 Task: Buy 3 LED Accelerator Lights from Oral Care section under best seller category for shipping address: Kevin Parker, 1125 Sharon Lane, South Bend, Indiana 46625, Cell Number 5742125169. Pay from credit card ending with 7965, CVV 549
Action: Mouse moved to (404, 67)
Screenshot: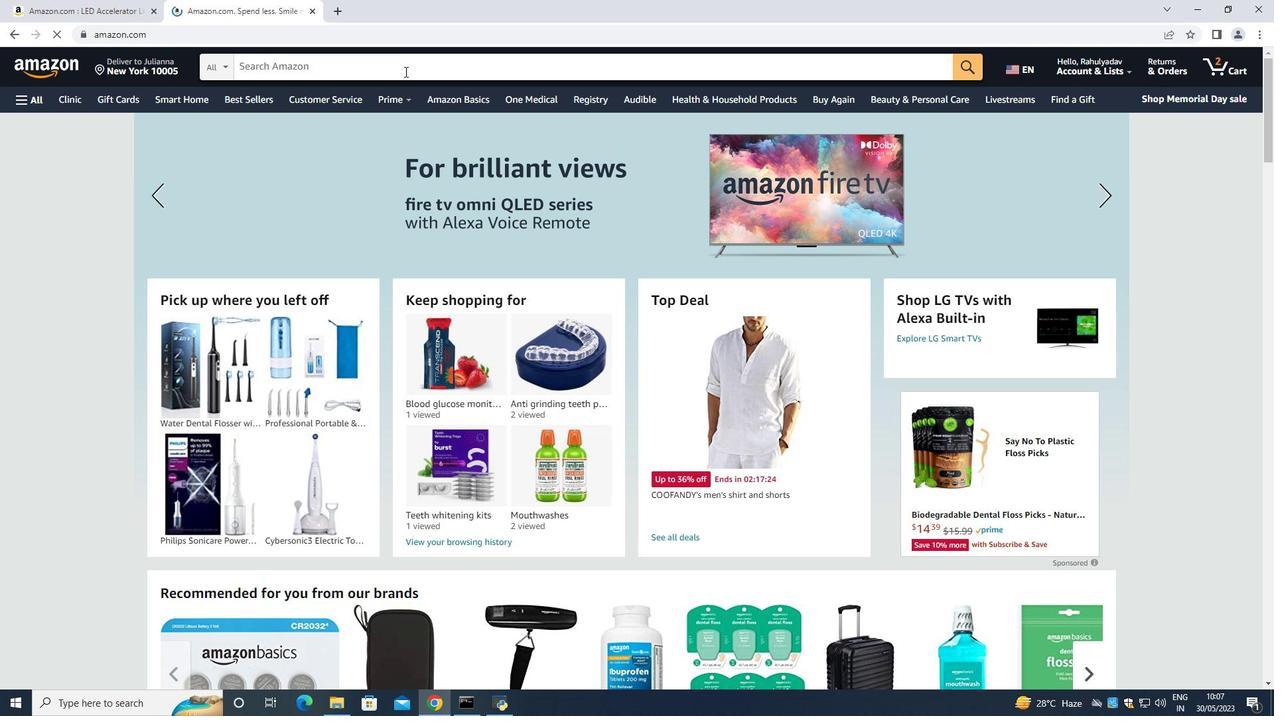 
Action: Mouse pressed left at (404, 67)
Screenshot: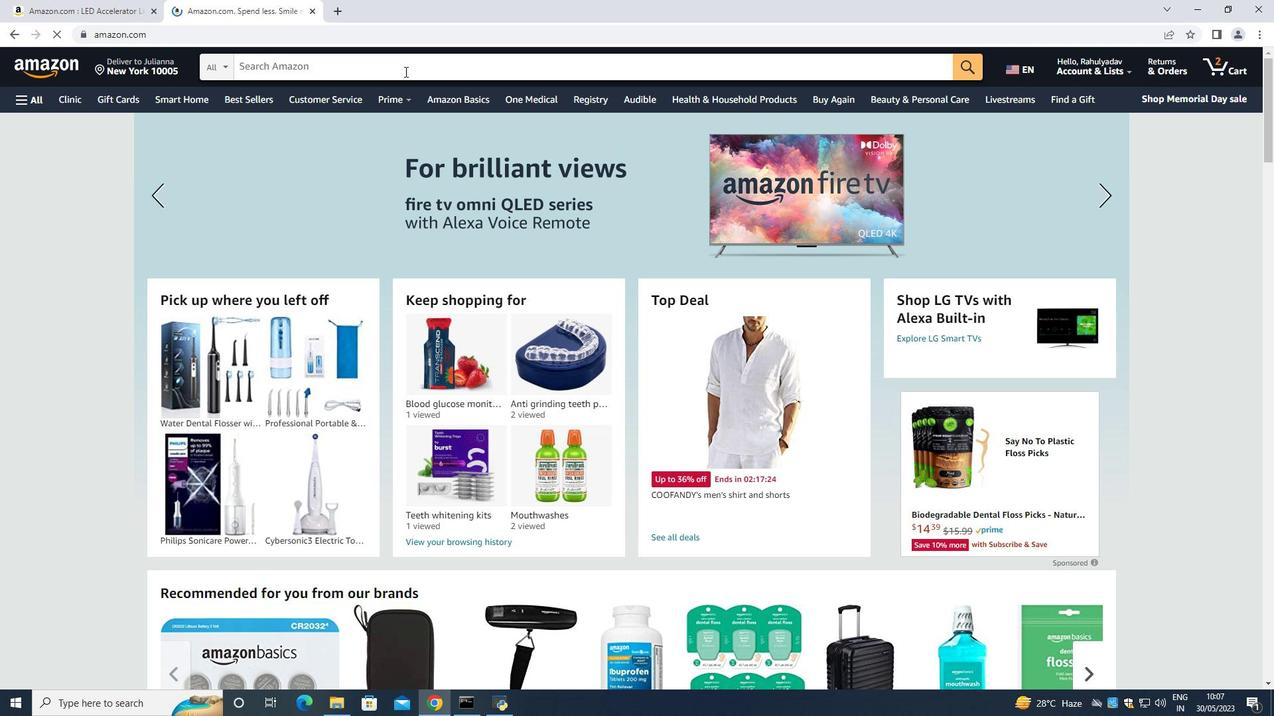 
Action: Mouse moved to (637, 4)
Screenshot: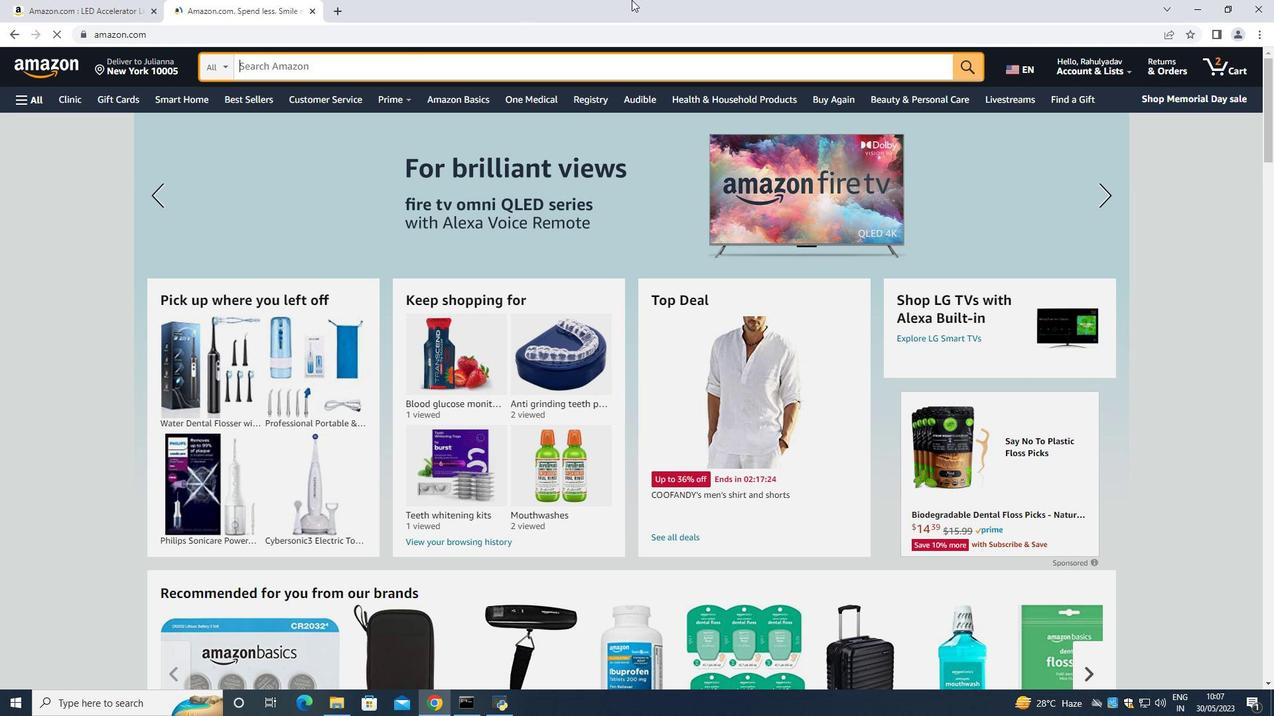 
Action: Key pressed <Key.caps_lock>LED<Key.caps_lock><Key.space><Key.shift><Key.shift><Key.shift><Key.shift><Key.shift><Key.shift><Key.shift>Accelerator<Key.space><Key.shift>Light<Key.space><Key.shift>In<Key.space><Key.shift>Oral<Key.space><Key.shift><Key.shift>Care<Key.space><Key.enter>
Screenshot: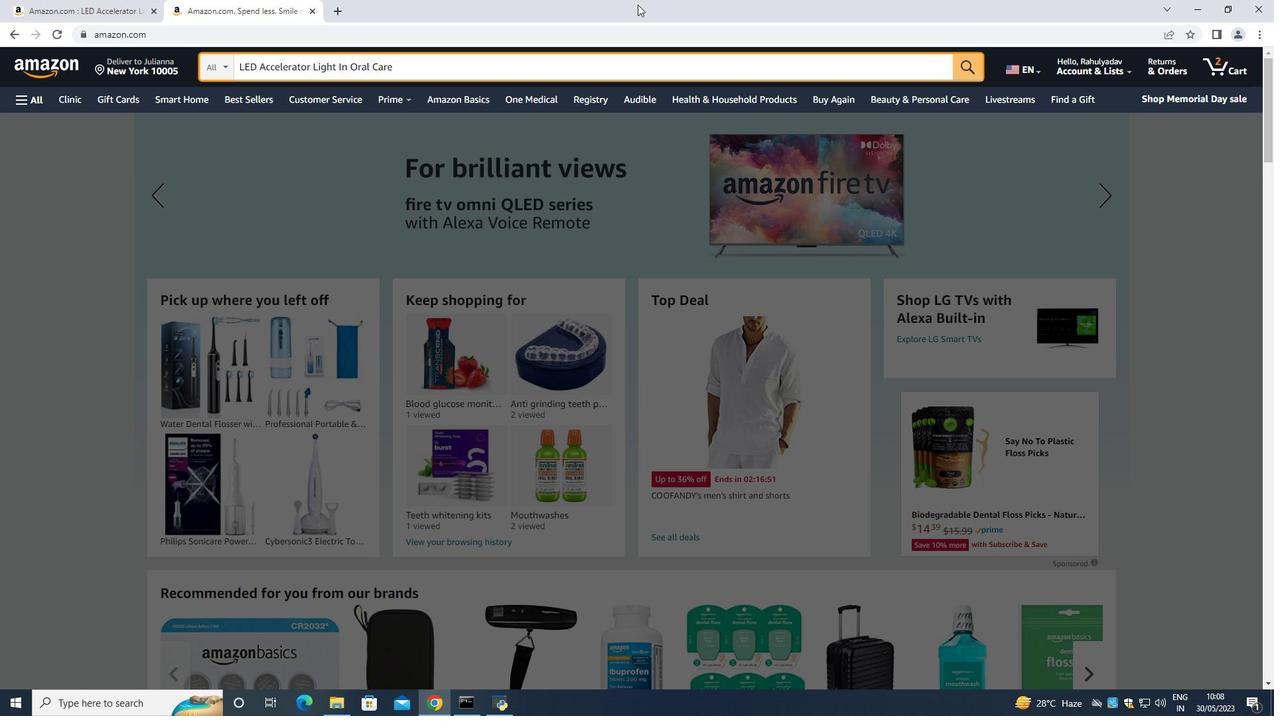 
Action: Mouse moved to (115, 283)
Screenshot: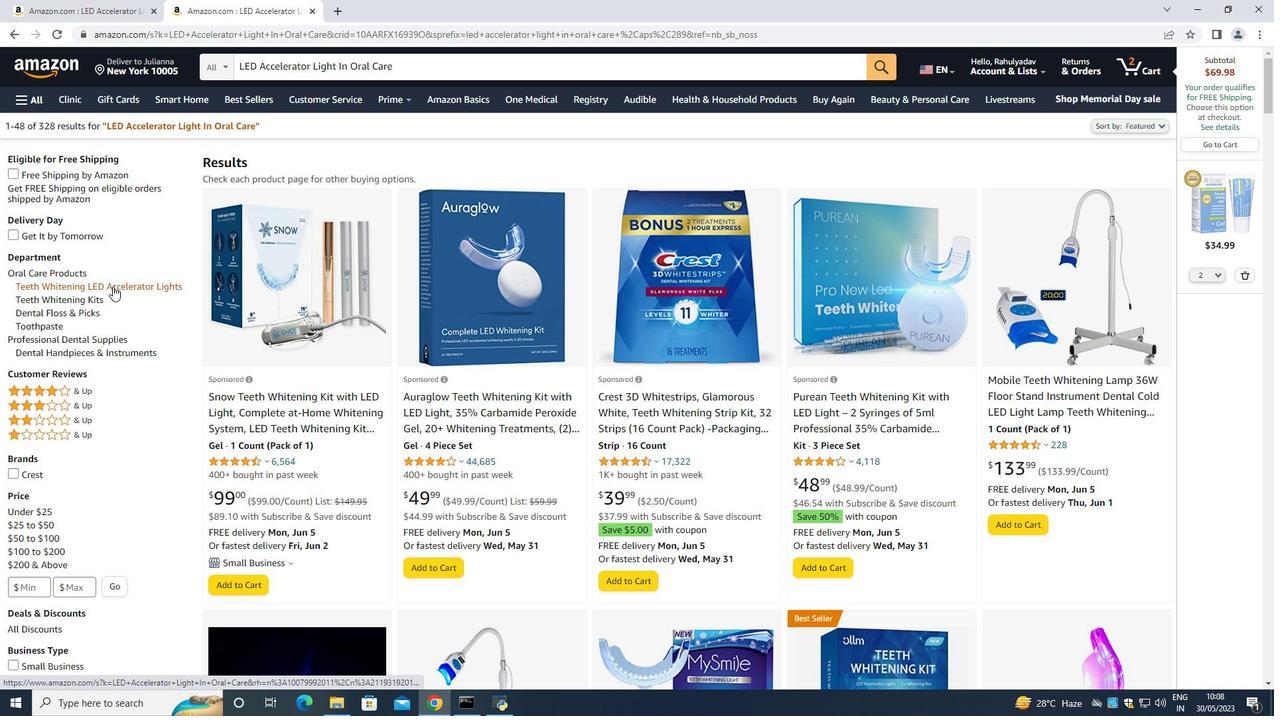 
Action: Mouse pressed left at (115, 283)
Screenshot: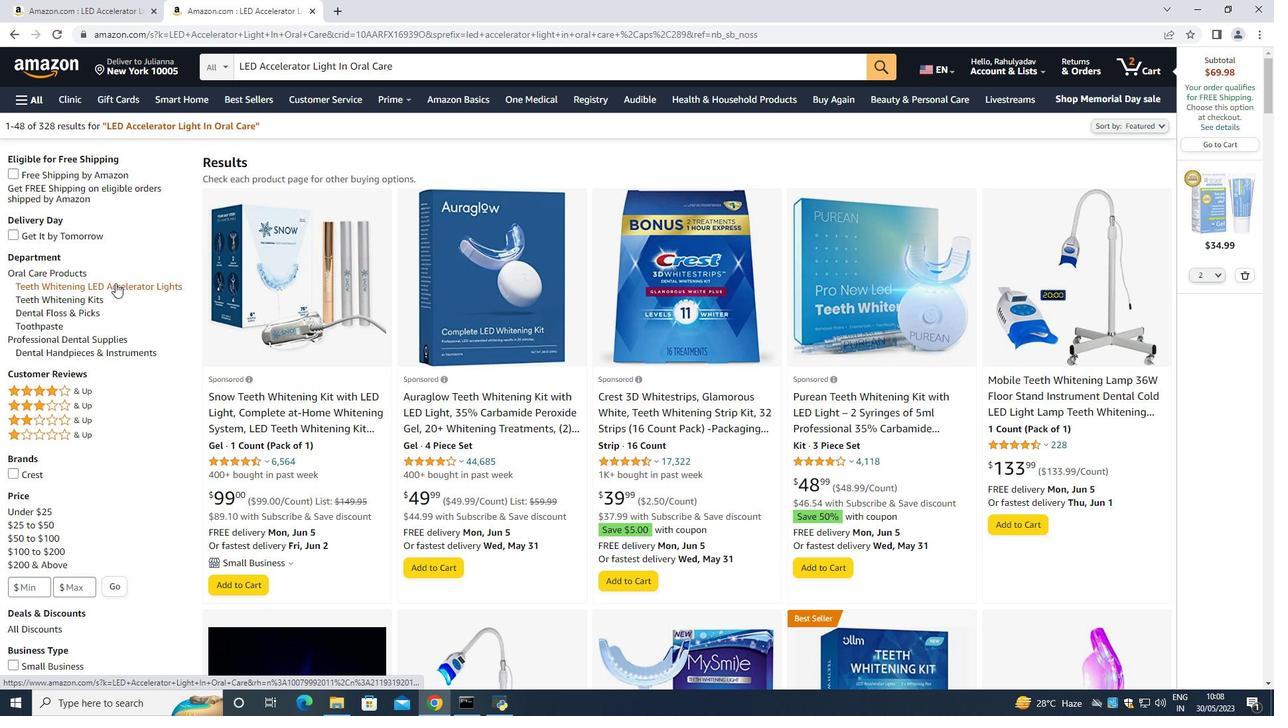 
Action: Mouse moved to (1053, 459)
Screenshot: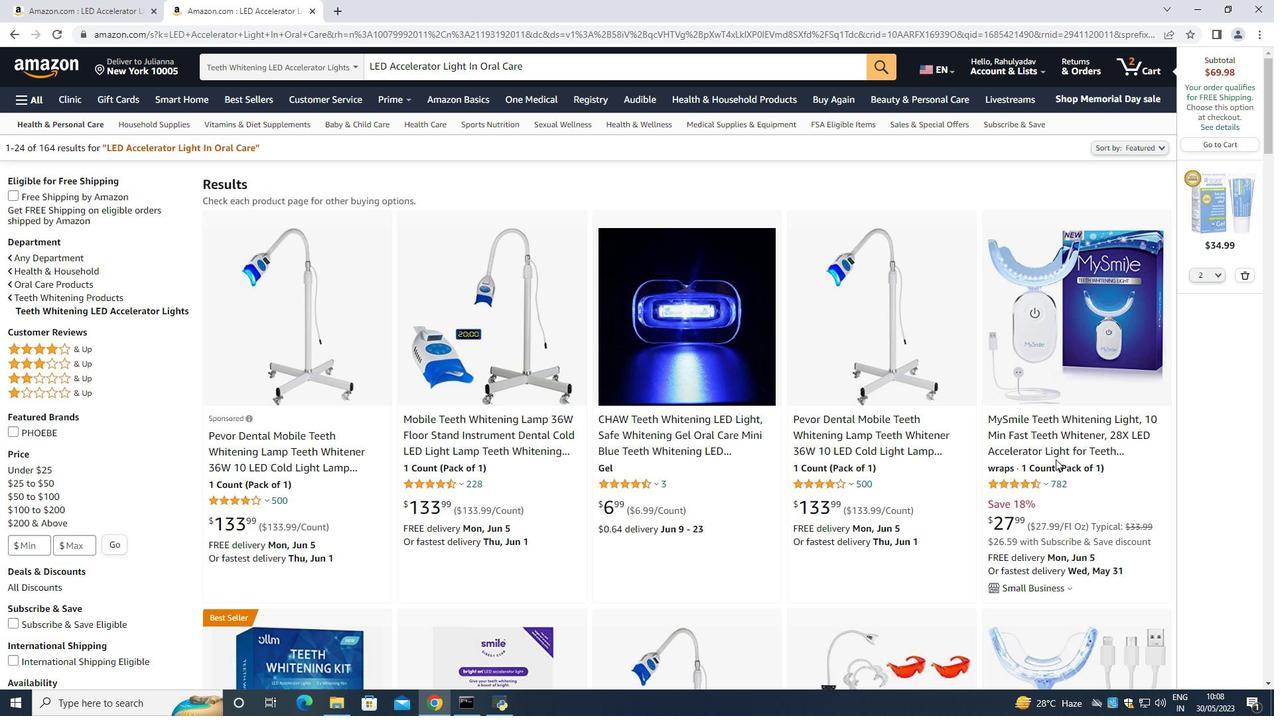 
Action: Mouse scrolled (1053, 459) with delta (0, 0)
Screenshot: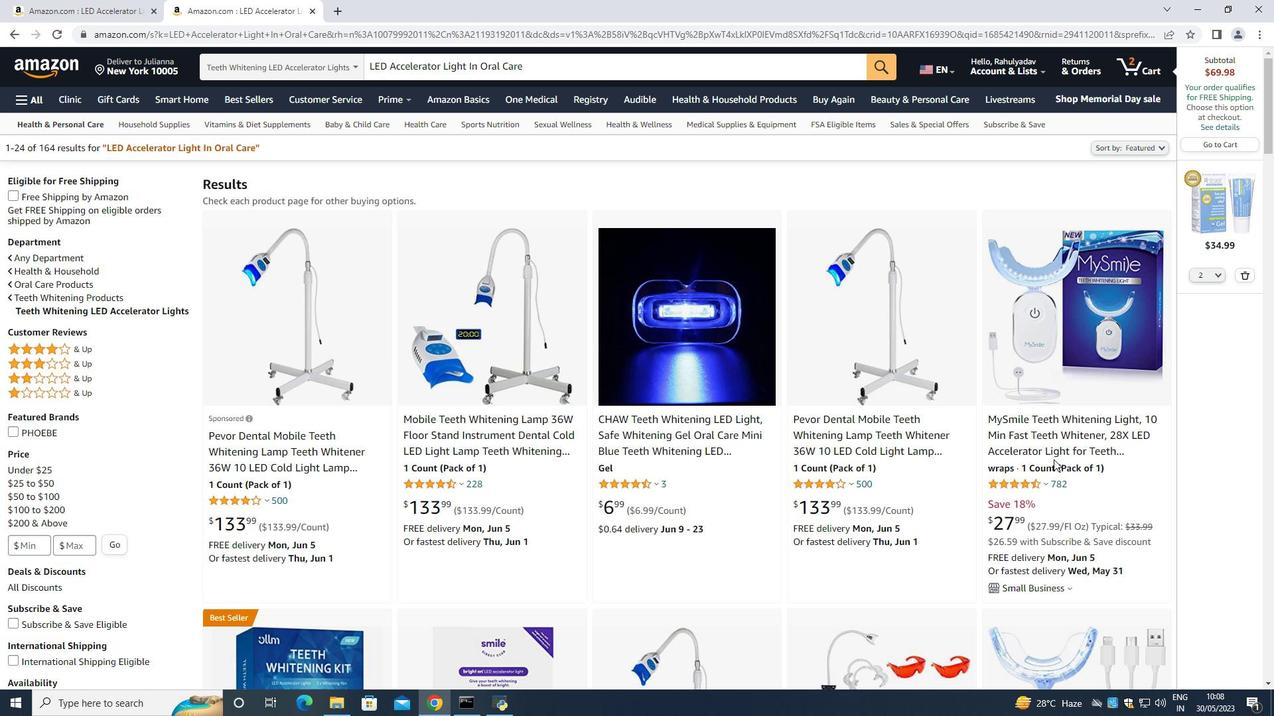 
Action: Mouse moved to (1052, 461)
Screenshot: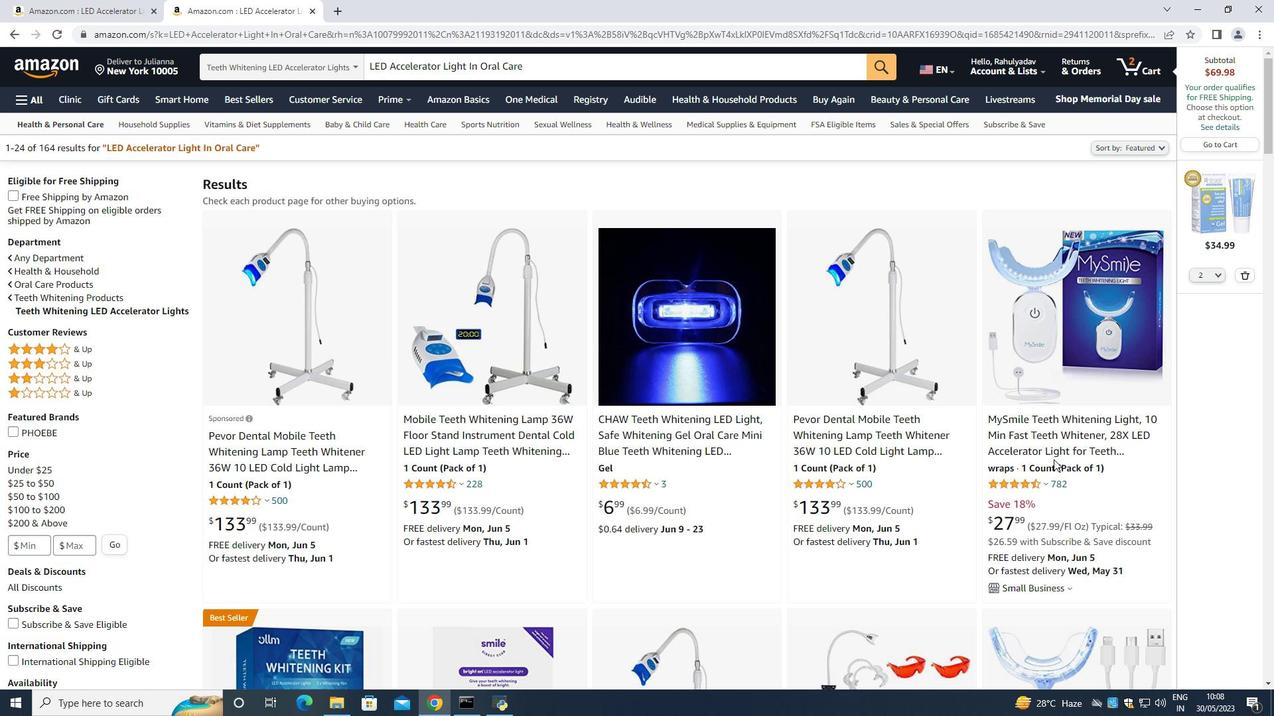 
Action: Mouse scrolled (1052, 459) with delta (0, 0)
Screenshot: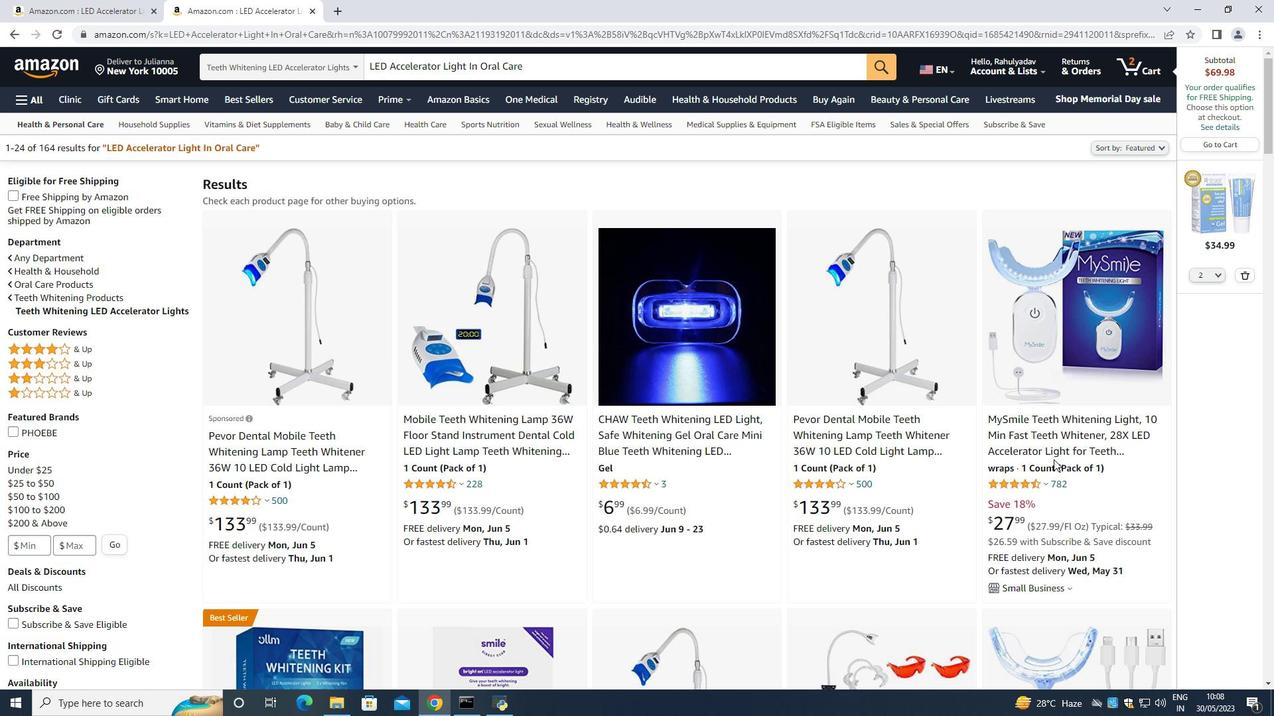 
Action: Mouse moved to (1051, 461)
Screenshot: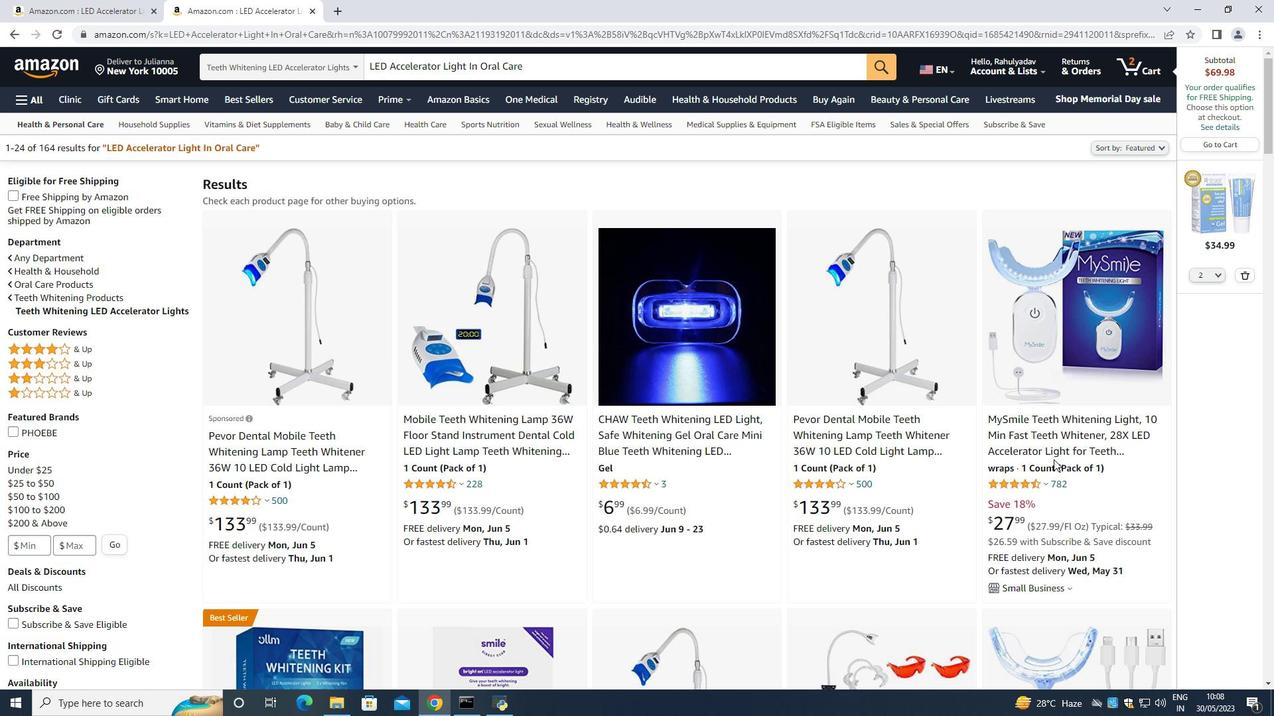 
Action: Mouse scrolled (1051, 461) with delta (0, 0)
Screenshot: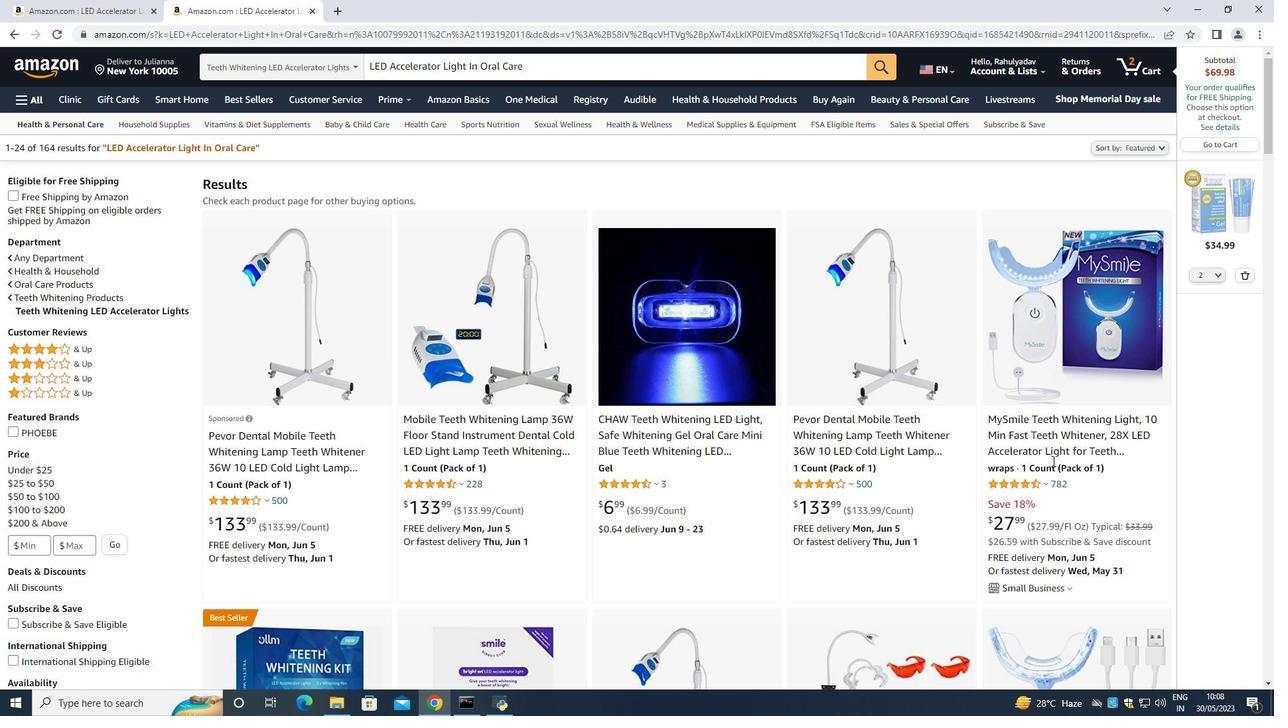 
Action: Mouse scrolled (1051, 461) with delta (0, 0)
Screenshot: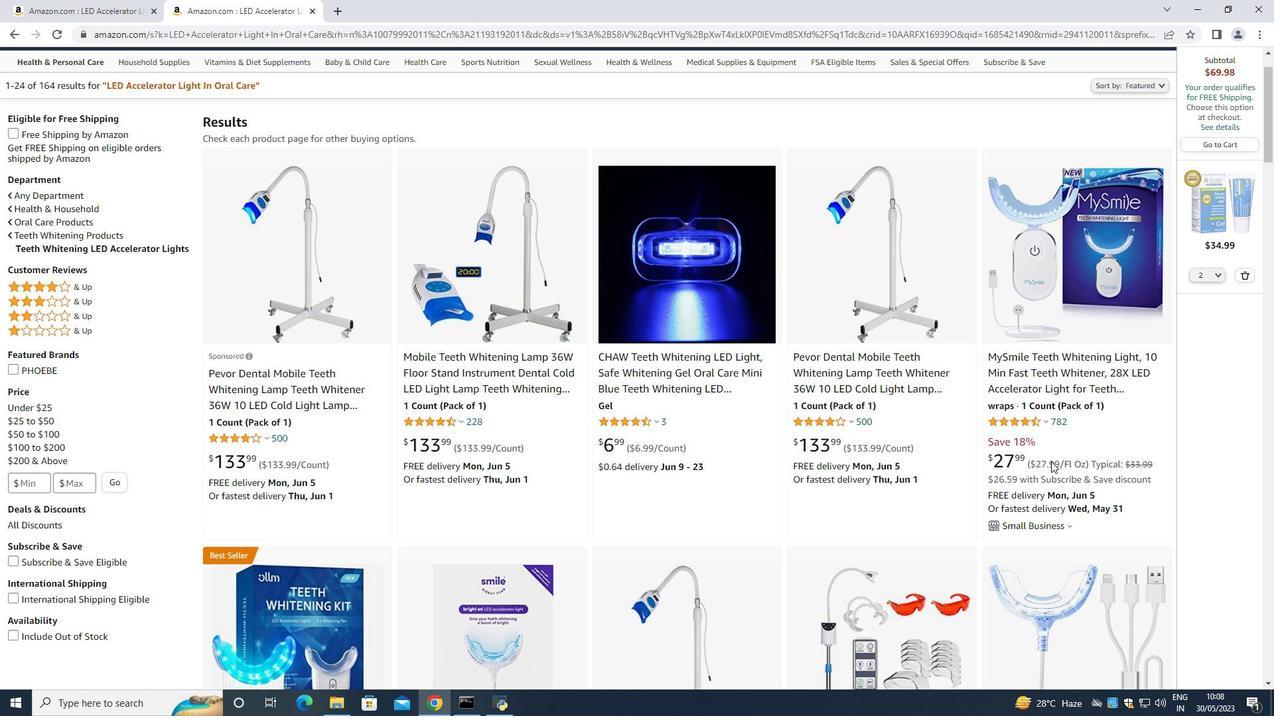 
Action: Mouse moved to (1049, 462)
Screenshot: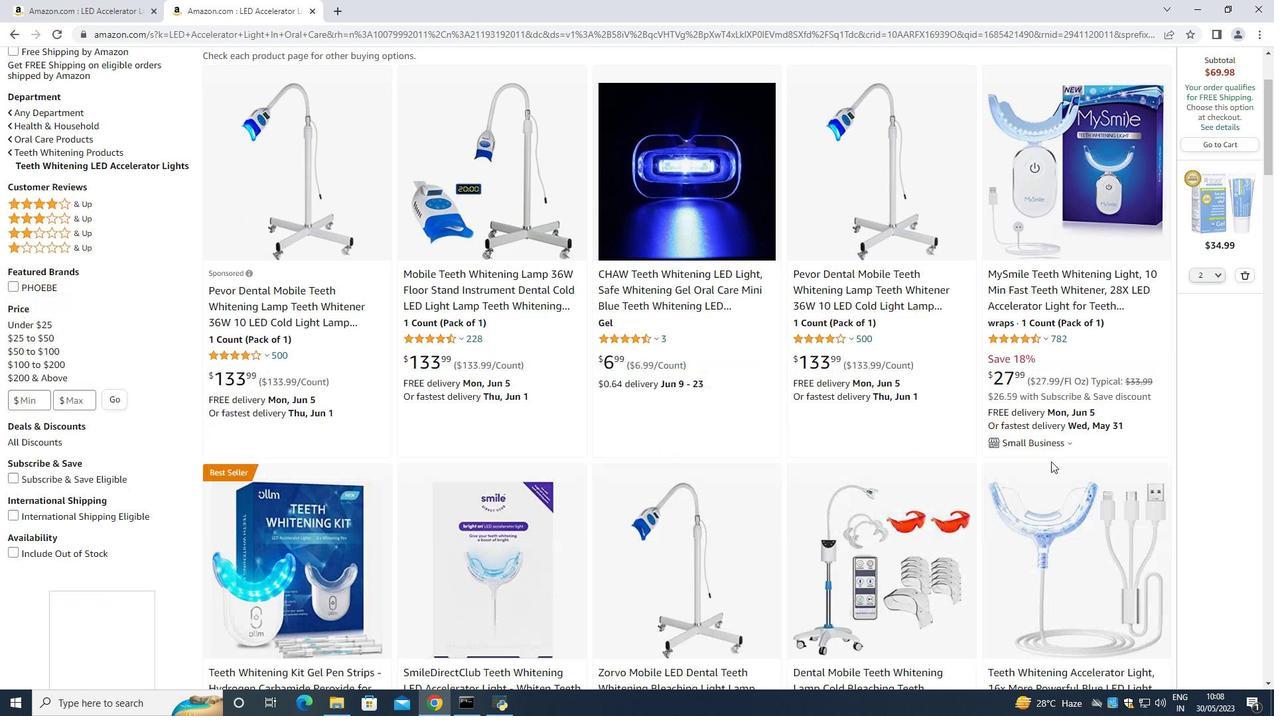 
Action: Mouse scrolled (1049, 461) with delta (0, 0)
Screenshot: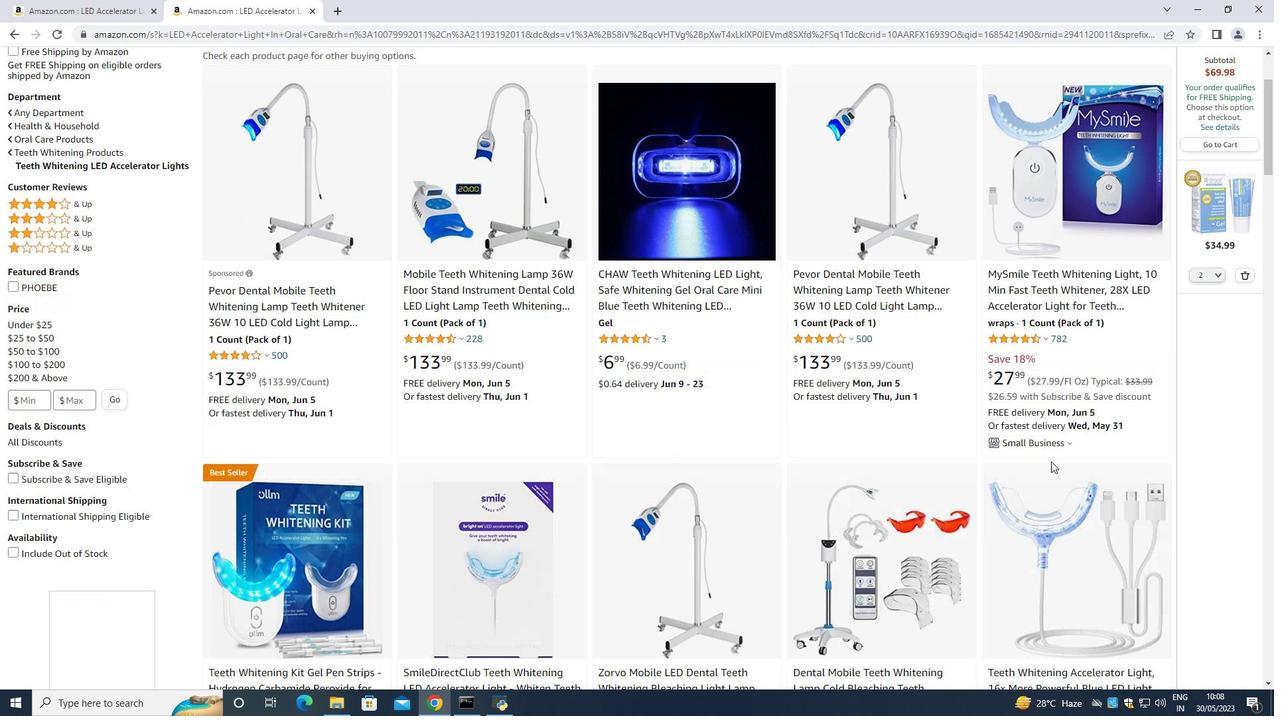
Action: Mouse moved to (739, 479)
Screenshot: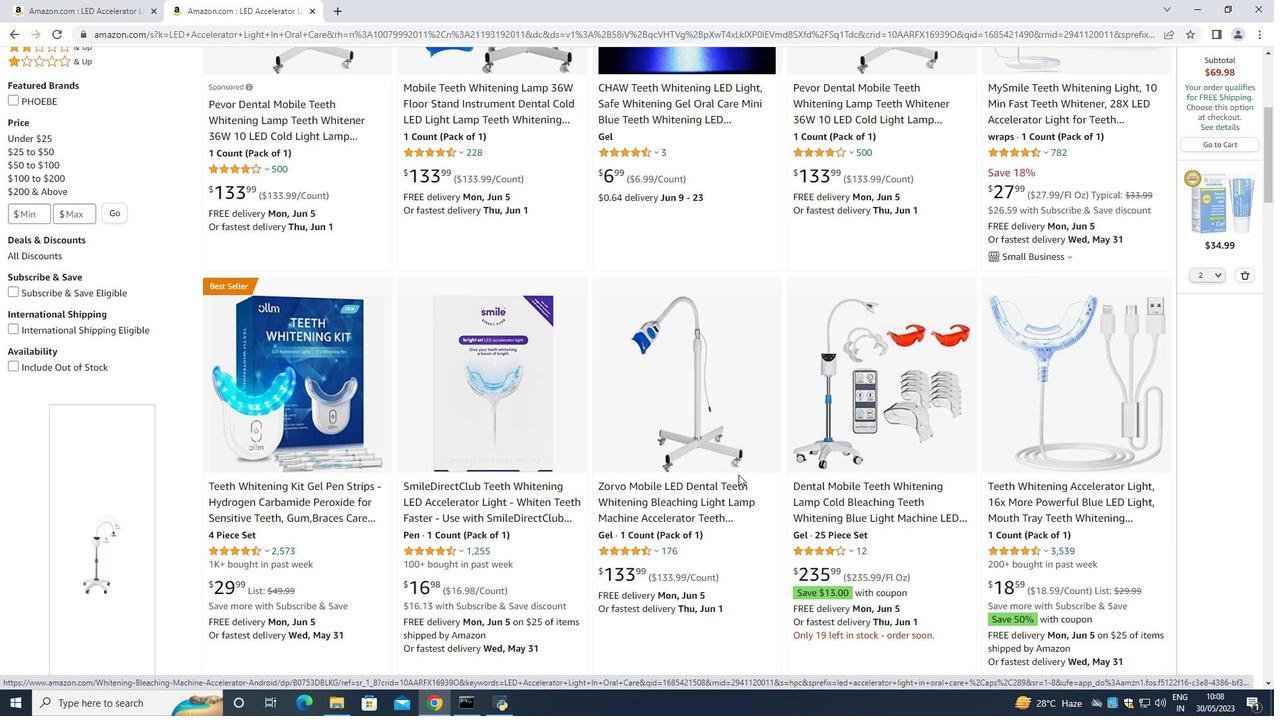 
Action: Mouse scrolled (739, 478) with delta (0, 0)
Screenshot: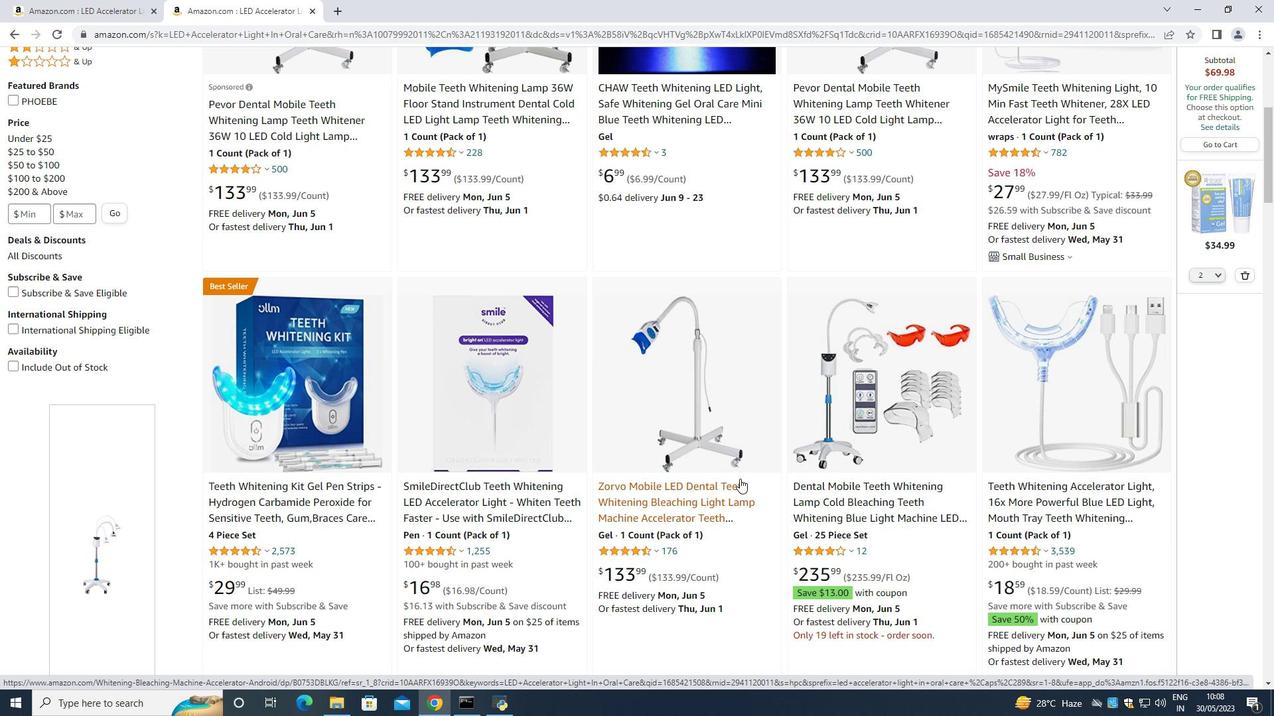 
Action: Mouse moved to (725, 489)
Screenshot: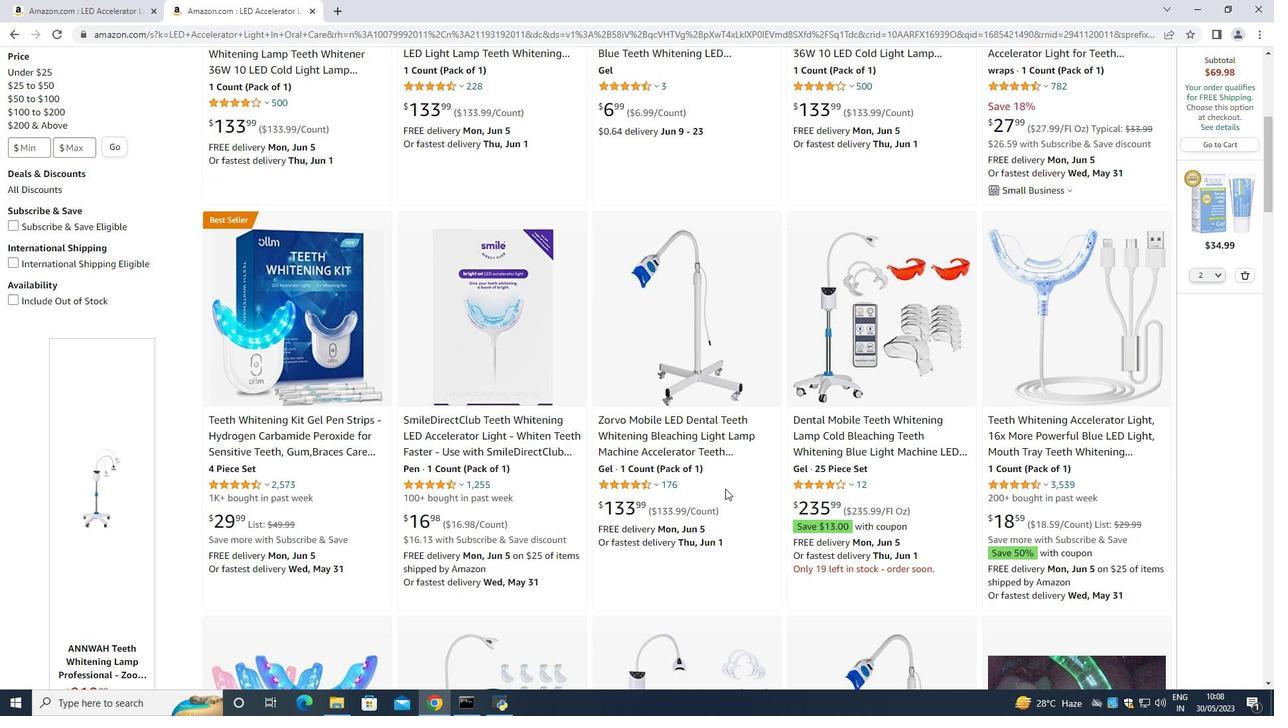 
Action: Mouse scrolled (725, 490) with delta (0, 0)
Screenshot: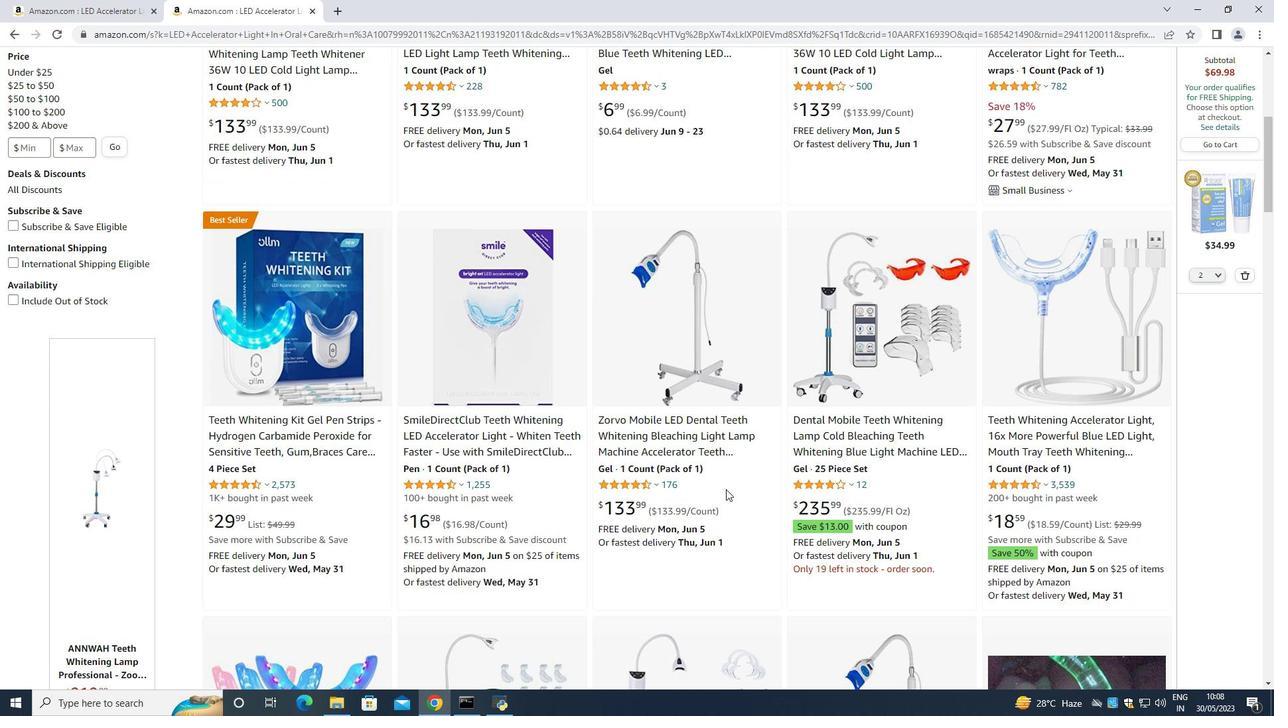 
Action: Mouse scrolled (725, 490) with delta (0, 0)
Screenshot: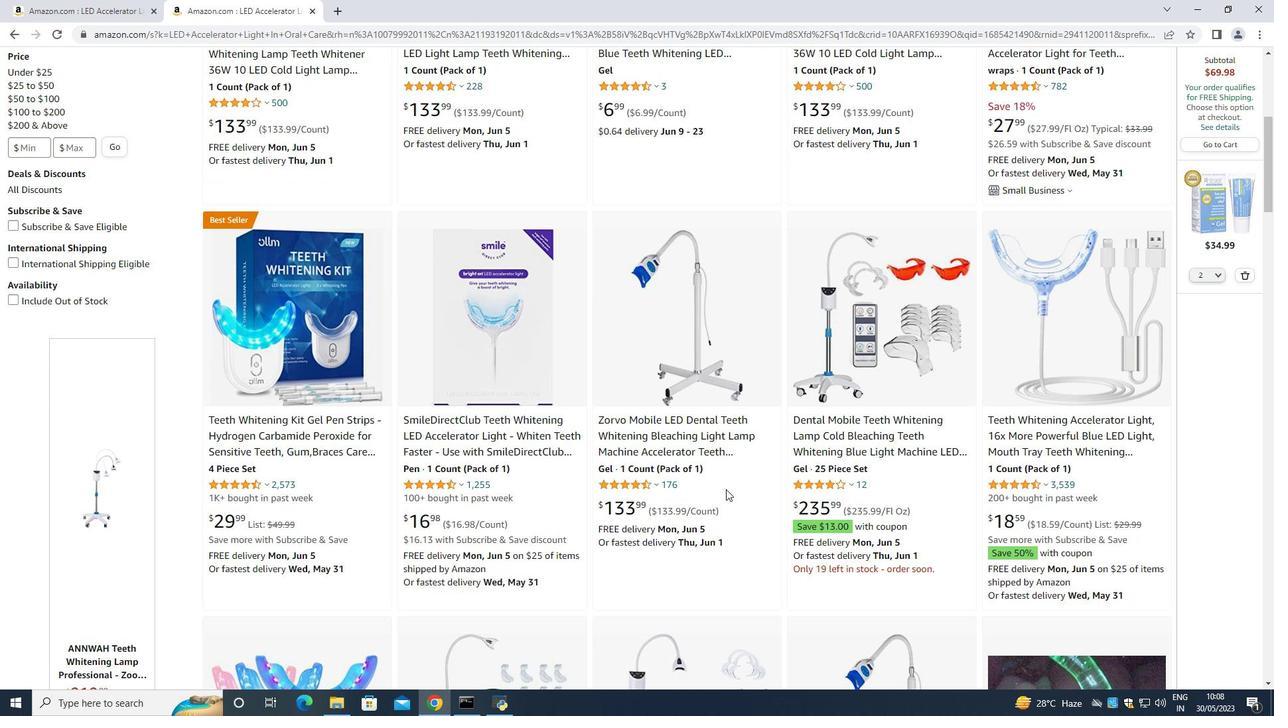 
Action: Mouse moved to (1059, 205)
Screenshot: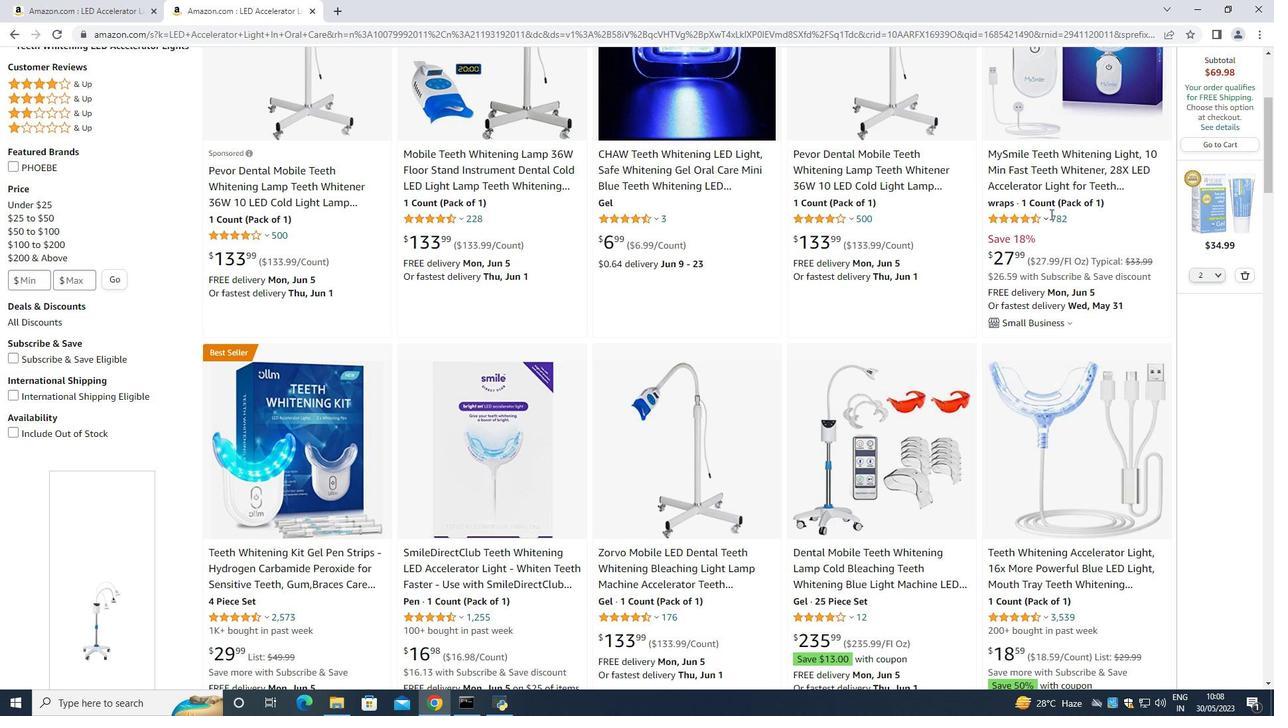 
Action: Mouse scrolled (1059, 206) with delta (0, 0)
Screenshot: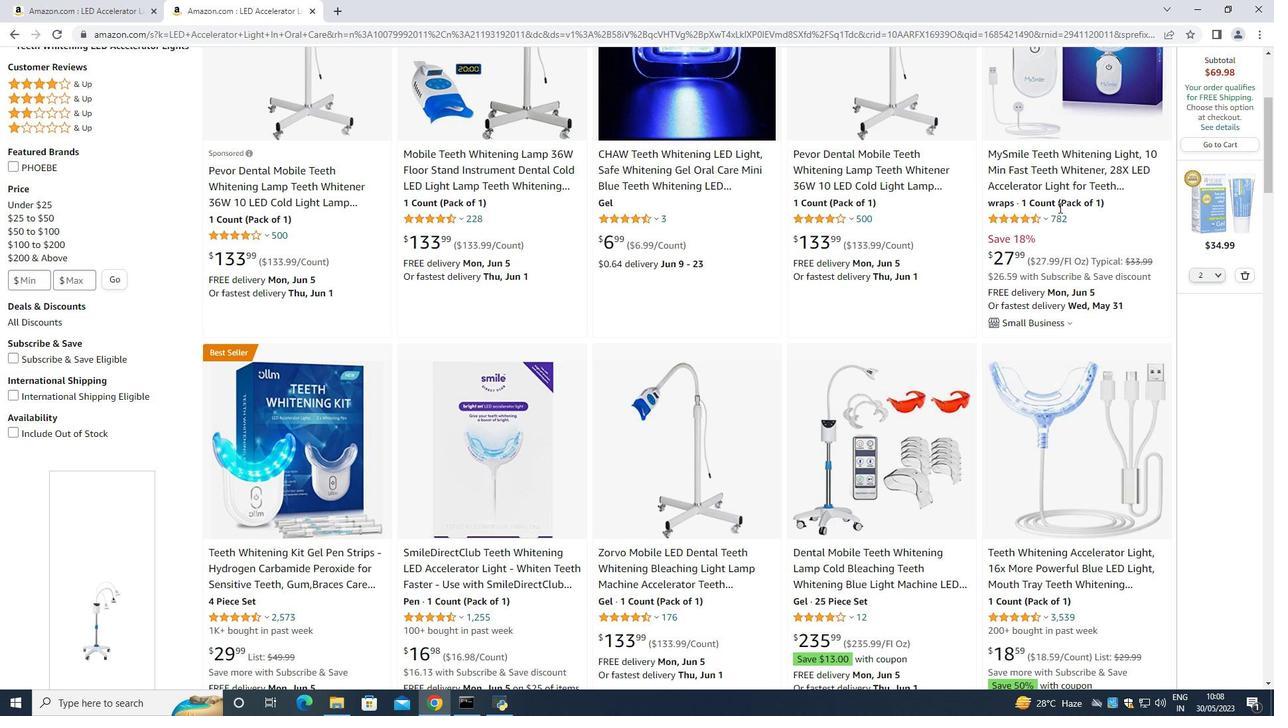 
Action: Mouse moved to (955, 299)
Screenshot: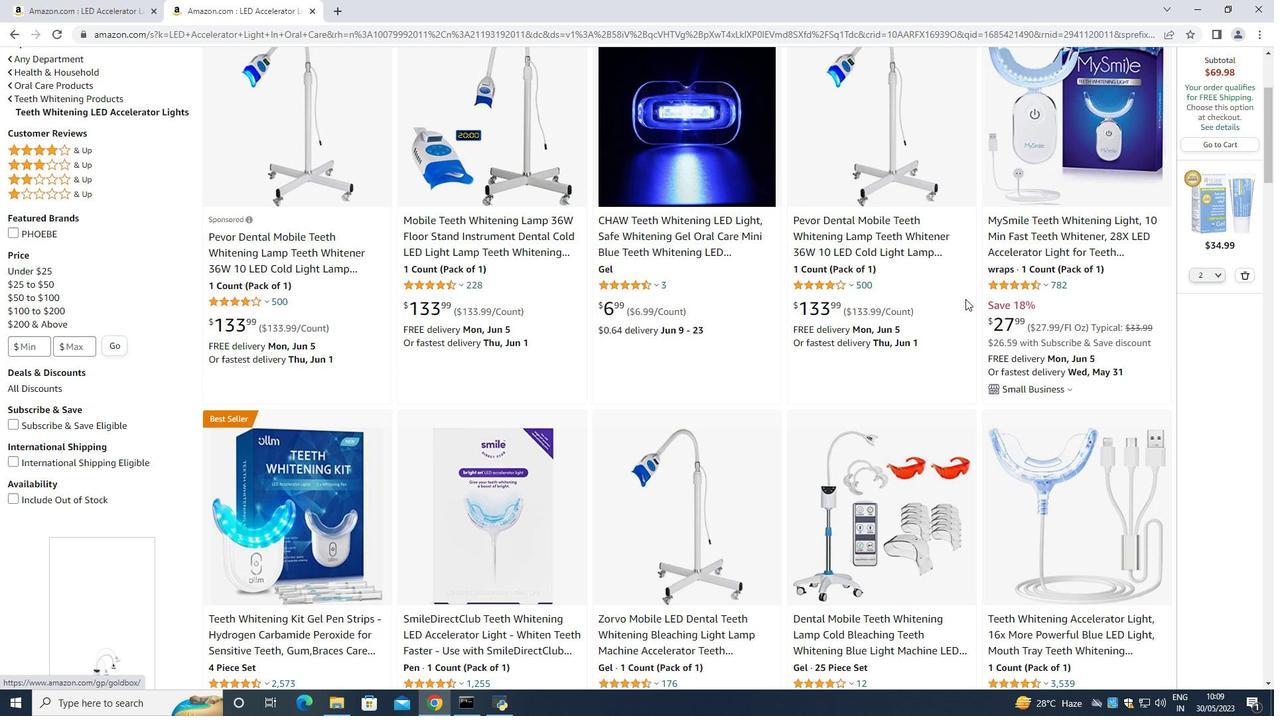 
Action: Mouse scrolled (955, 298) with delta (0, 0)
Screenshot: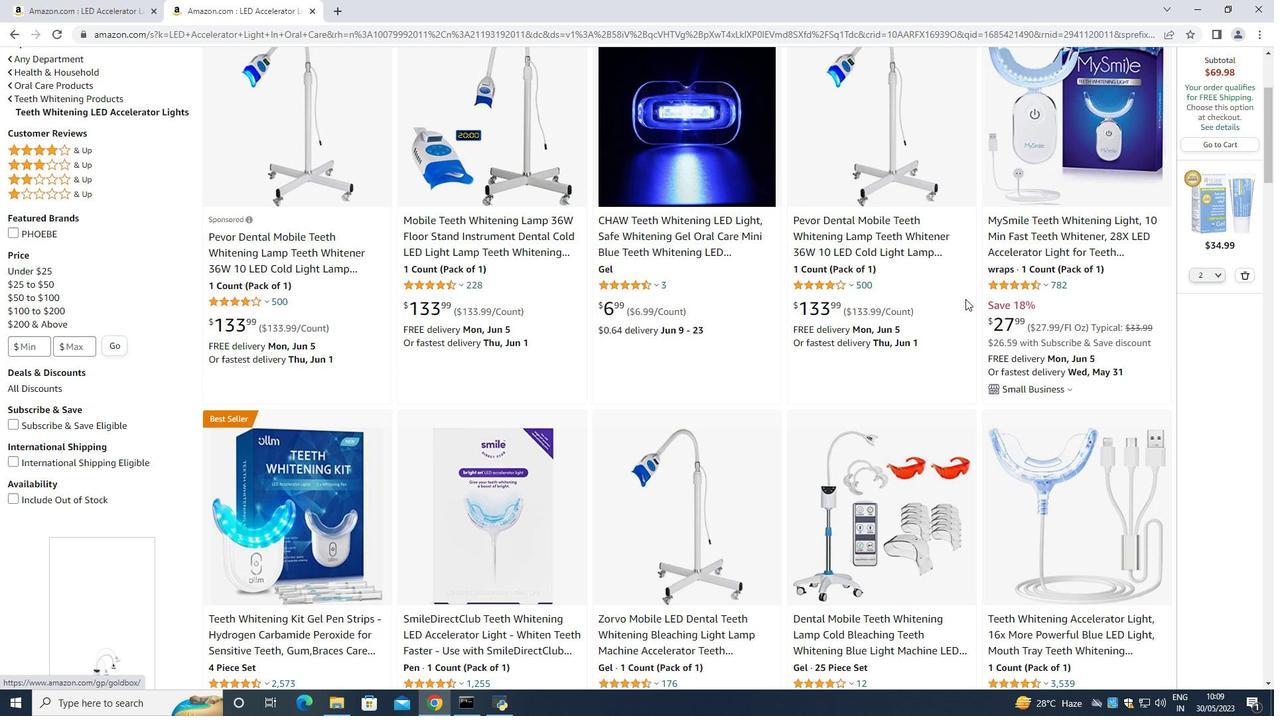 
Action: Mouse moved to (954, 299)
Screenshot: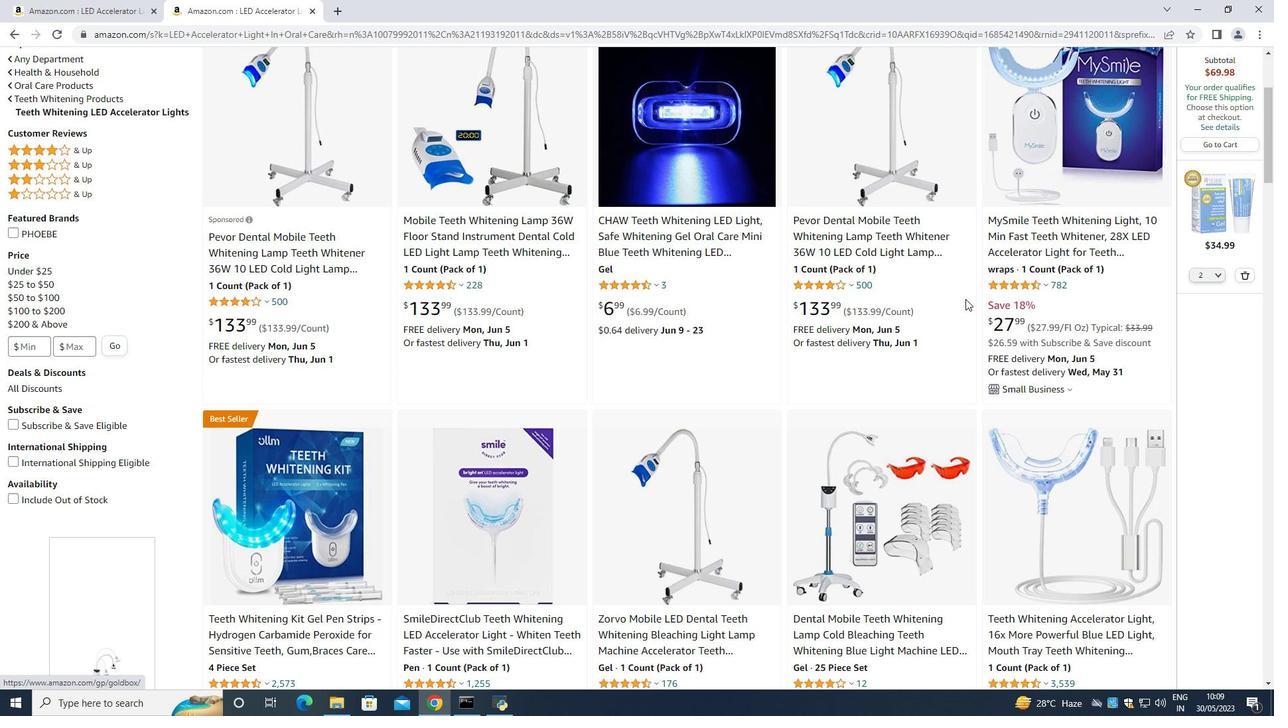
Action: Mouse scrolled (954, 298) with delta (0, 0)
Screenshot: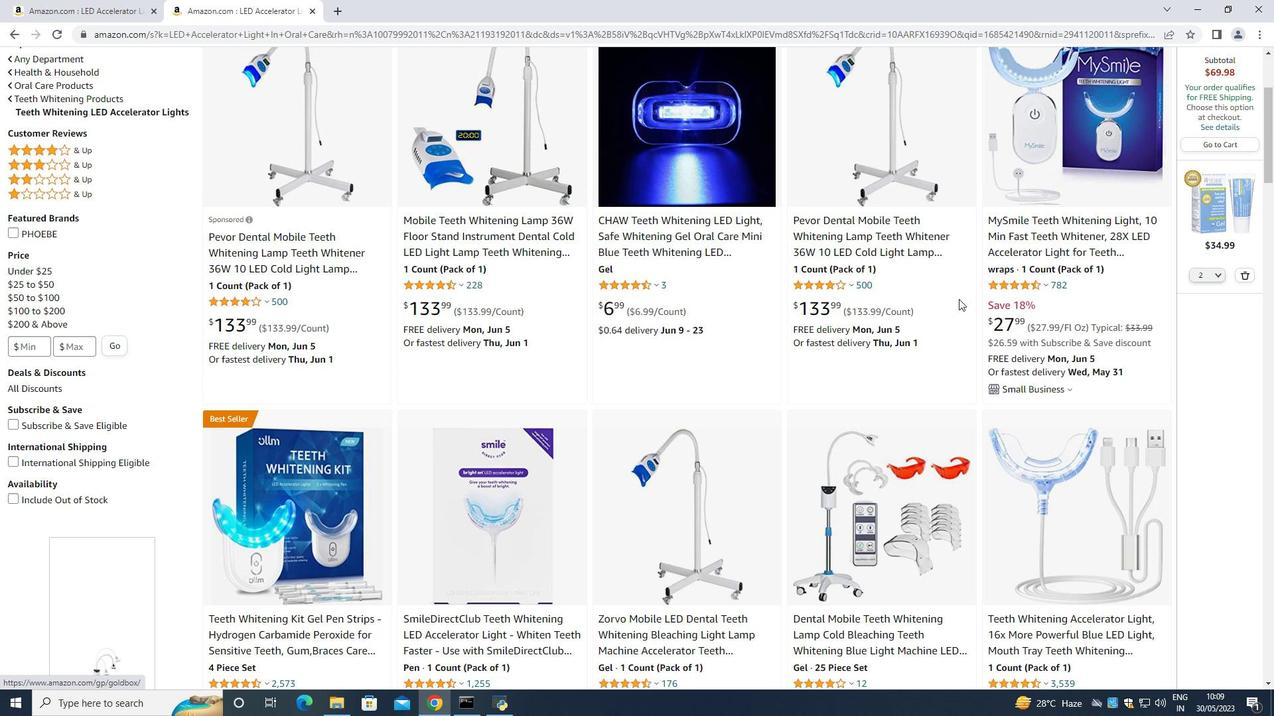 
Action: Mouse moved to (954, 299)
Screenshot: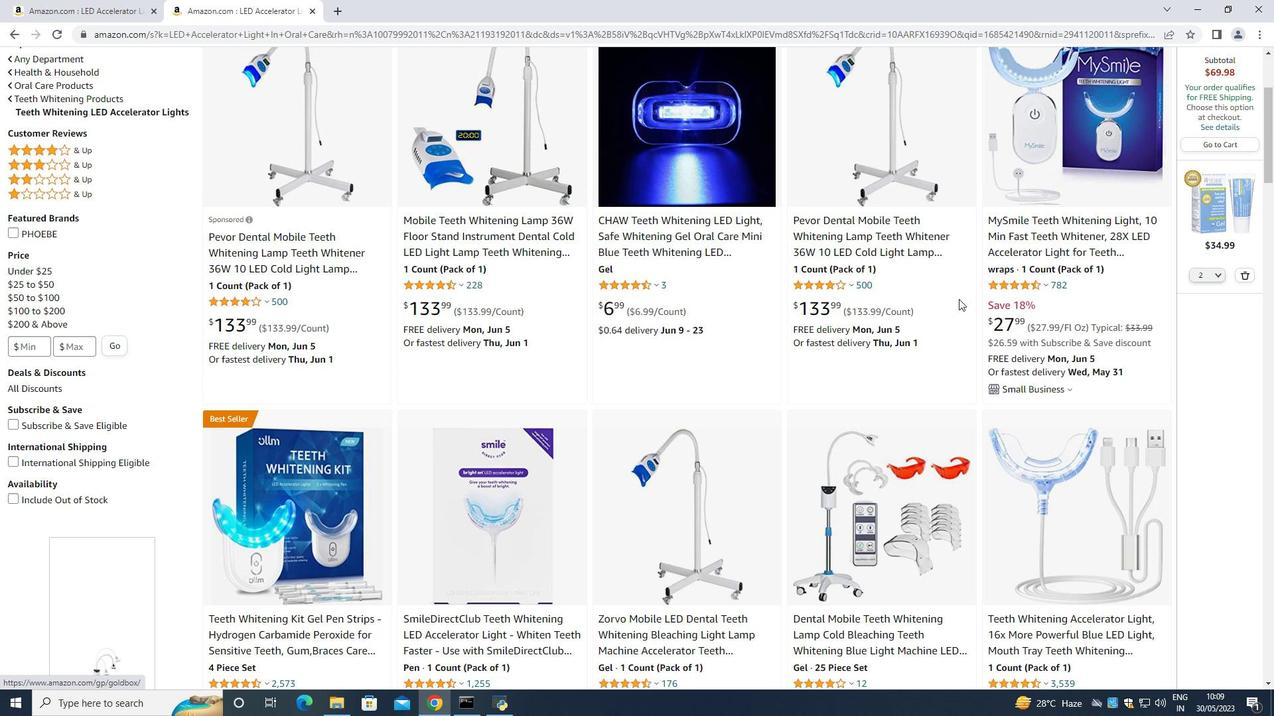 
Action: Mouse scrolled (954, 299) with delta (0, 0)
Screenshot: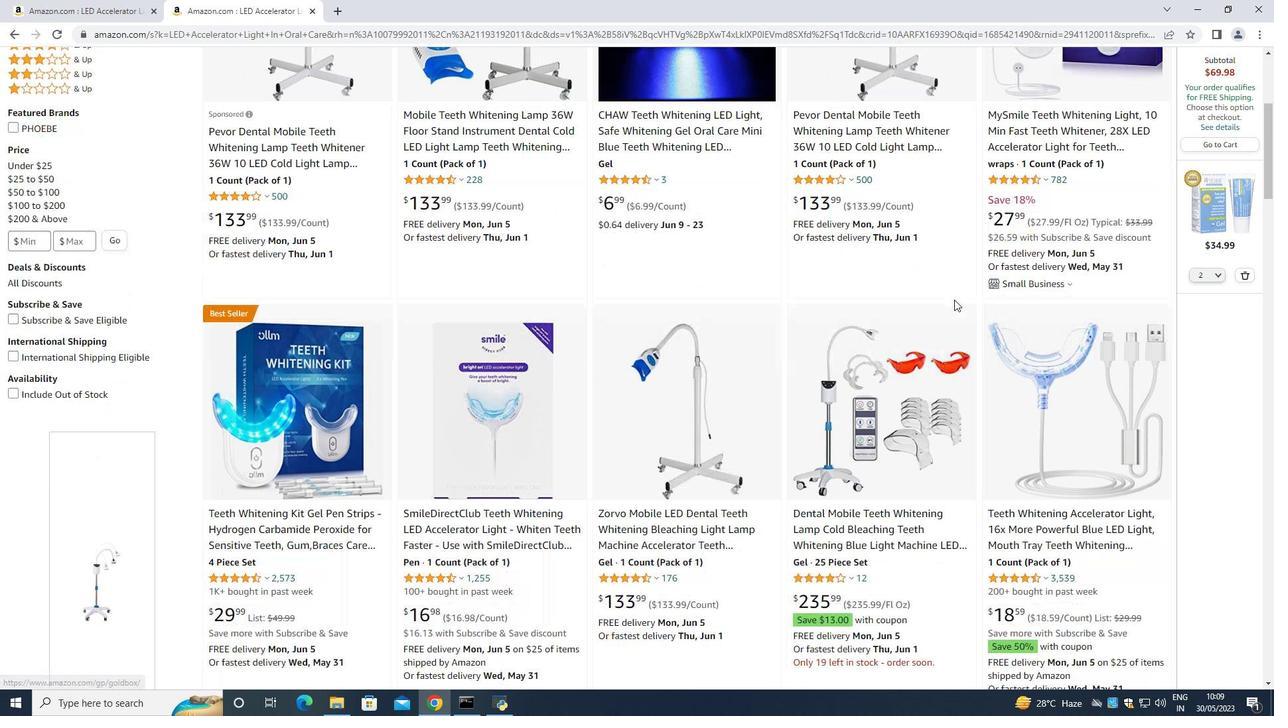 
Action: Mouse moved to (953, 299)
Screenshot: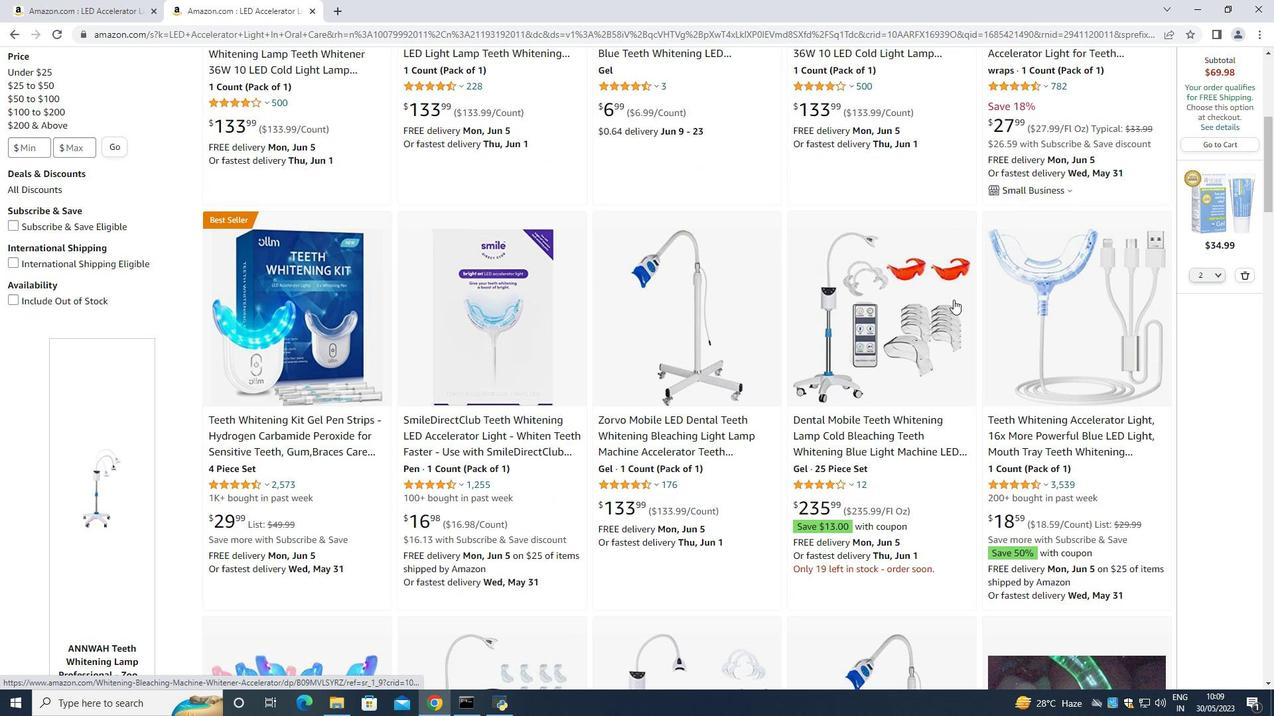 
Action: Mouse scrolled (953, 299) with delta (0, 0)
Screenshot: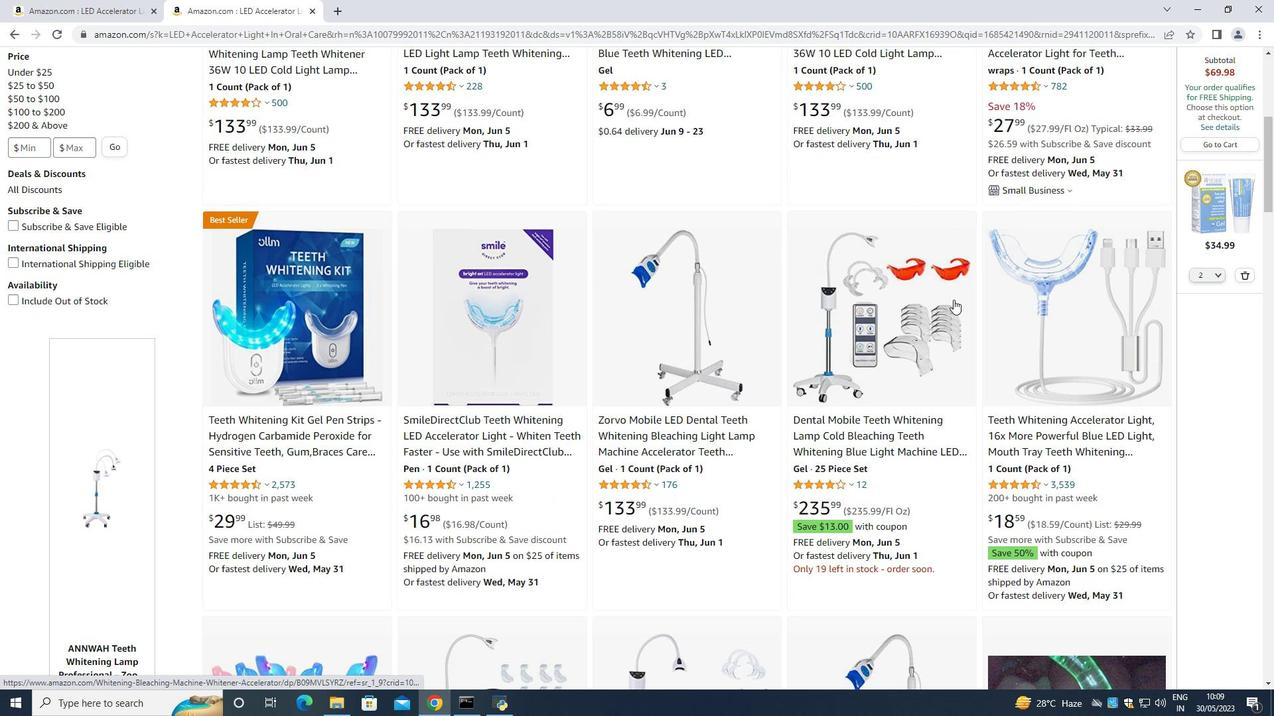 
Action: Mouse scrolled (953, 299) with delta (0, 0)
Screenshot: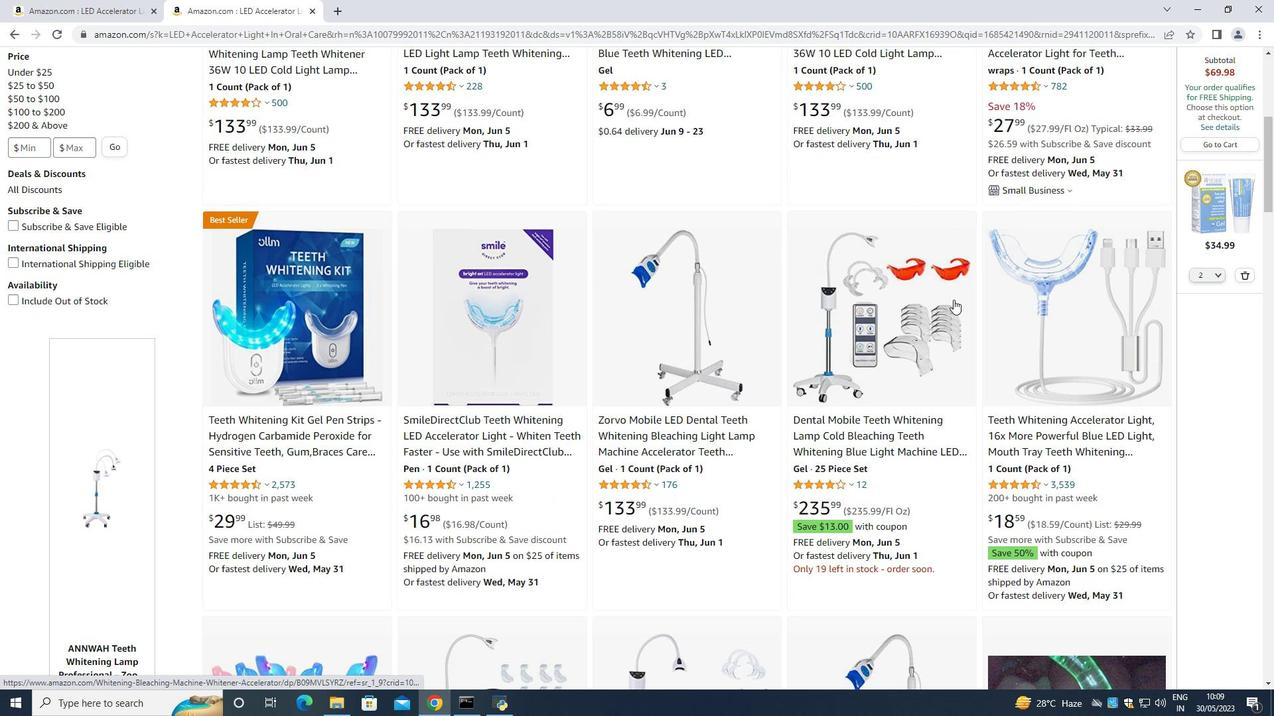 
Action: Mouse scrolled (953, 299) with delta (0, 0)
Screenshot: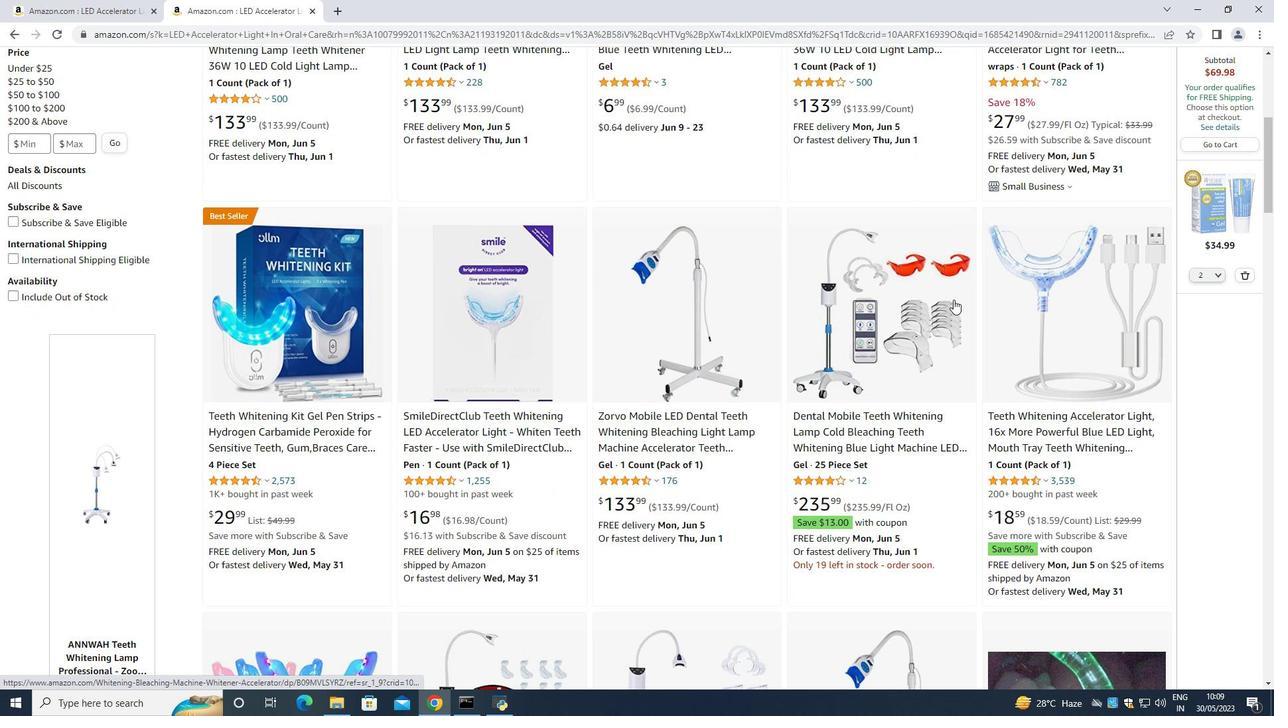 
Action: Mouse scrolled (953, 299) with delta (0, 0)
Screenshot: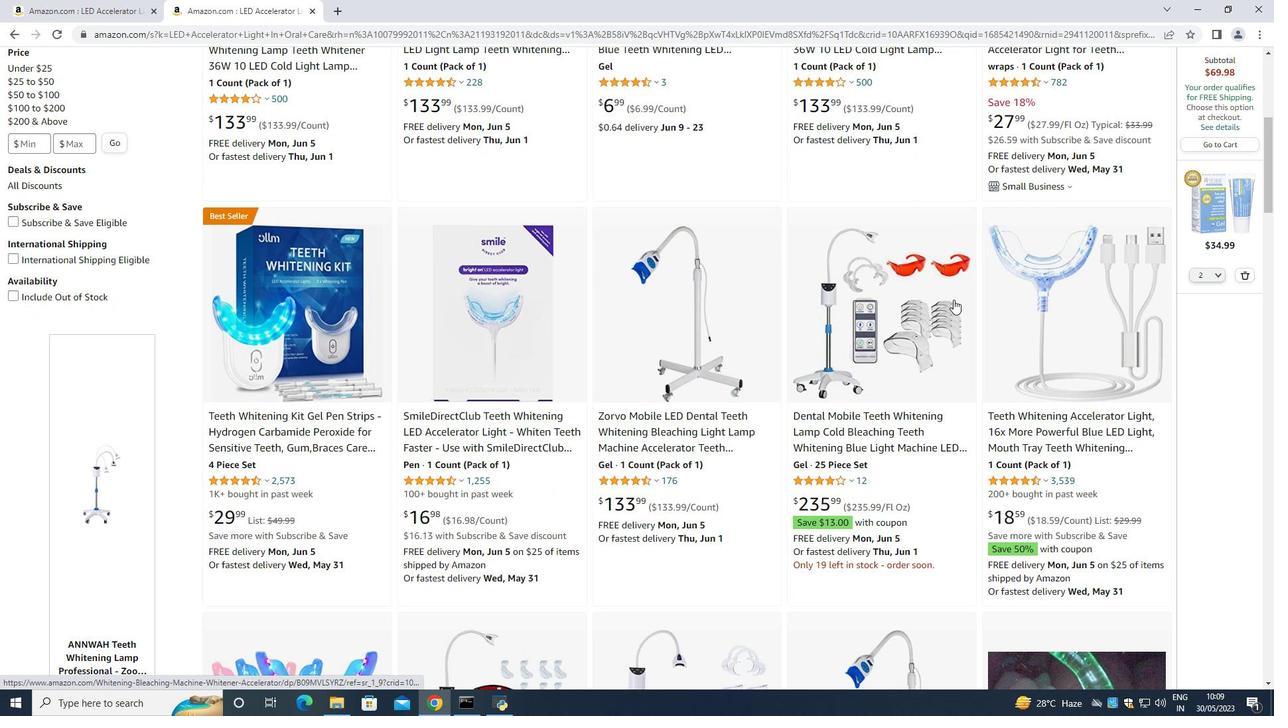 
Action: Mouse moved to (351, 581)
Screenshot: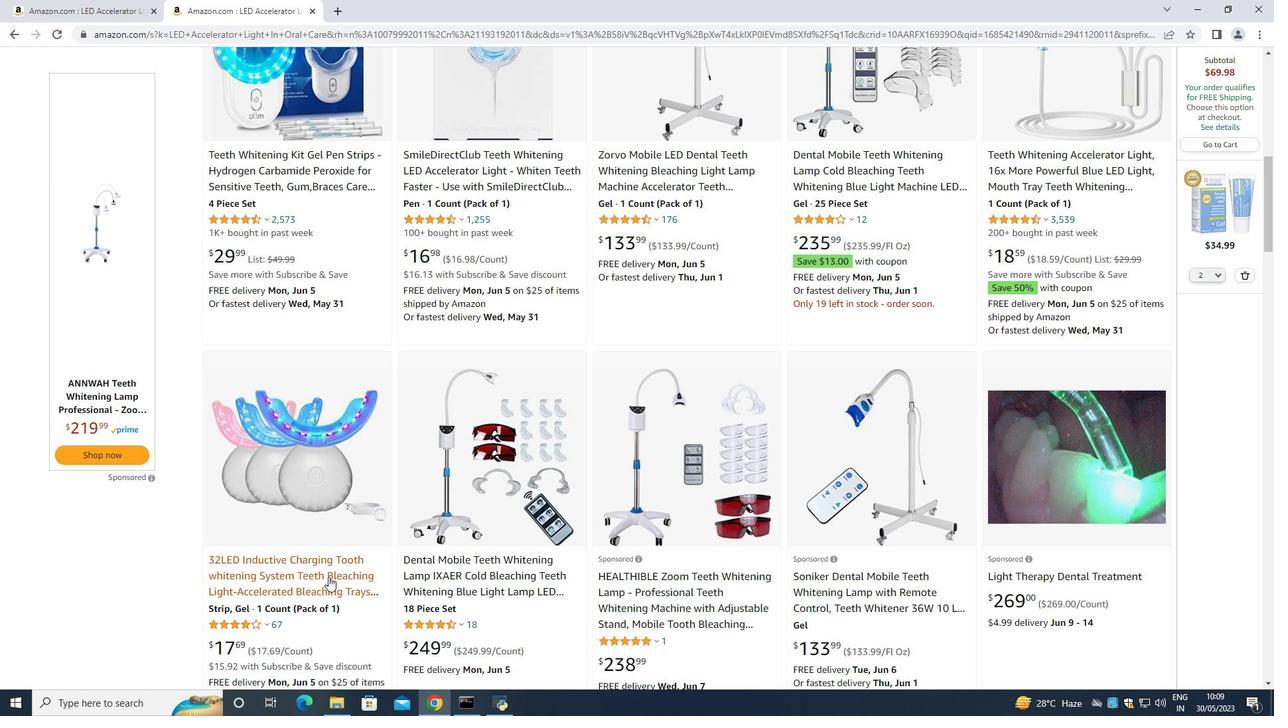 
Action: Mouse scrolled (351, 581) with delta (0, 0)
Screenshot: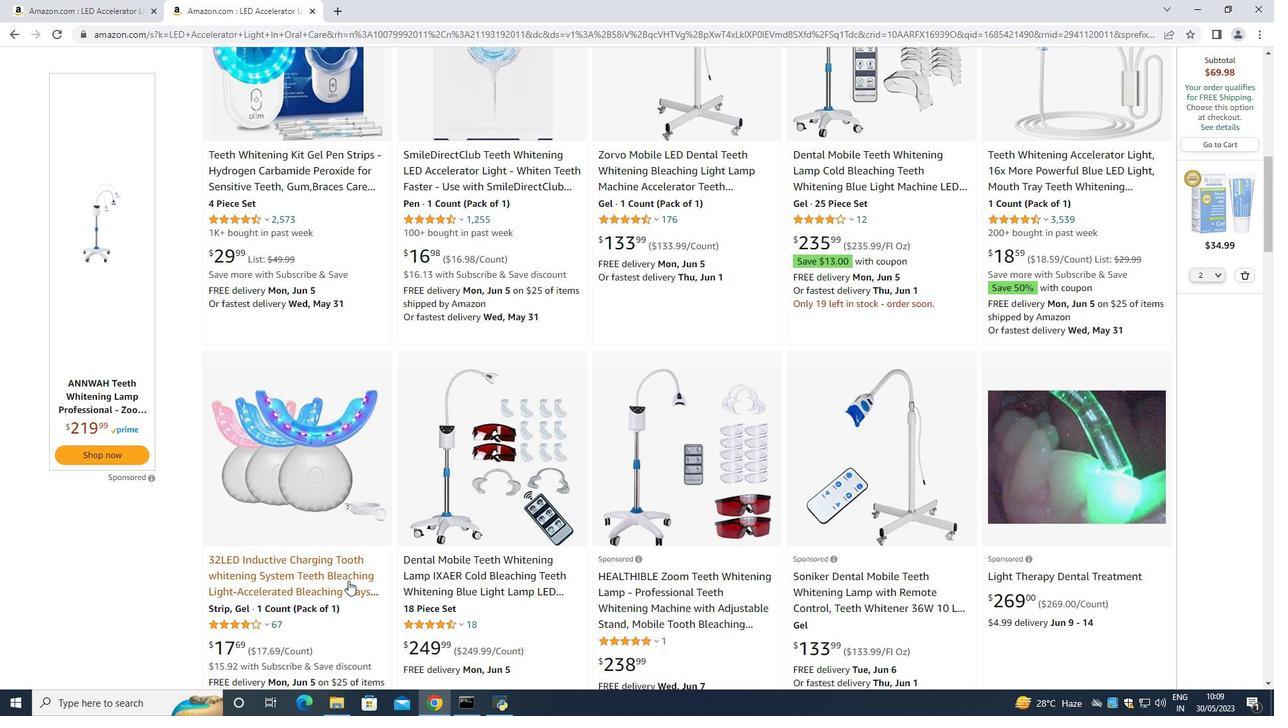 
Action: Mouse moved to (397, 480)
Screenshot: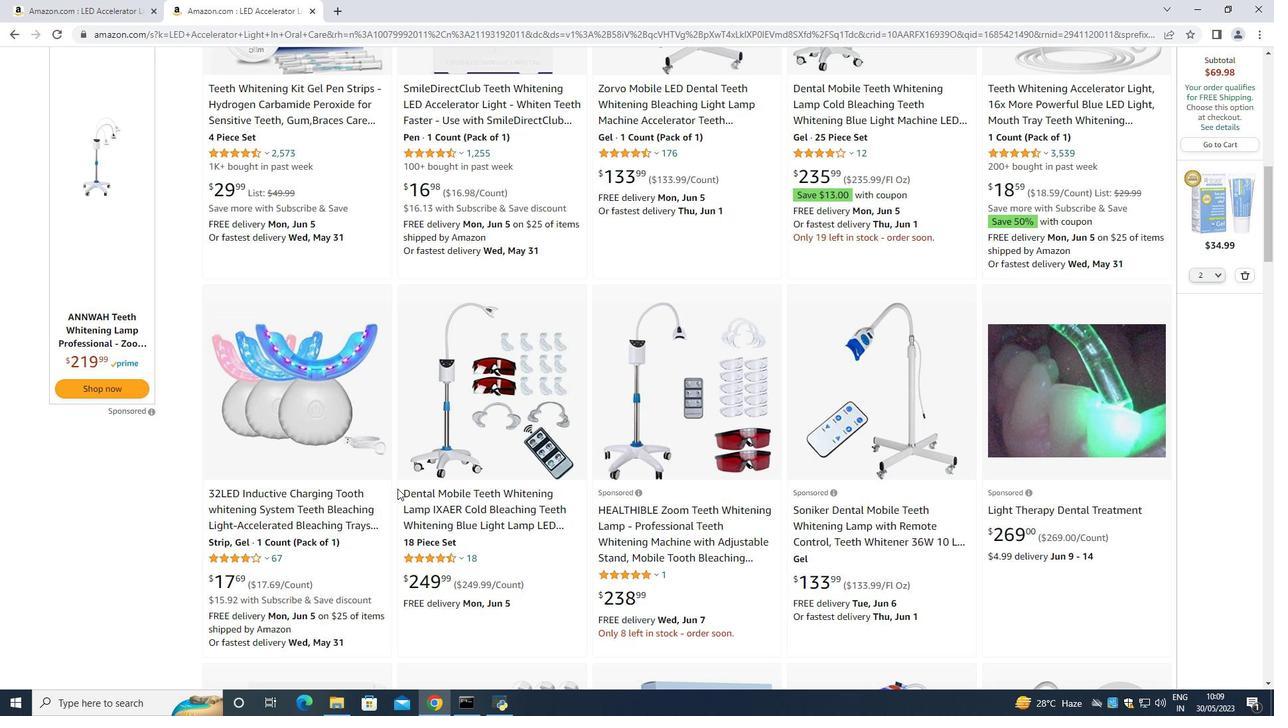 
Action: Mouse scrolled (397, 479) with delta (0, 0)
Screenshot: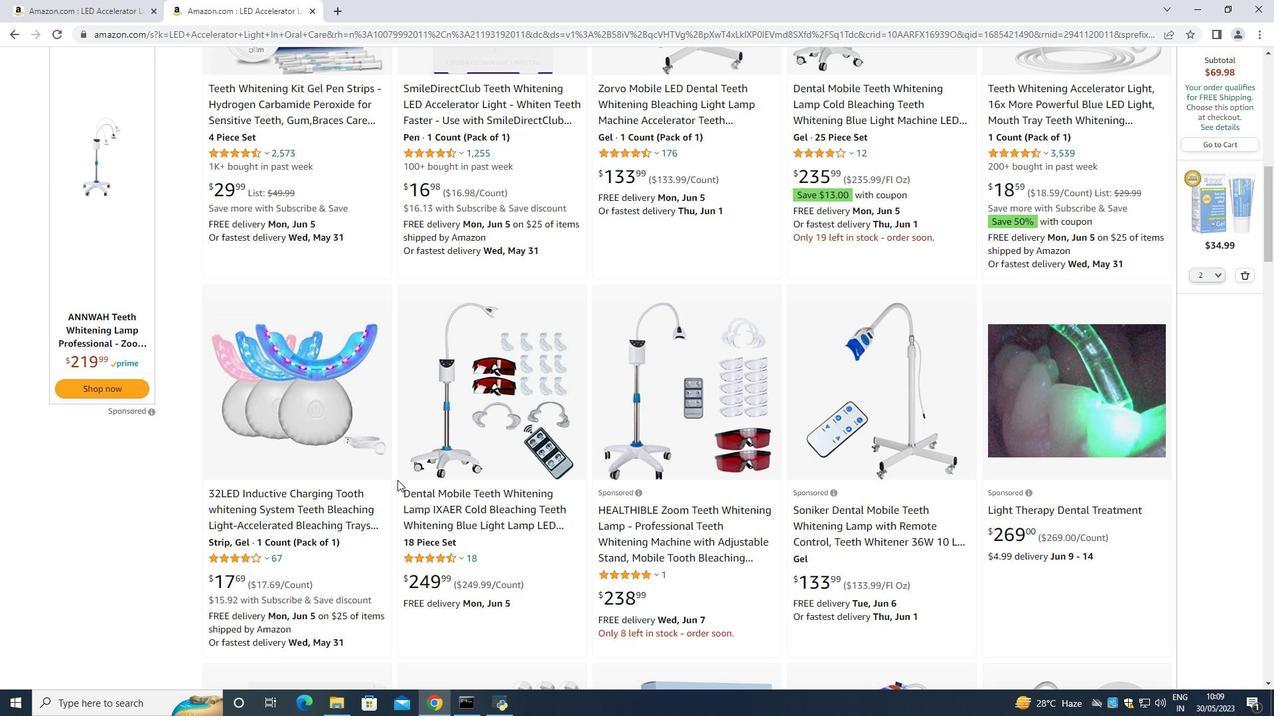 
Action: Mouse moved to (851, 488)
Screenshot: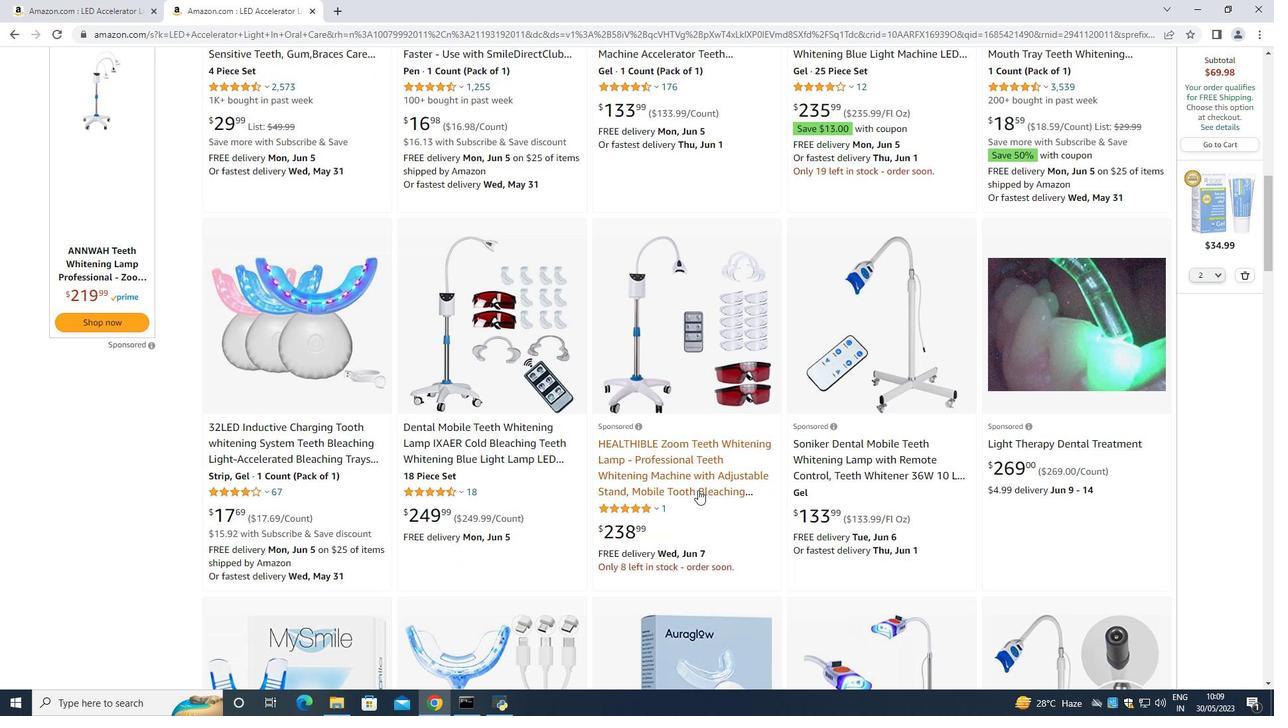 
Action: Mouse scrolled (851, 487) with delta (0, 0)
Screenshot: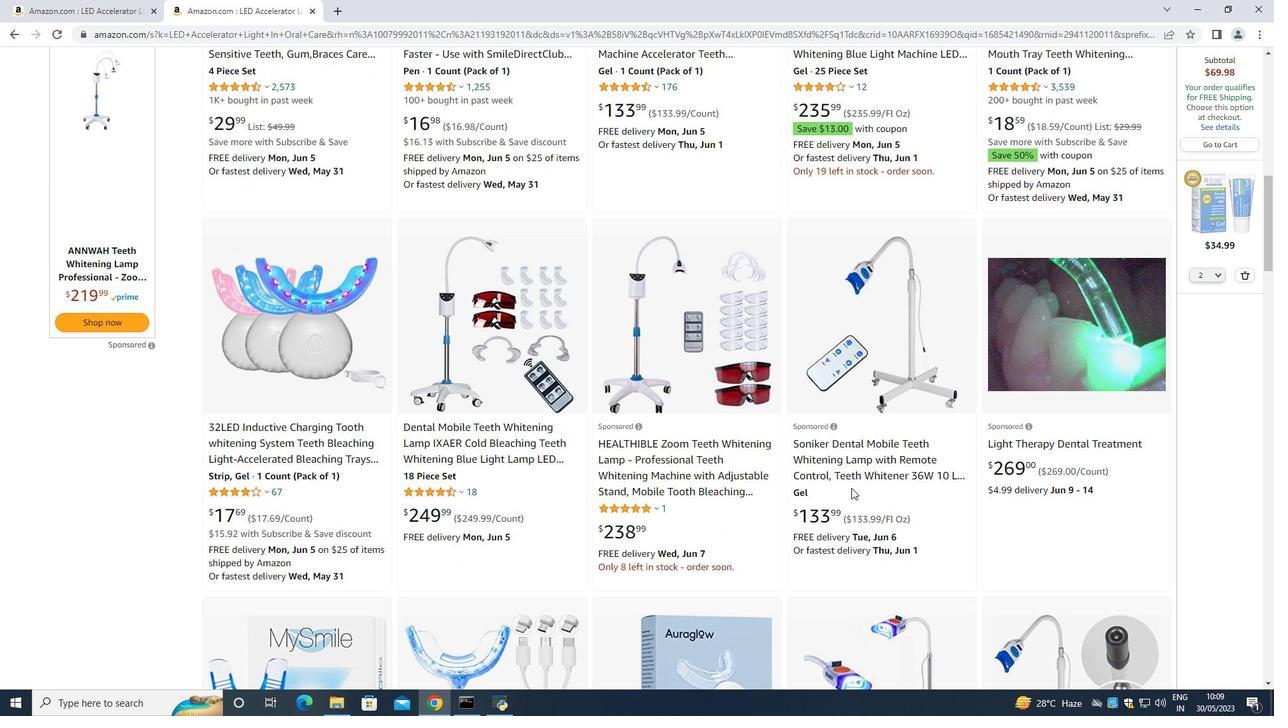 
Action: Mouse moved to (846, 493)
Screenshot: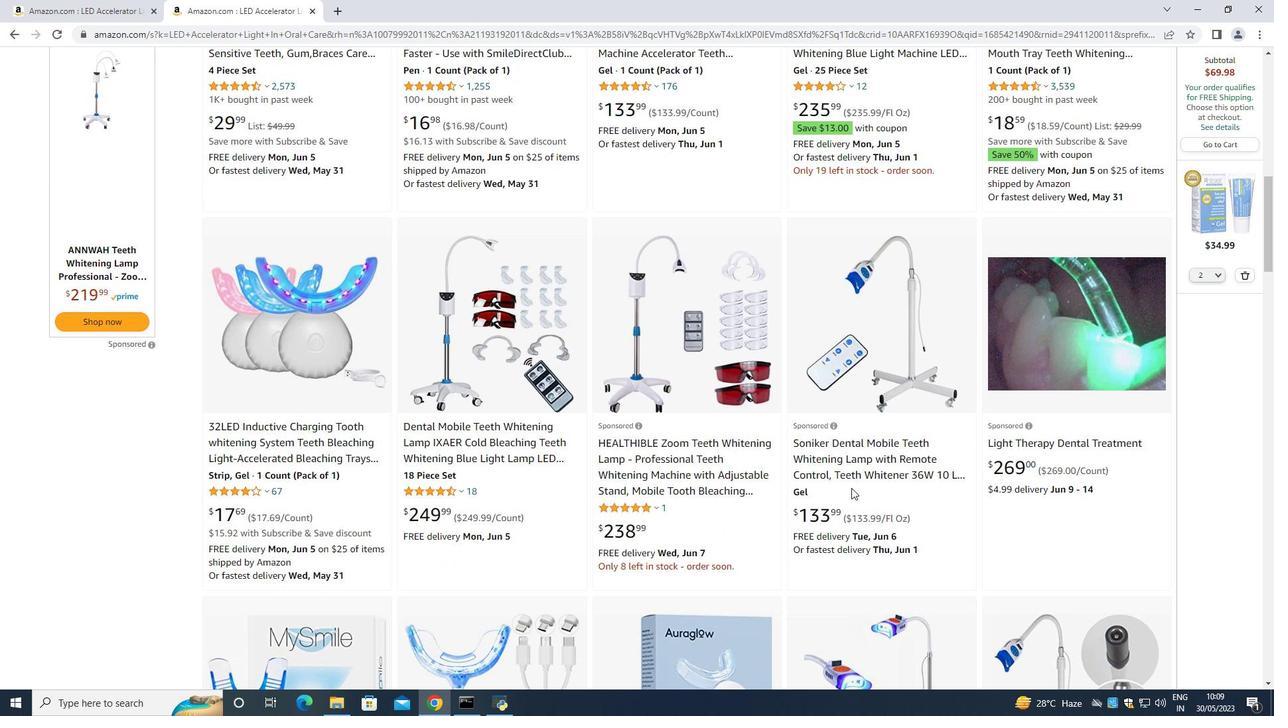 
Action: Mouse scrolled (846, 493) with delta (0, 0)
Screenshot: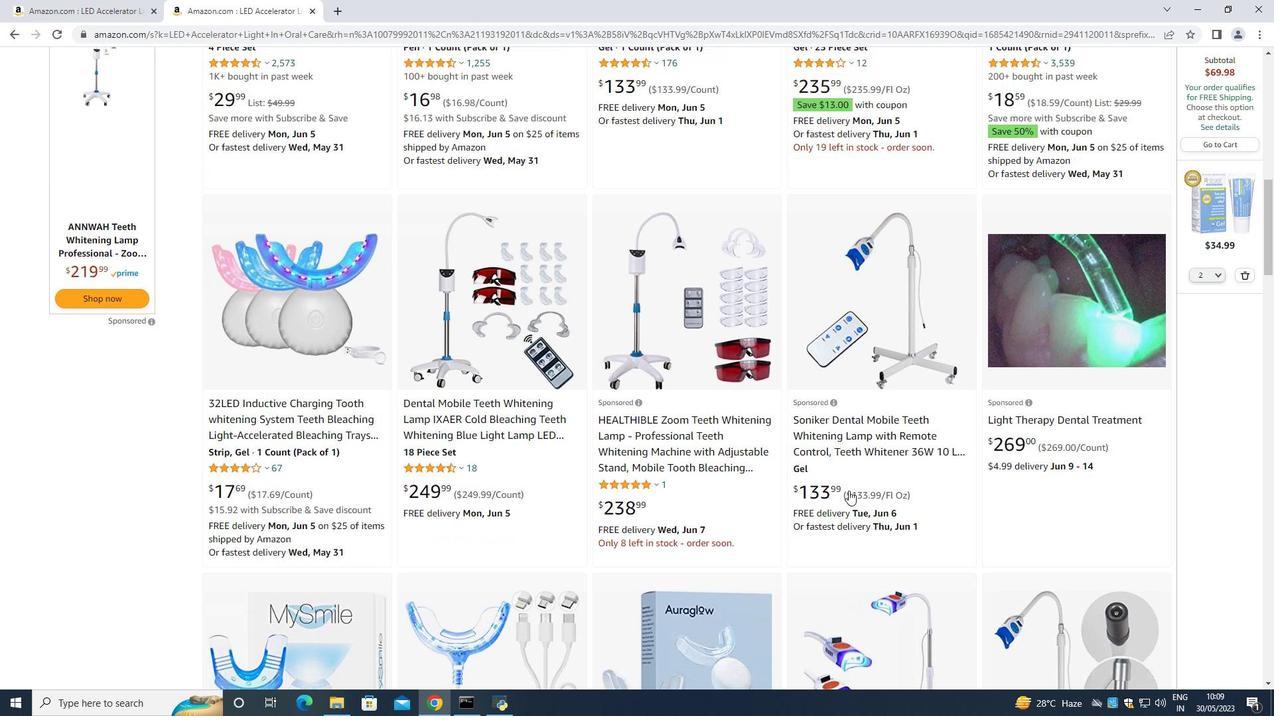 
Action: Mouse moved to (664, 586)
Screenshot: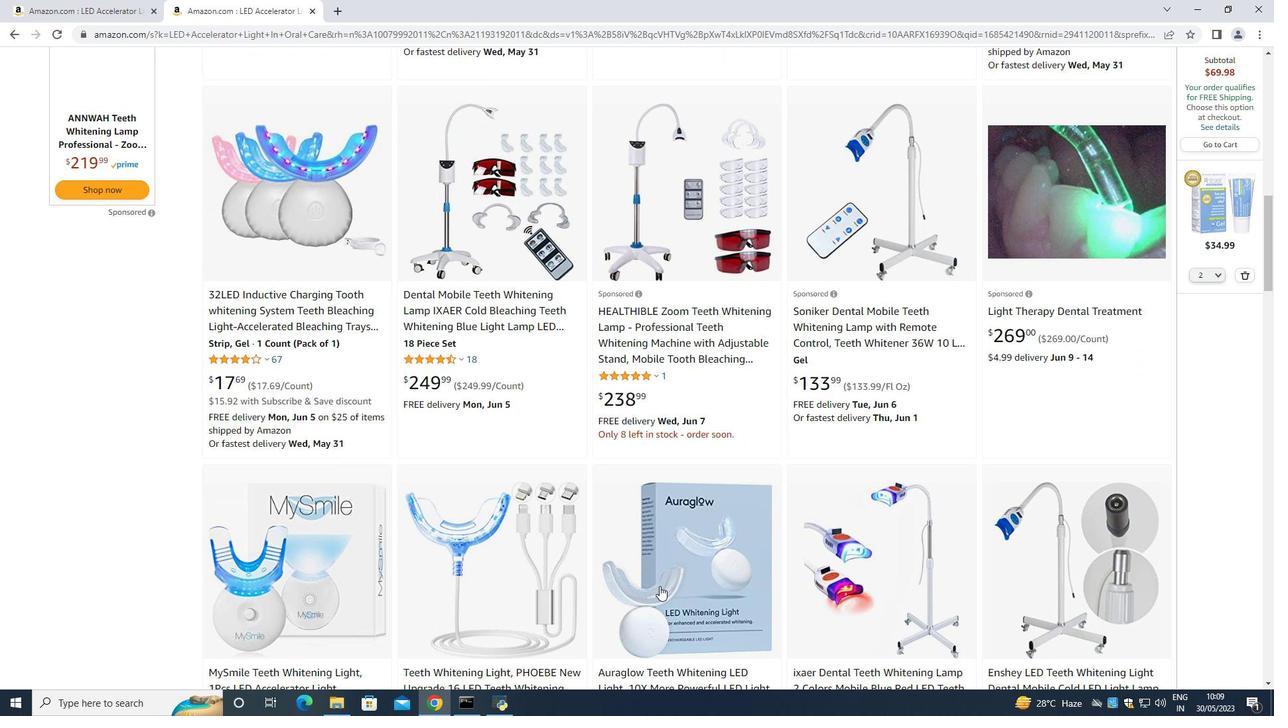 
Action: Mouse scrolled (664, 585) with delta (0, 0)
Screenshot: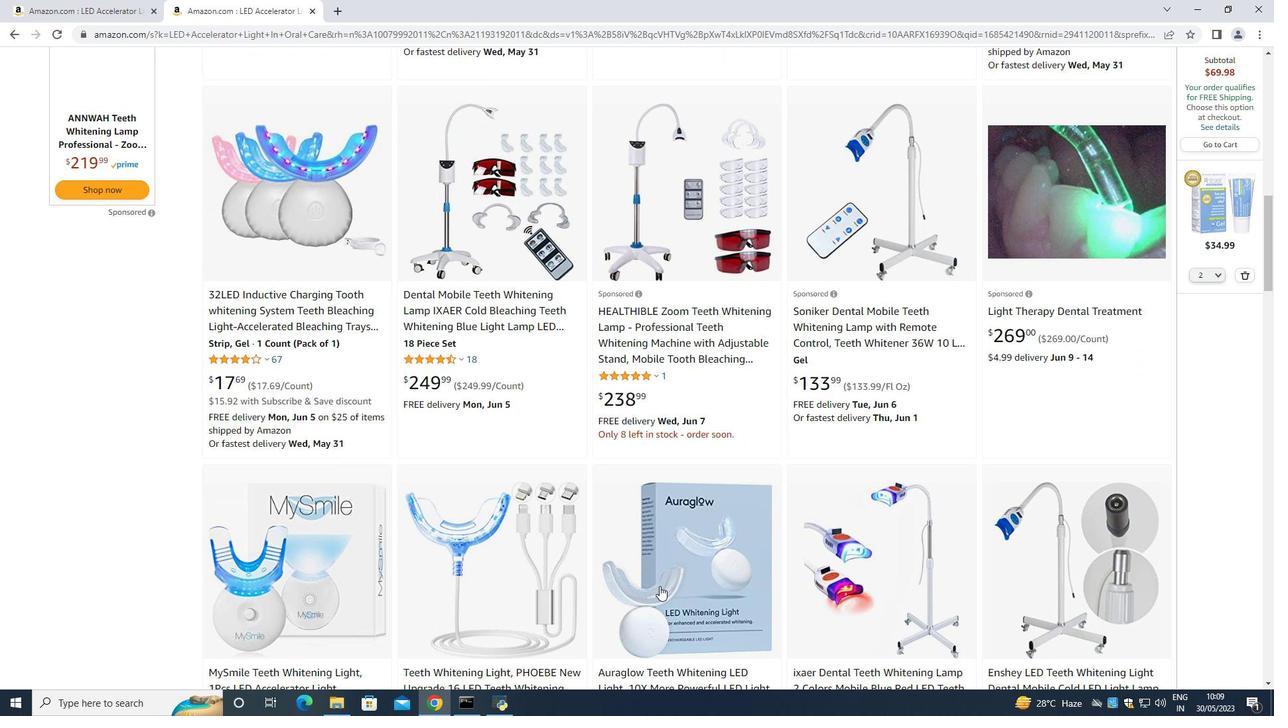 
Action: Mouse moved to (668, 586)
Screenshot: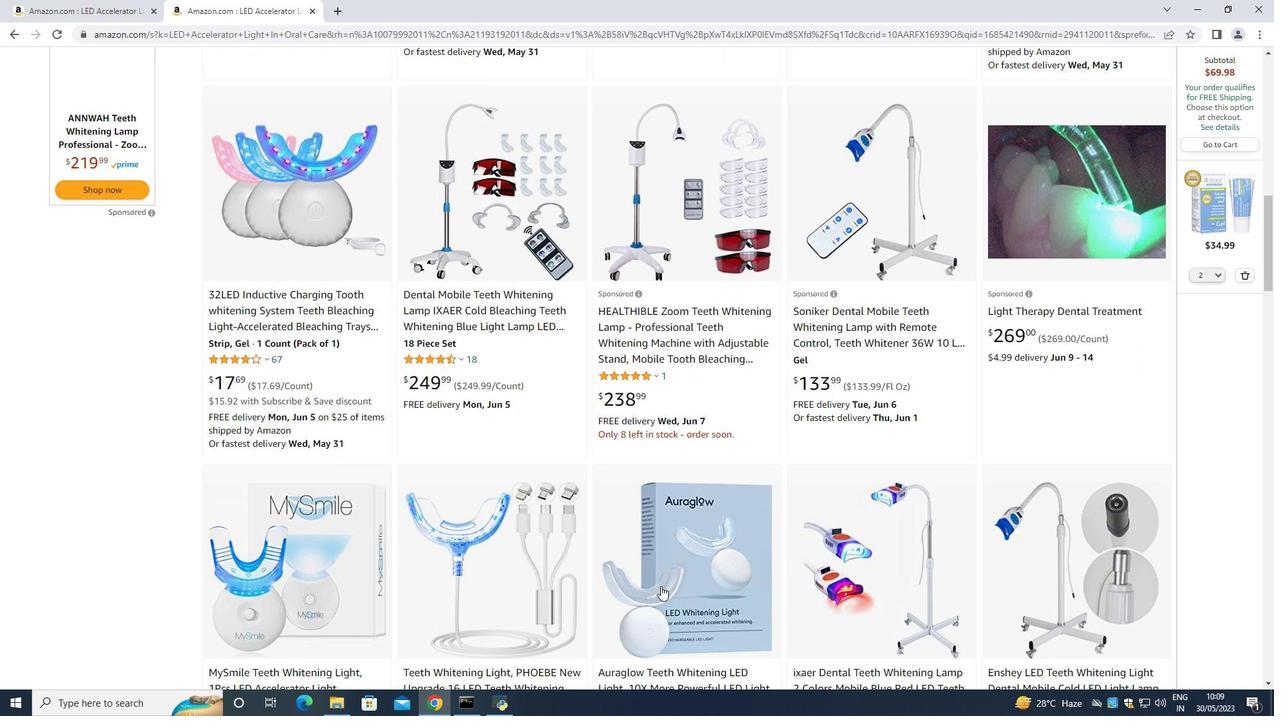 
Action: Mouse scrolled (668, 585) with delta (0, 0)
Screenshot: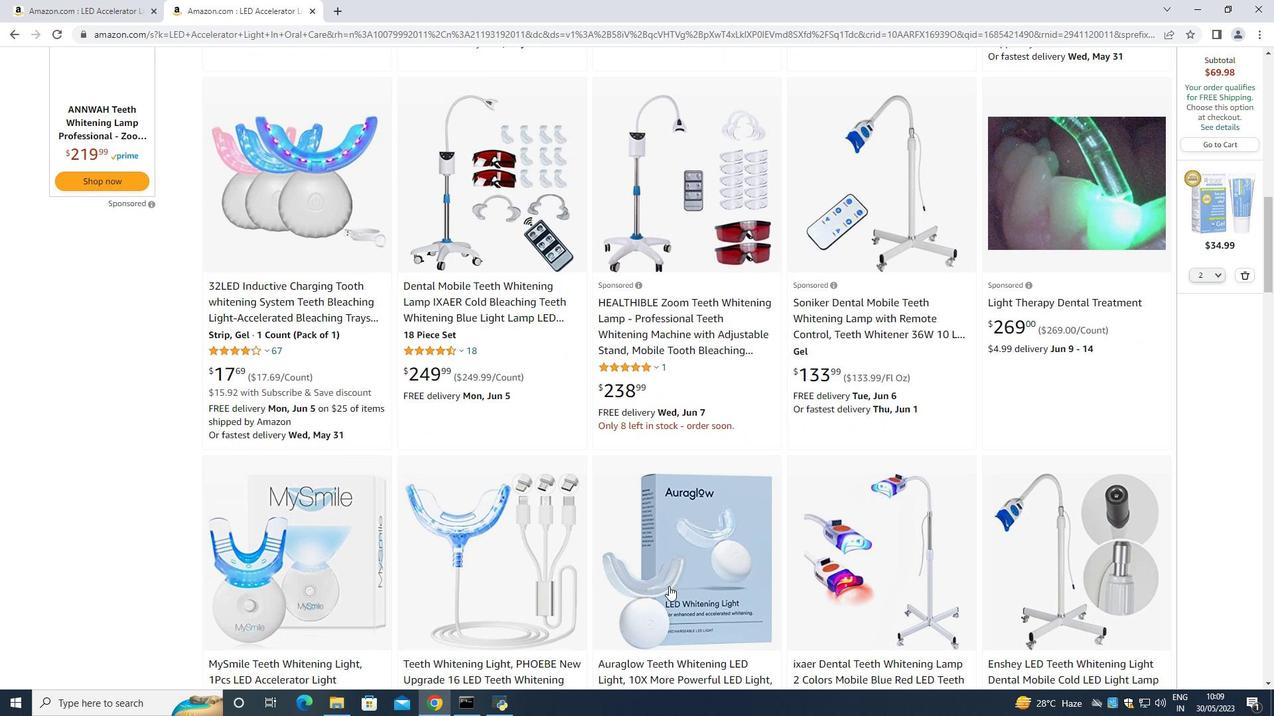 
Action: Mouse moved to (321, 554)
Screenshot: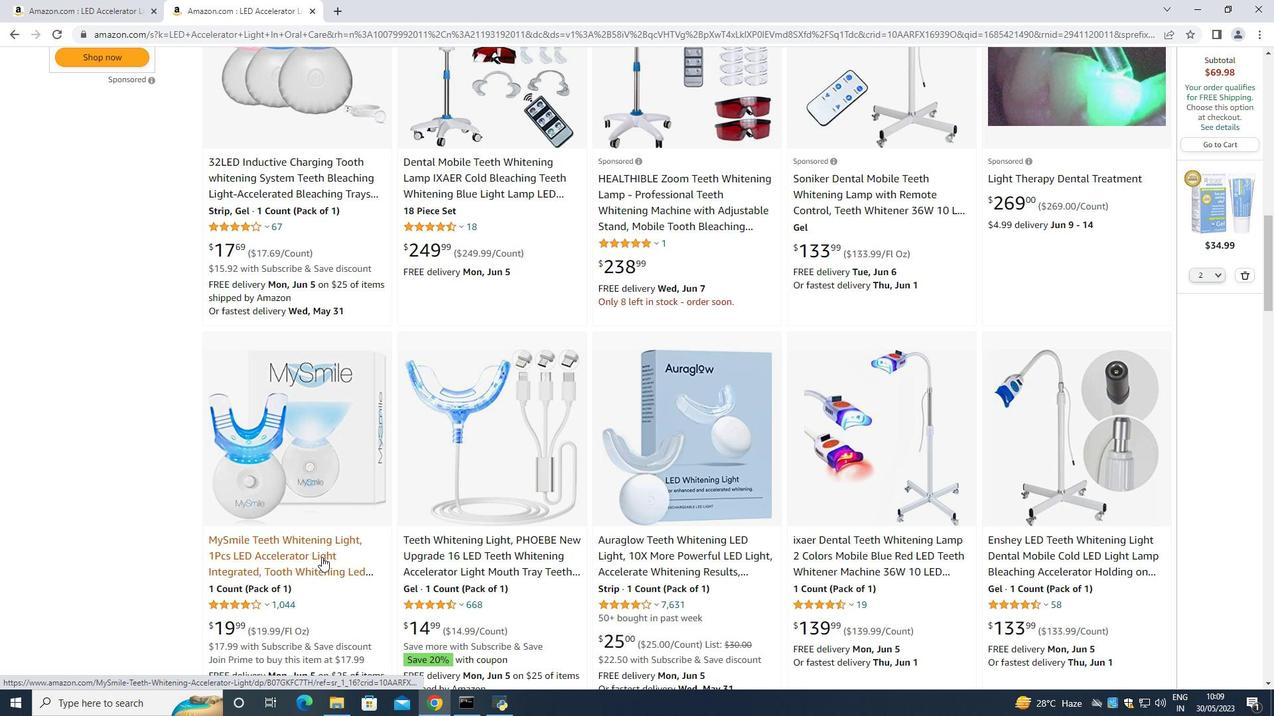 
Action: Mouse pressed left at (321, 554)
Screenshot: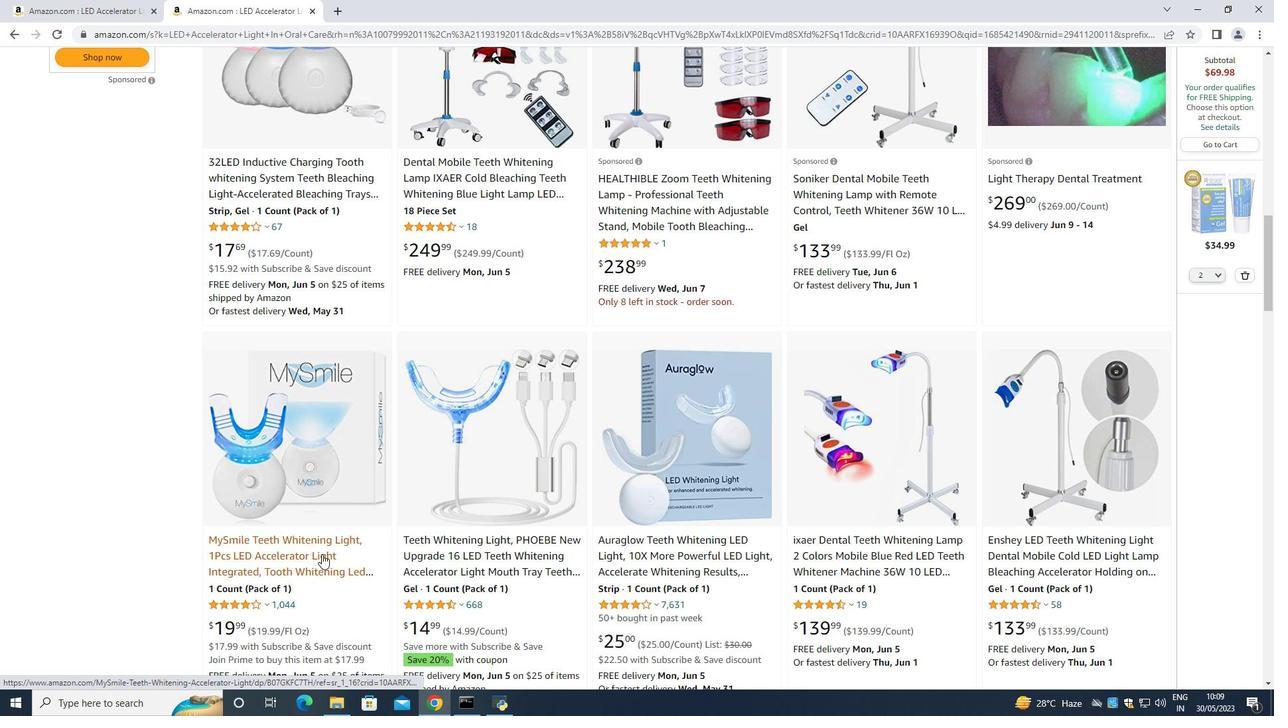 
Action: Mouse moved to (775, 333)
Screenshot: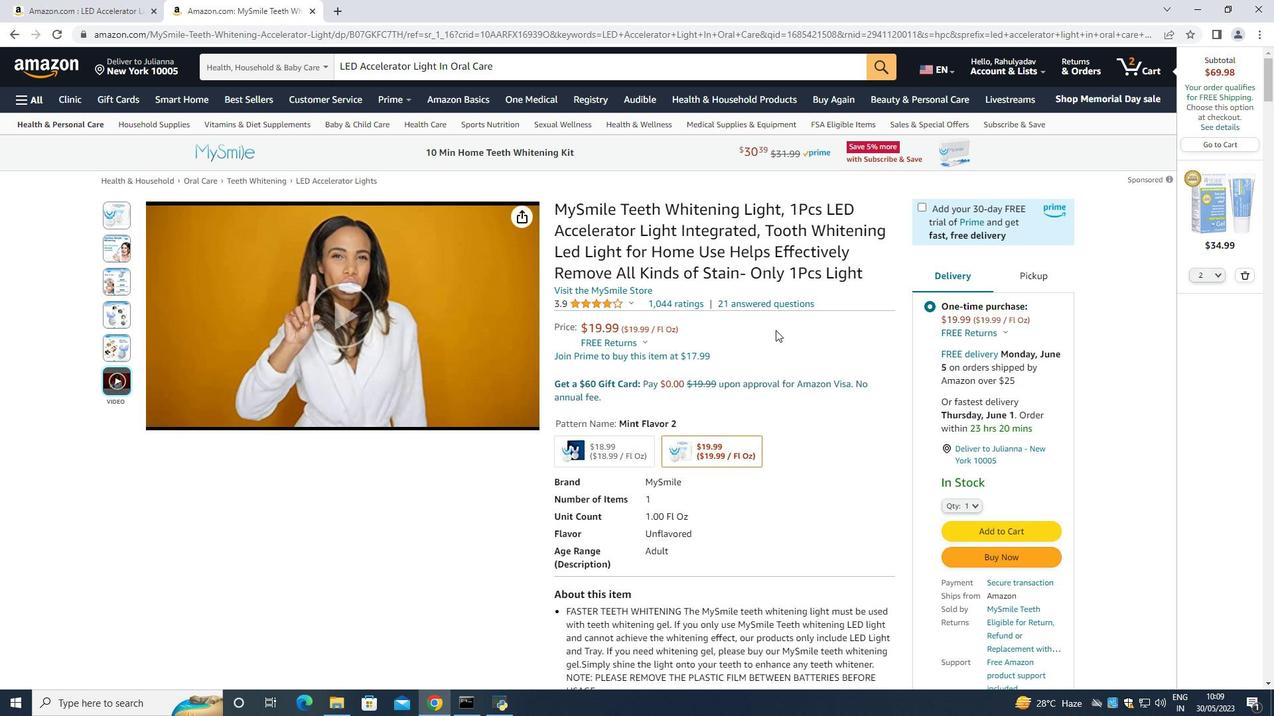 
Action: Mouse pressed middle at (775, 333)
Screenshot: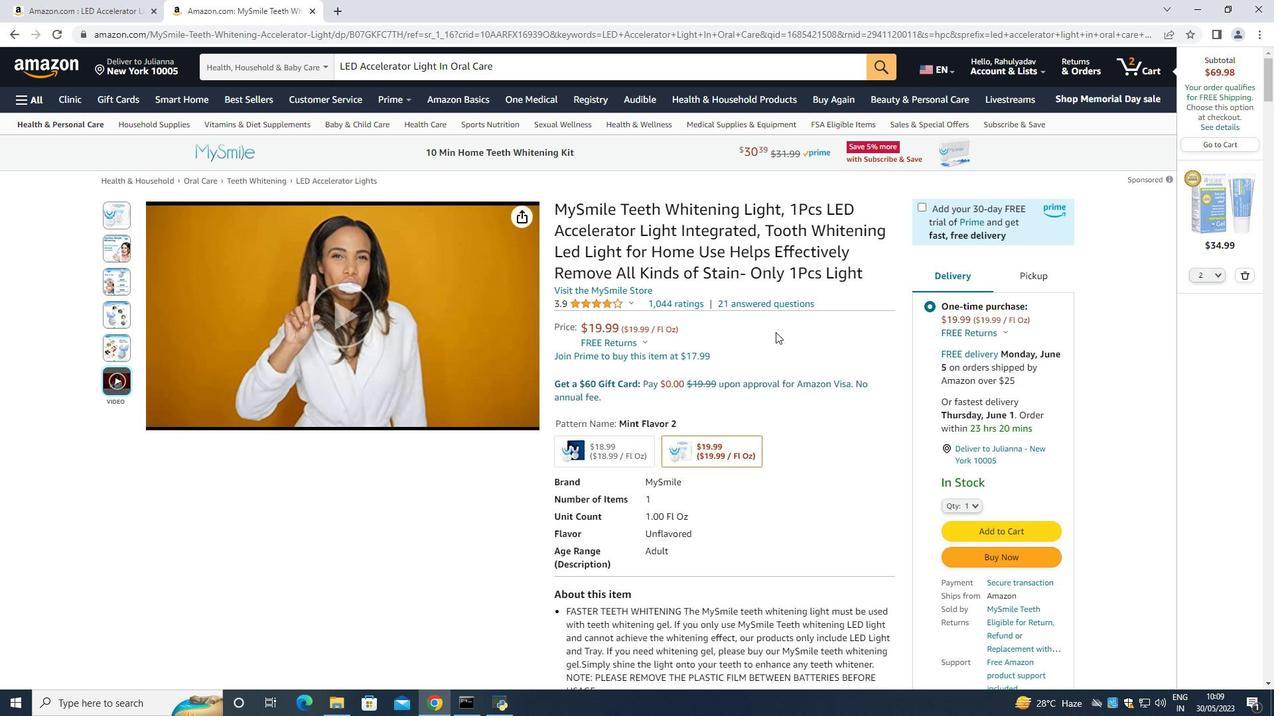 
Action: Mouse moved to (782, 347)
Screenshot: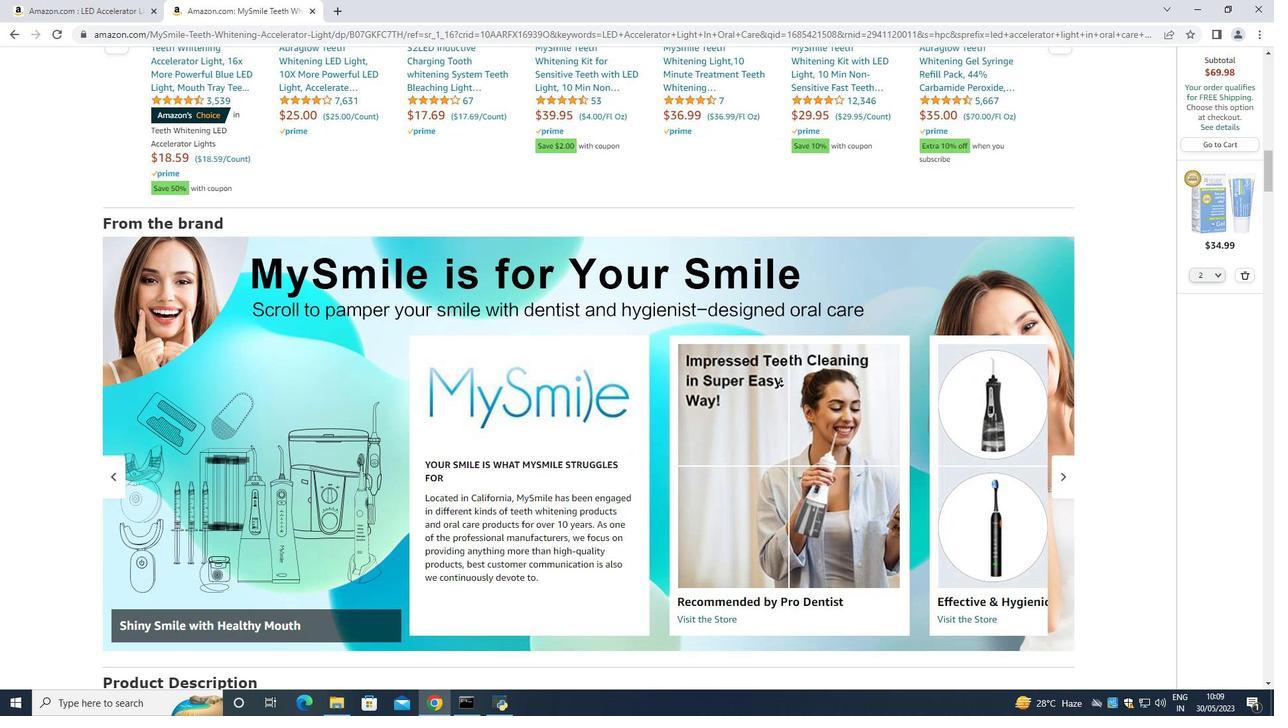 
Action: Mouse pressed left at (782, 347)
Screenshot: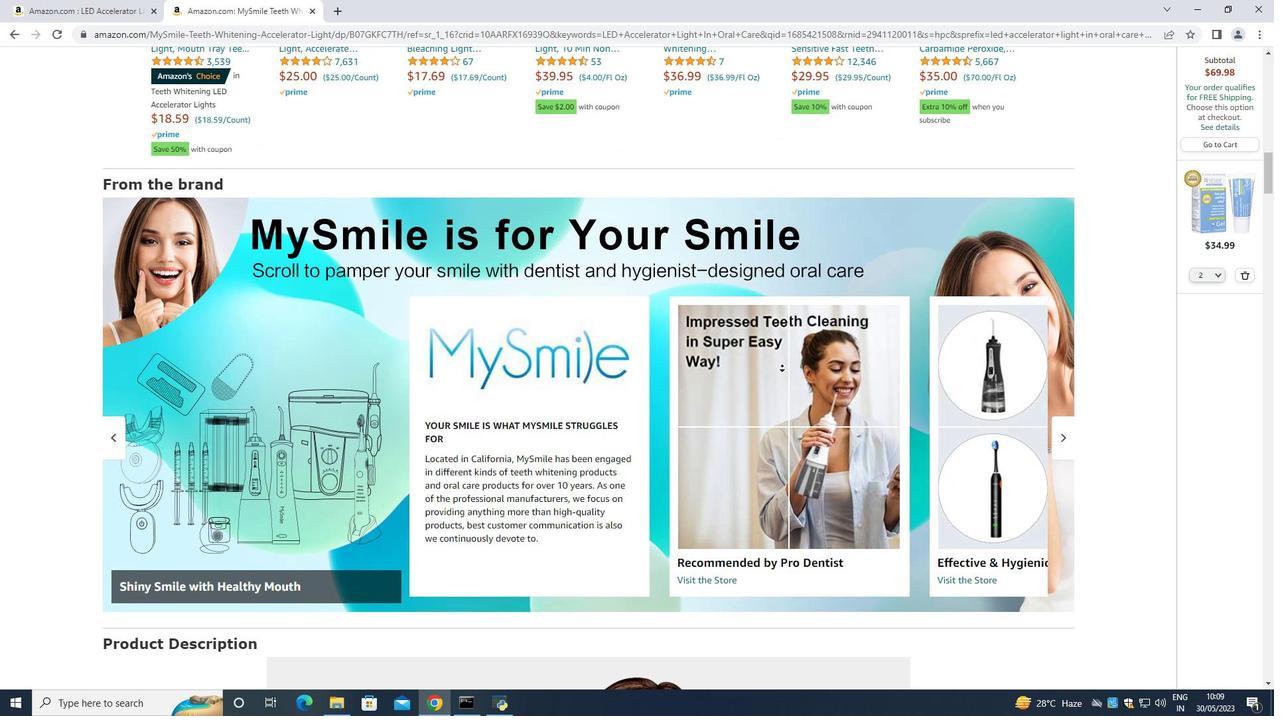 
Action: Mouse moved to (618, 314)
Screenshot: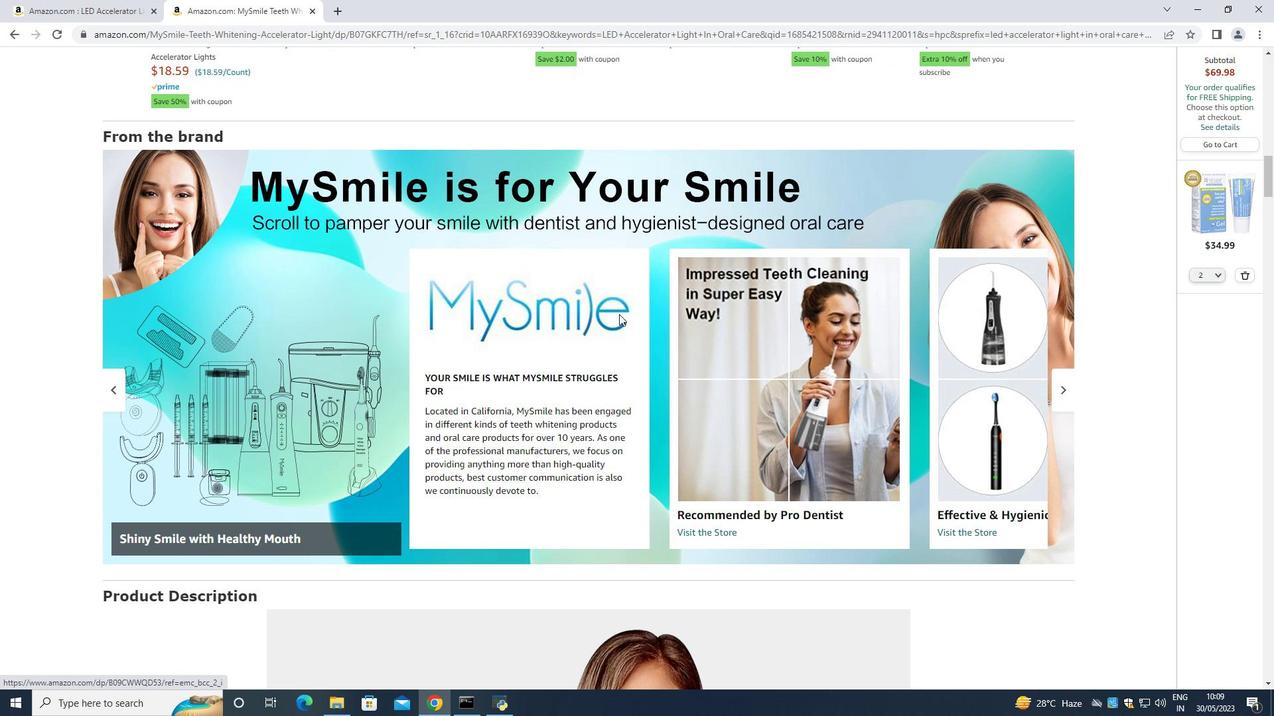 
Action: Mouse scrolled (618, 313) with delta (0, 0)
Screenshot: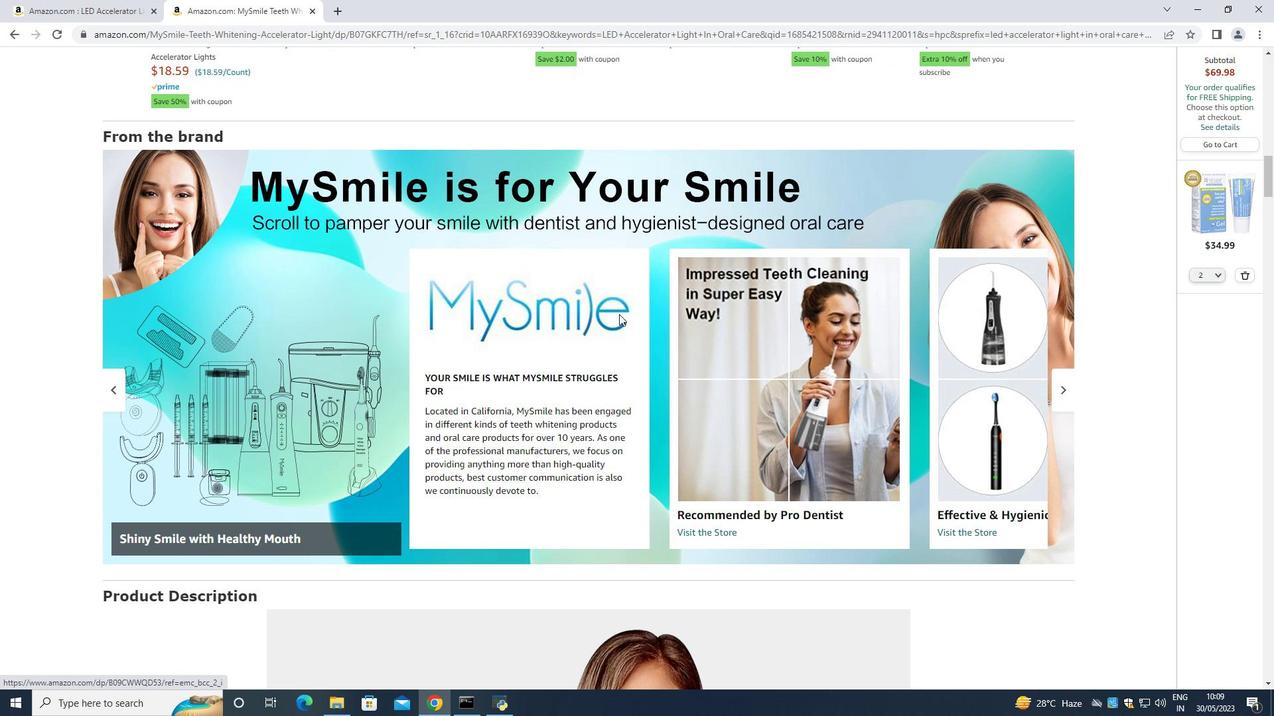 
Action: Mouse scrolled (618, 313) with delta (0, 0)
Screenshot: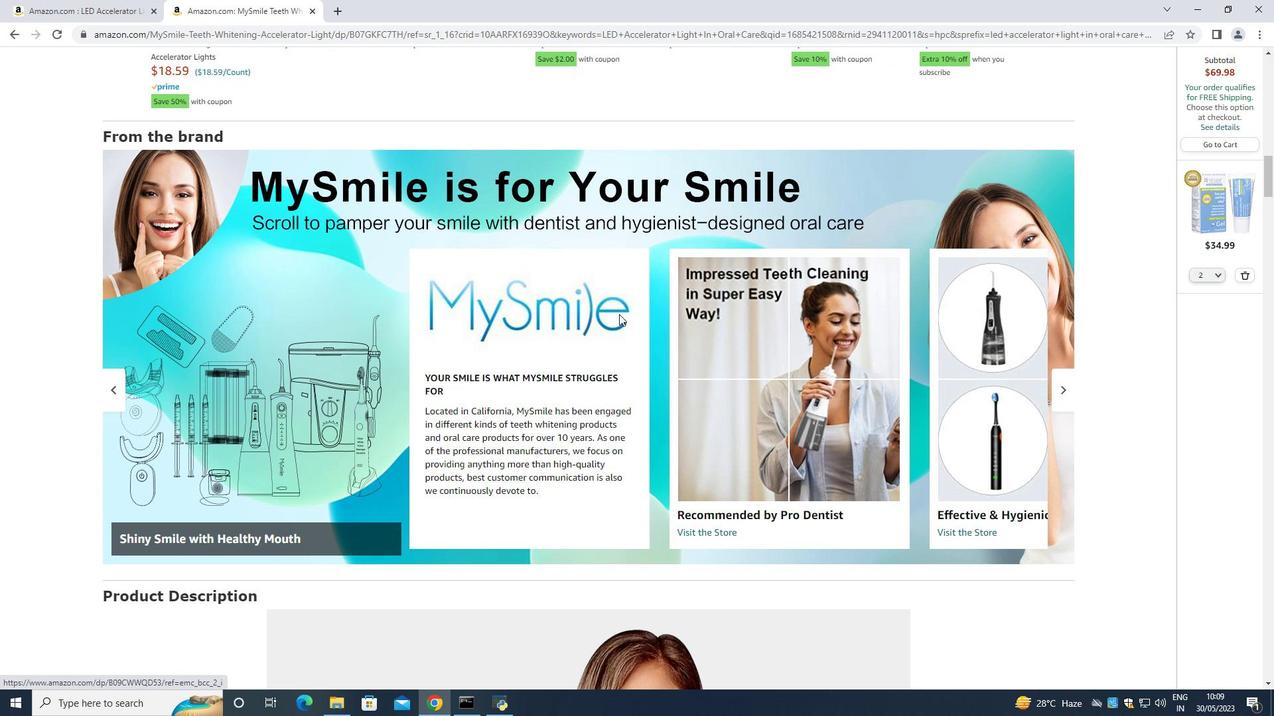 
Action: Mouse scrolled (618, 313) with delta (0, 0)
Screenshot: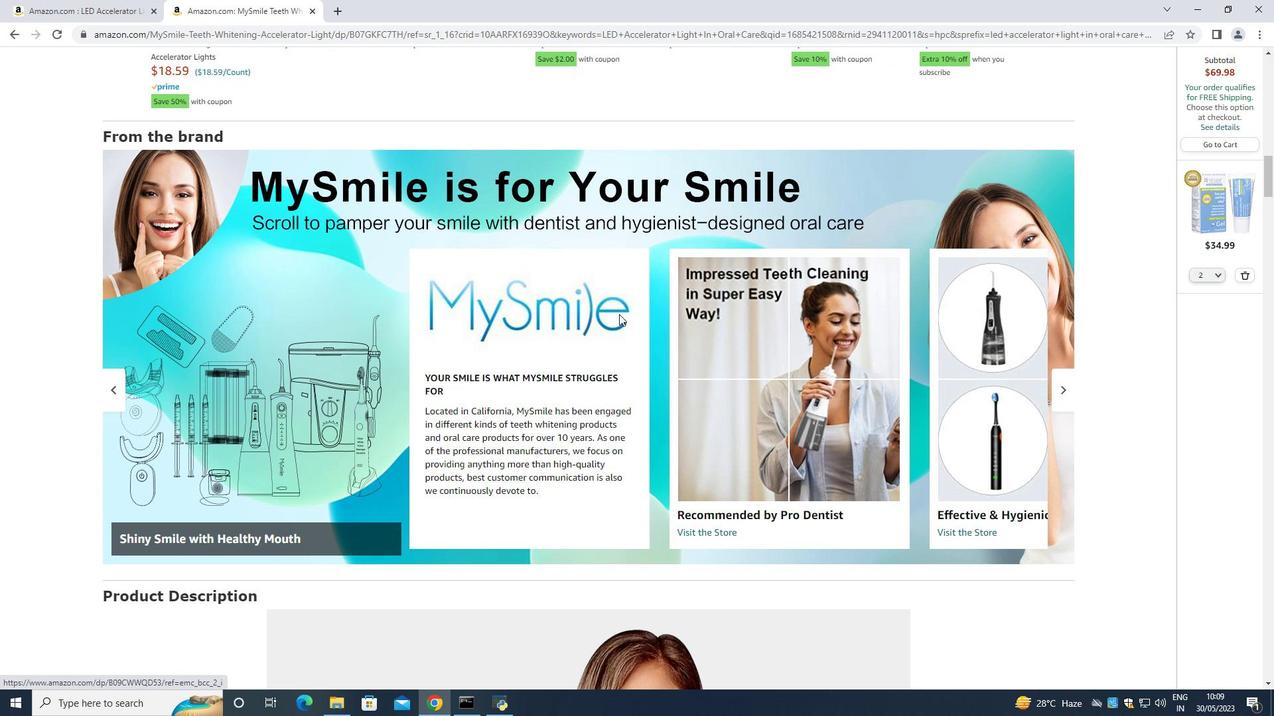 
Action: Mouse moved to (617, 314)
Screenshot: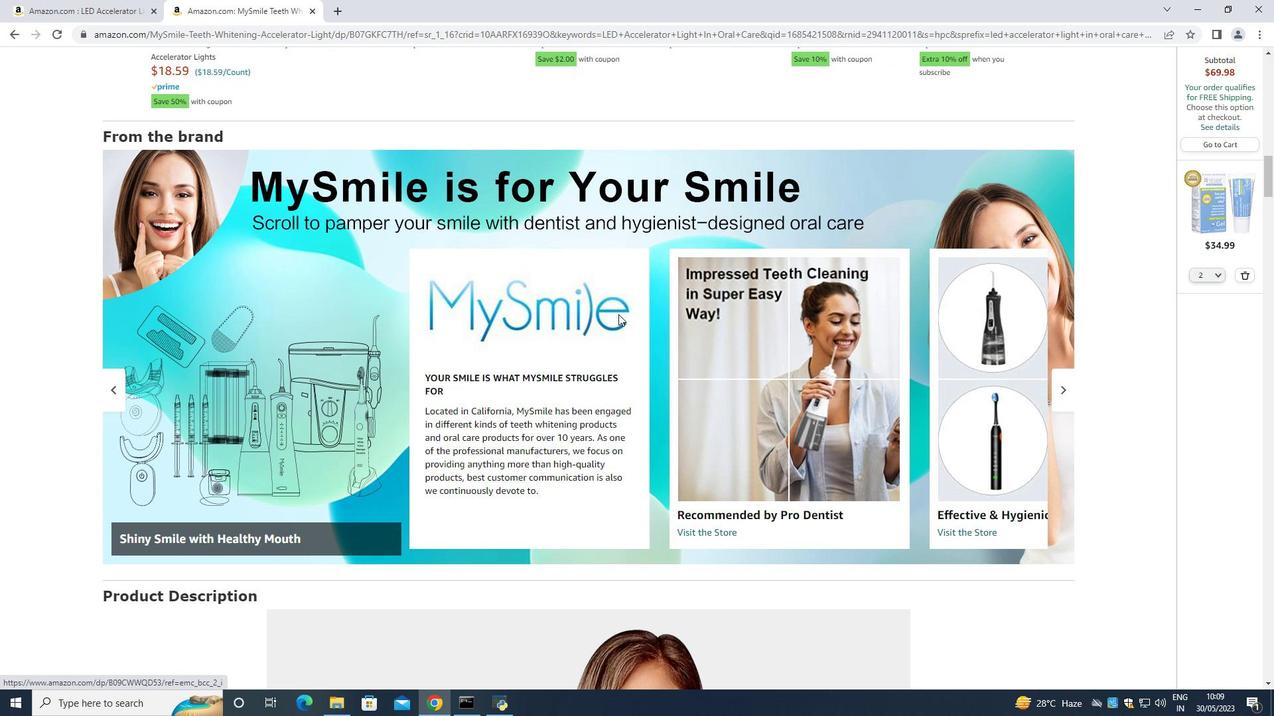 
Action: Mouse scrolled (617, 313) with delta (0, 0)
Screenshot: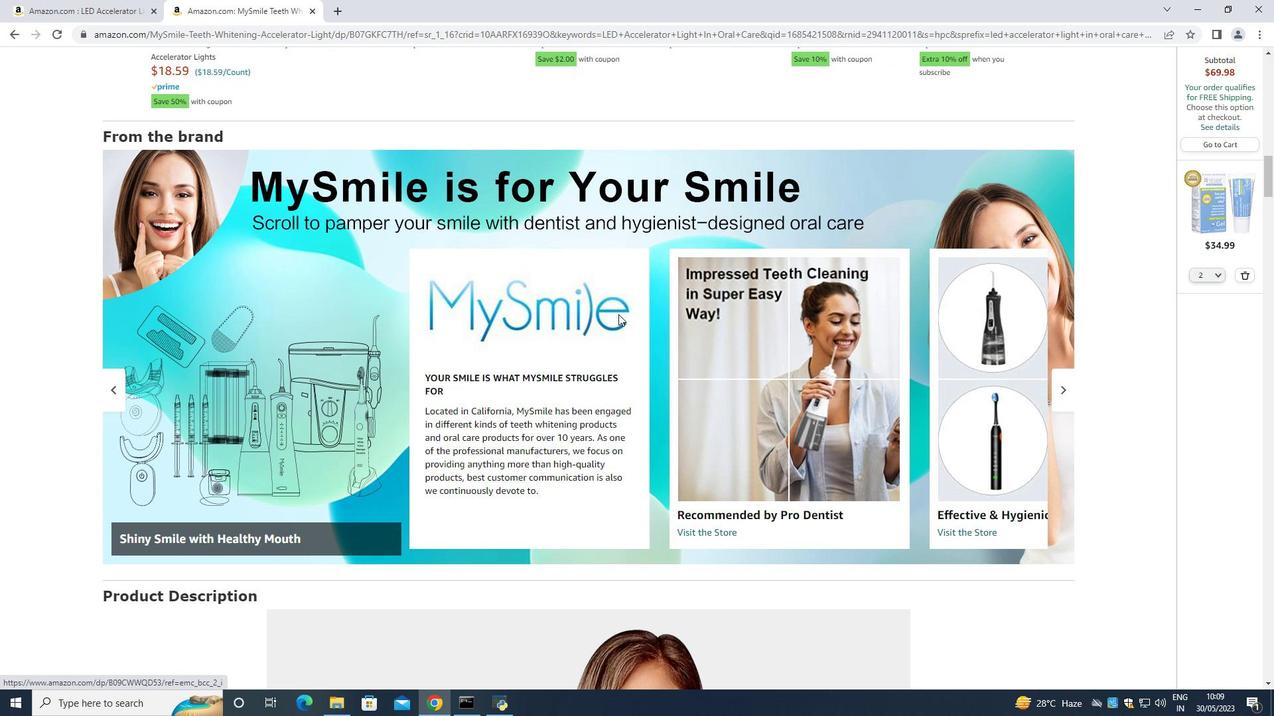 
Action: Mouse moved to (617, 314)
Screenshot: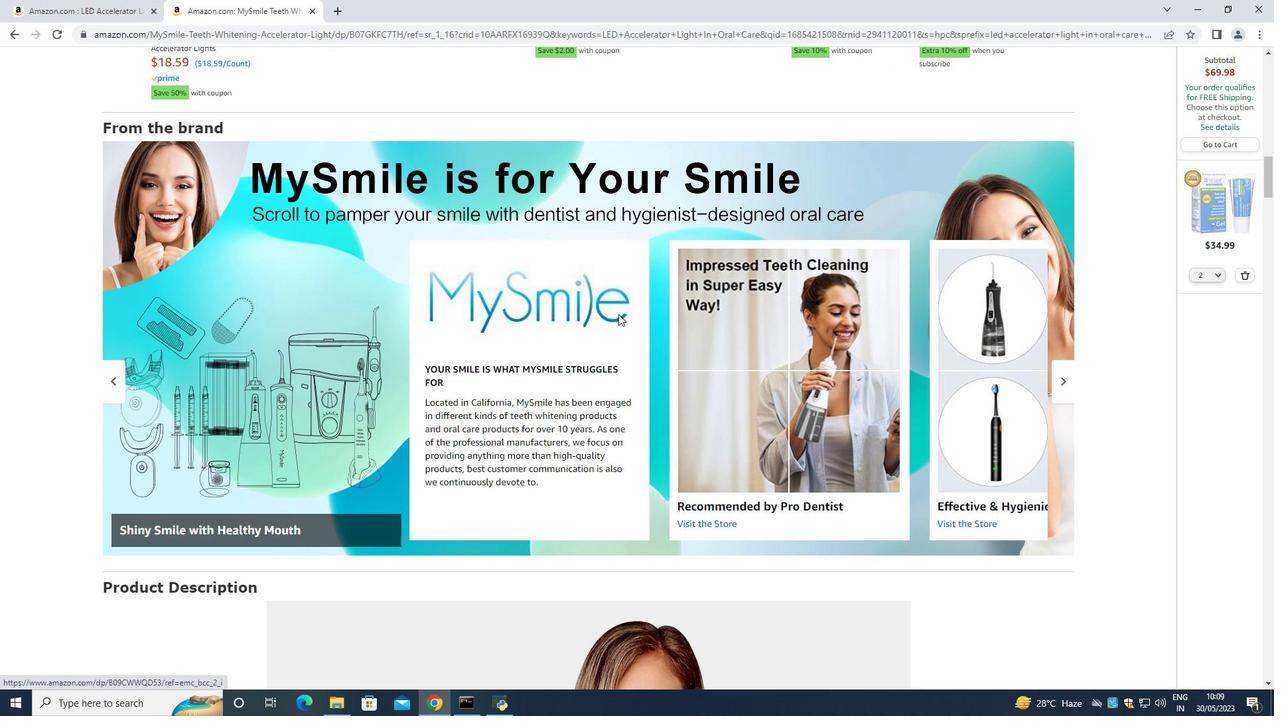 
Action: Mouse scrolled (617, 313) with delta (0, 0)
Screenshot: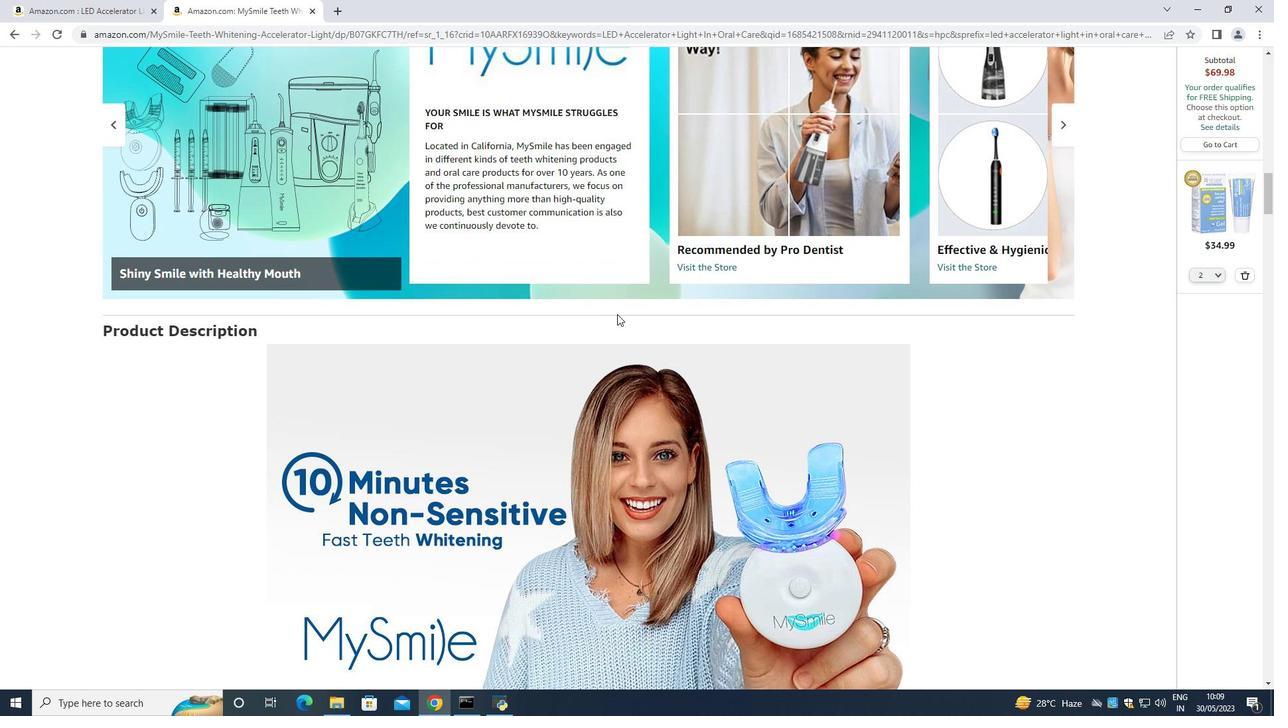 
Action: Mouse scrolled (617, 313) with delta (0, 0)
Screenshot: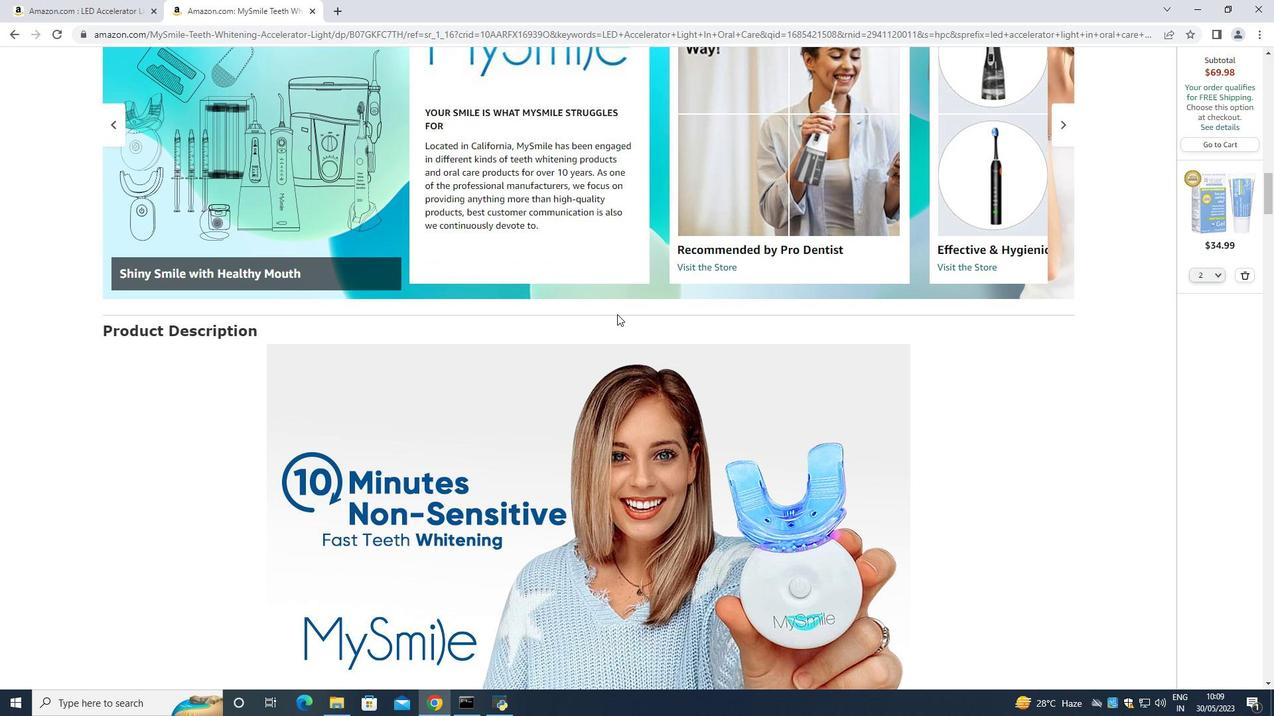 
Action: Mouse moved to (570, 434)
Screenshot: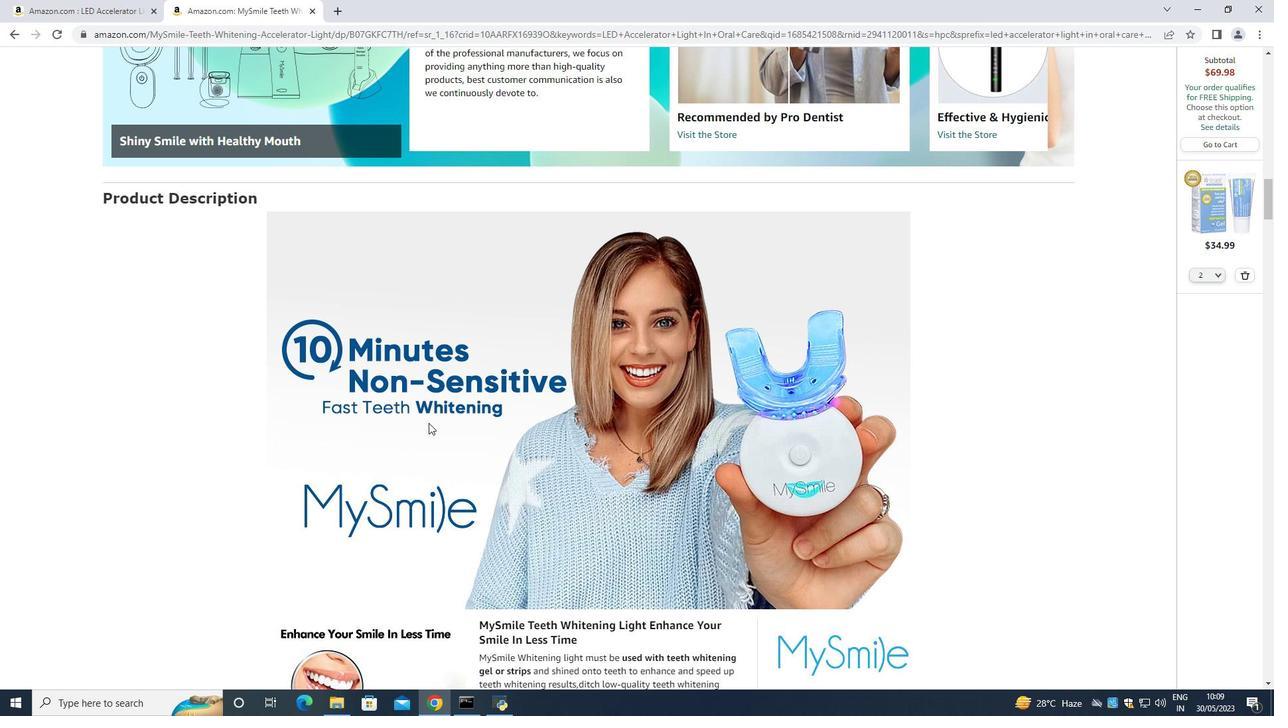 
Action: Mouse scrolled (570, 433) with delta (0, 0)
Screenshot: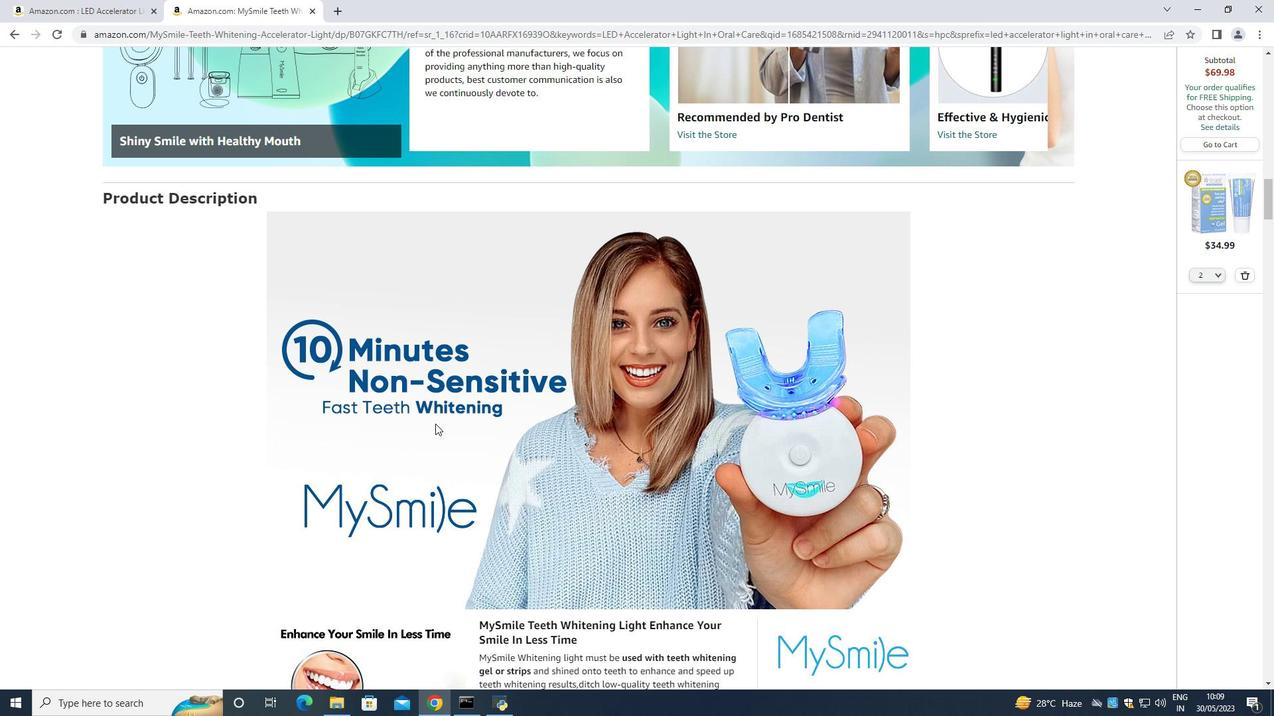 
Action: Mouse scrolled (570, 433) with delta (0, 0)
Screenshot: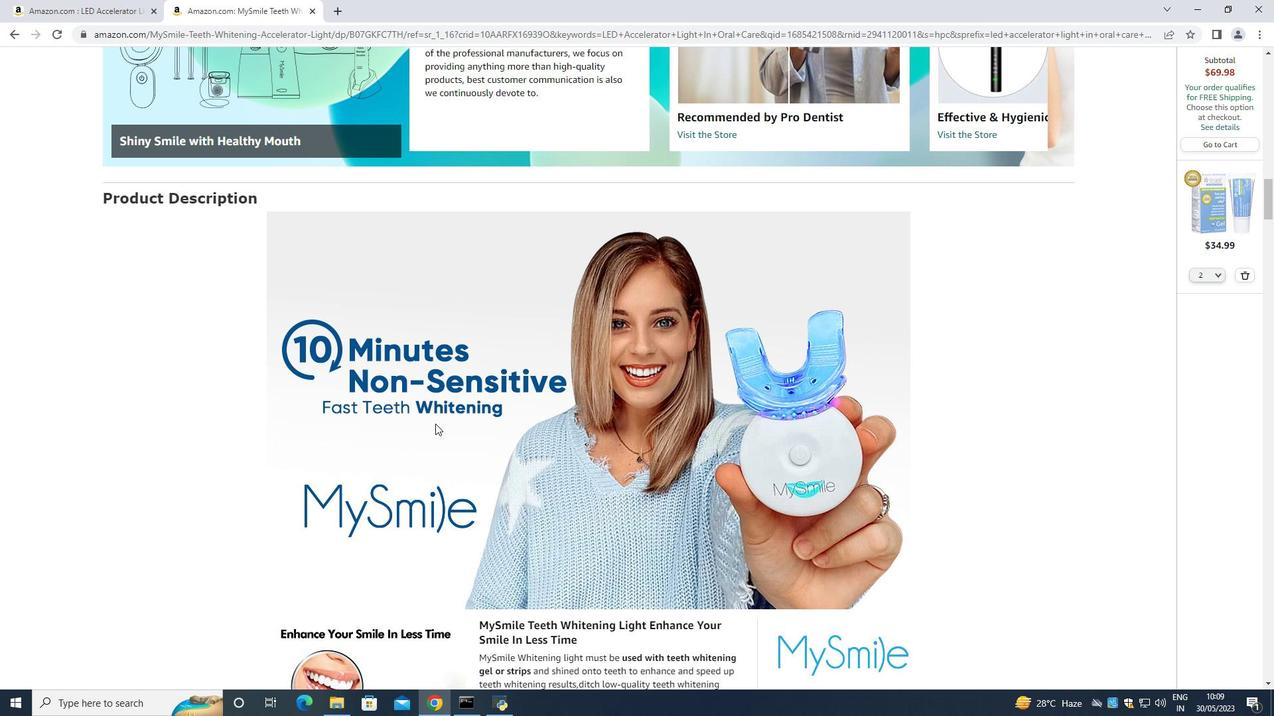 
Action: Mouse scrolled (570, 433) with delta (0, 0)
Screenshot: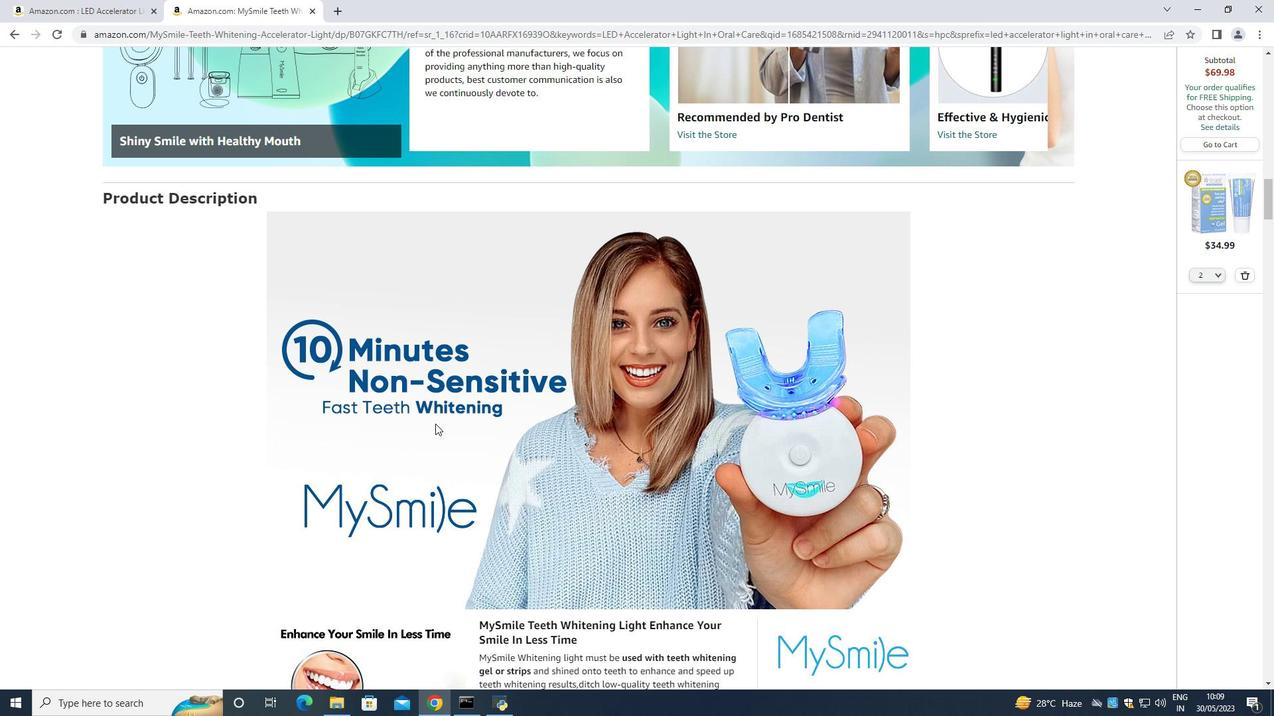 
Action: Mouse scrolled (570, 433) with delta (0, 0)
Screenshot: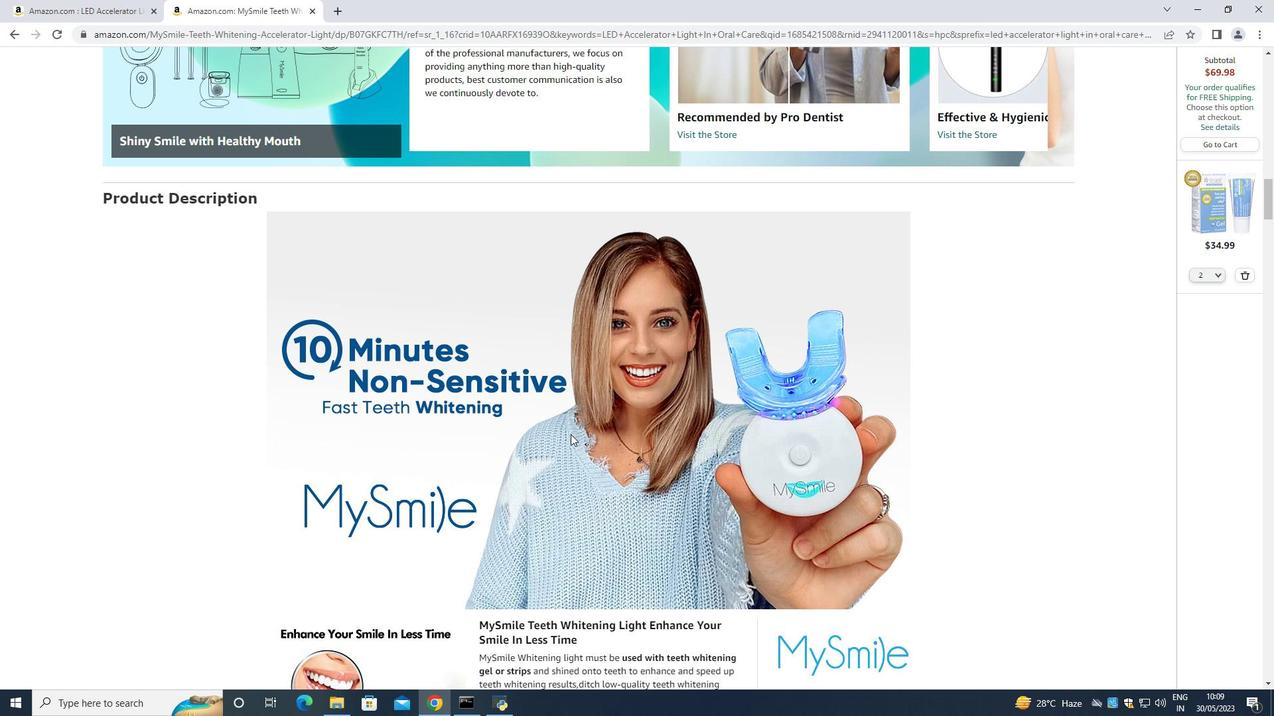 
Action: Mouse moved to (570, 434)
Screenshot: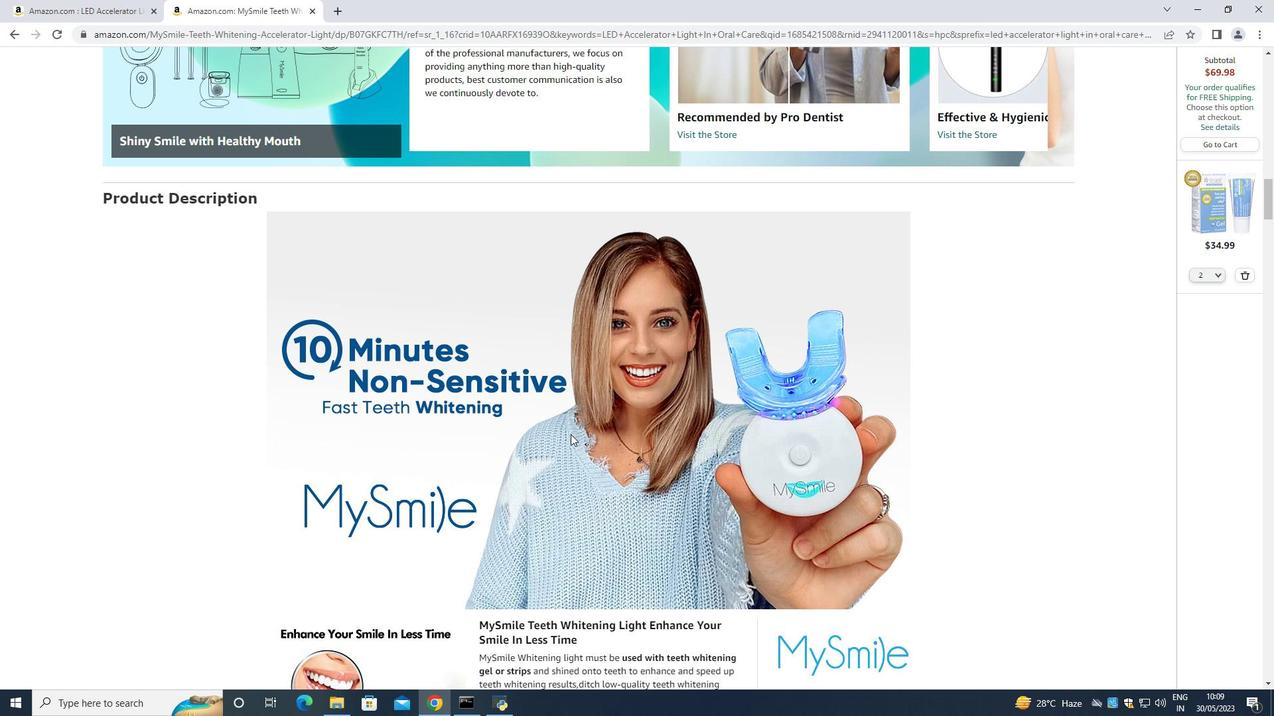 
Action: Mouse scrolled (570, 433) with delta (0, 0)
Screenshot: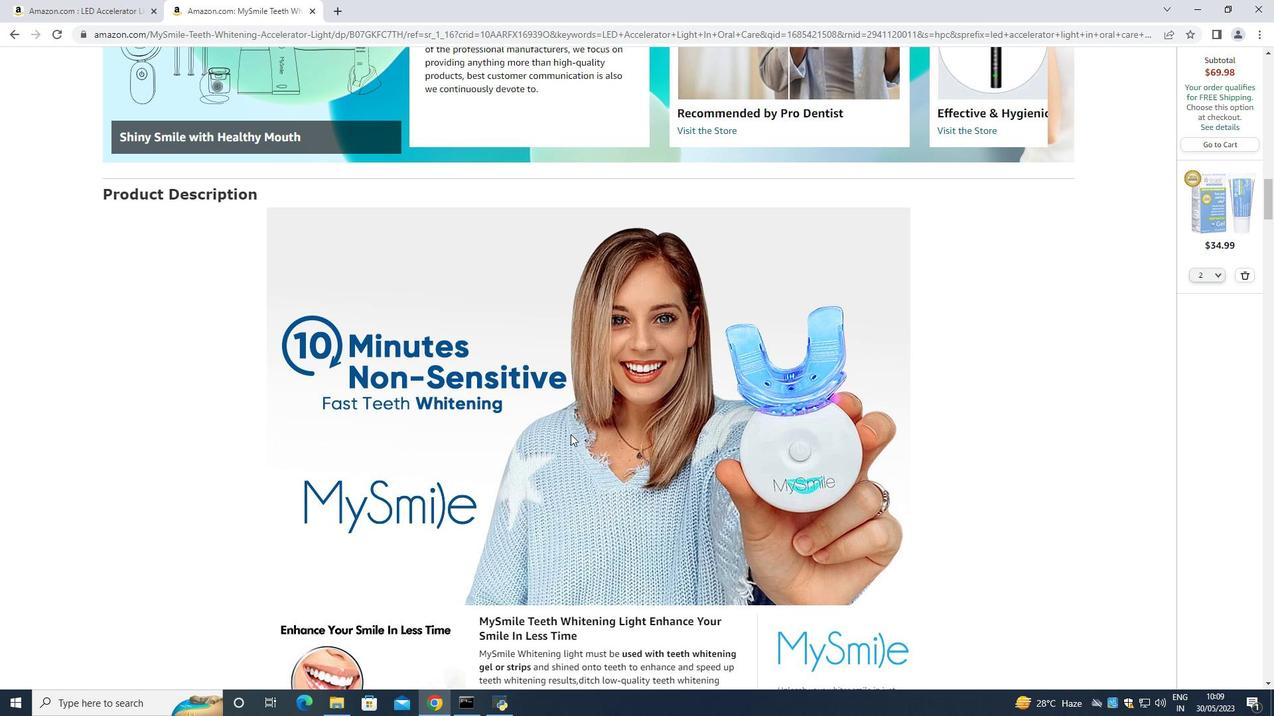 
Action: Mouse scrolled (570, 433) with delta (0, 0)
Screenshot: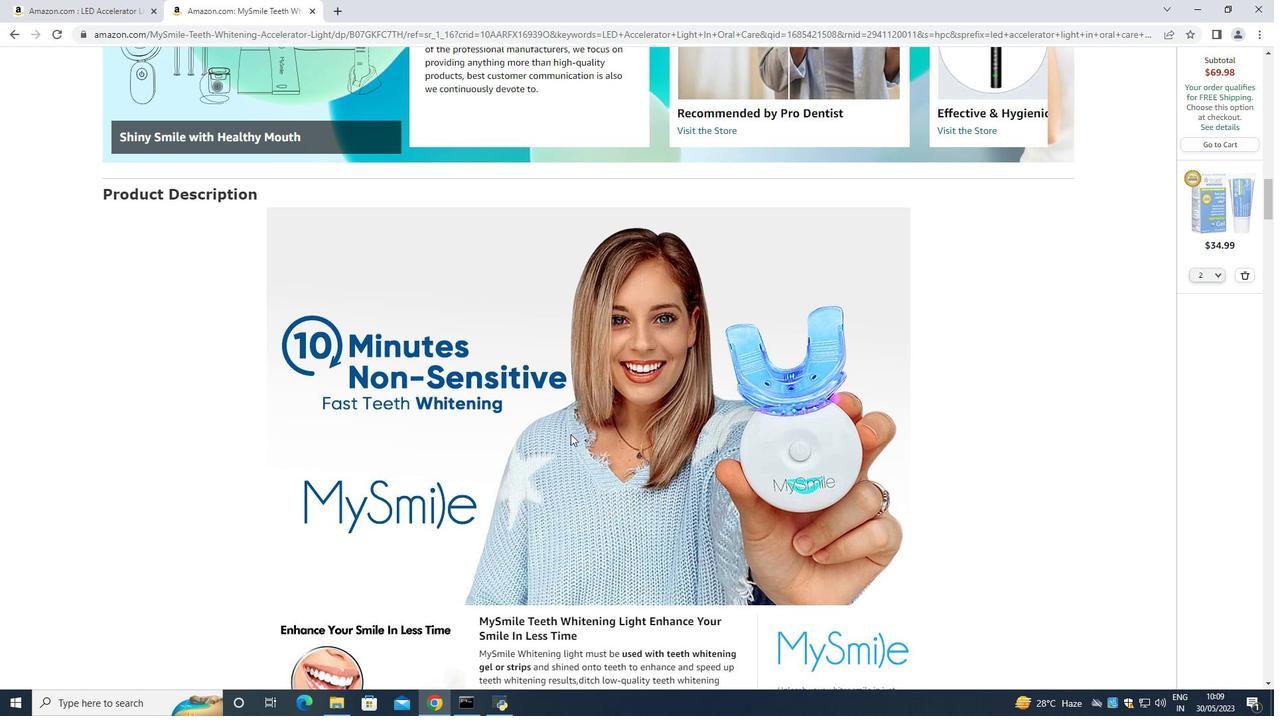 
Action: Mouse moved to (571, 428)
Screenshot: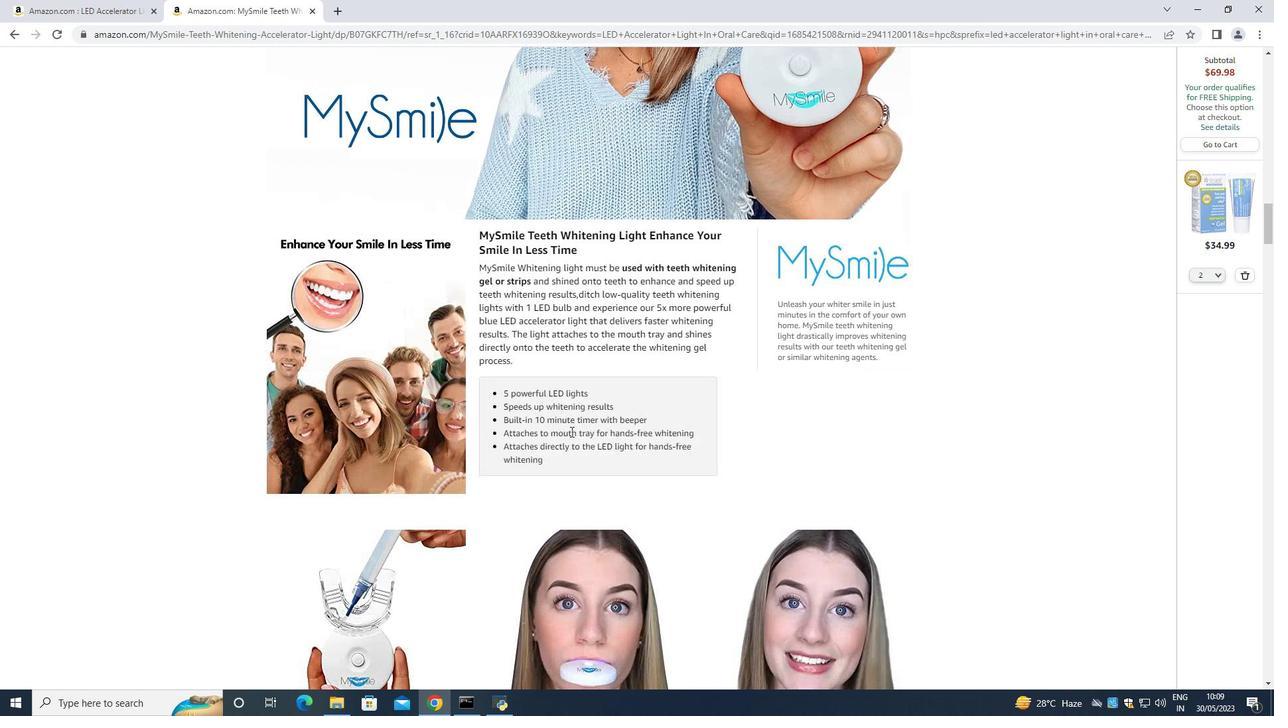 
Action: Mouse pressed middle at (571, 428)
Screenshot: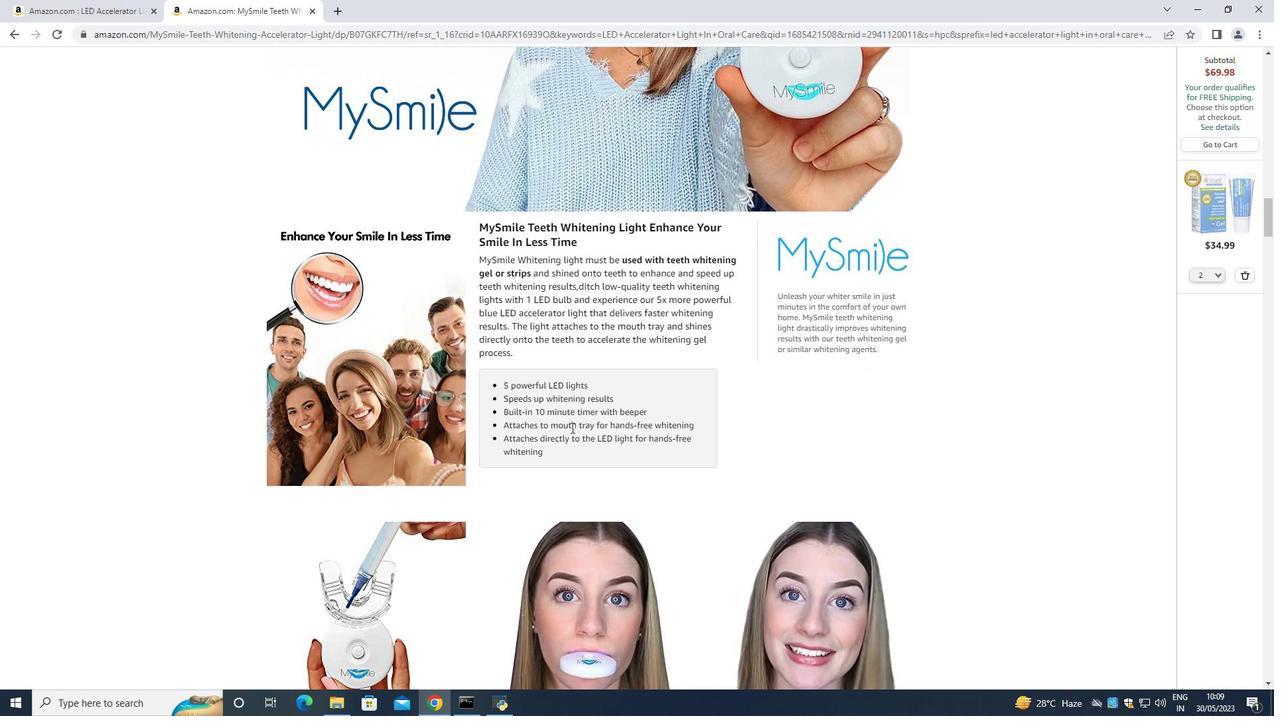 
Action: Mouse moved to (801, 347)
Screenshot: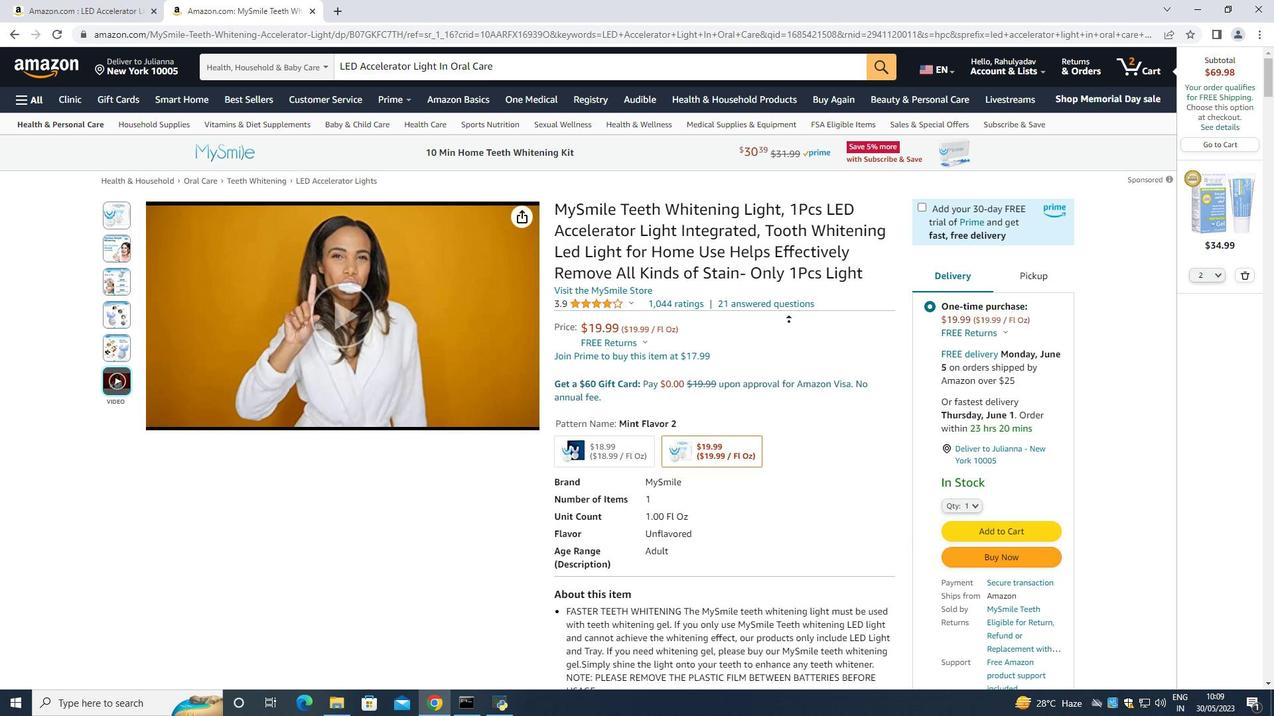 
Action: Mouse pressed left at (801, 347)
Screenshot: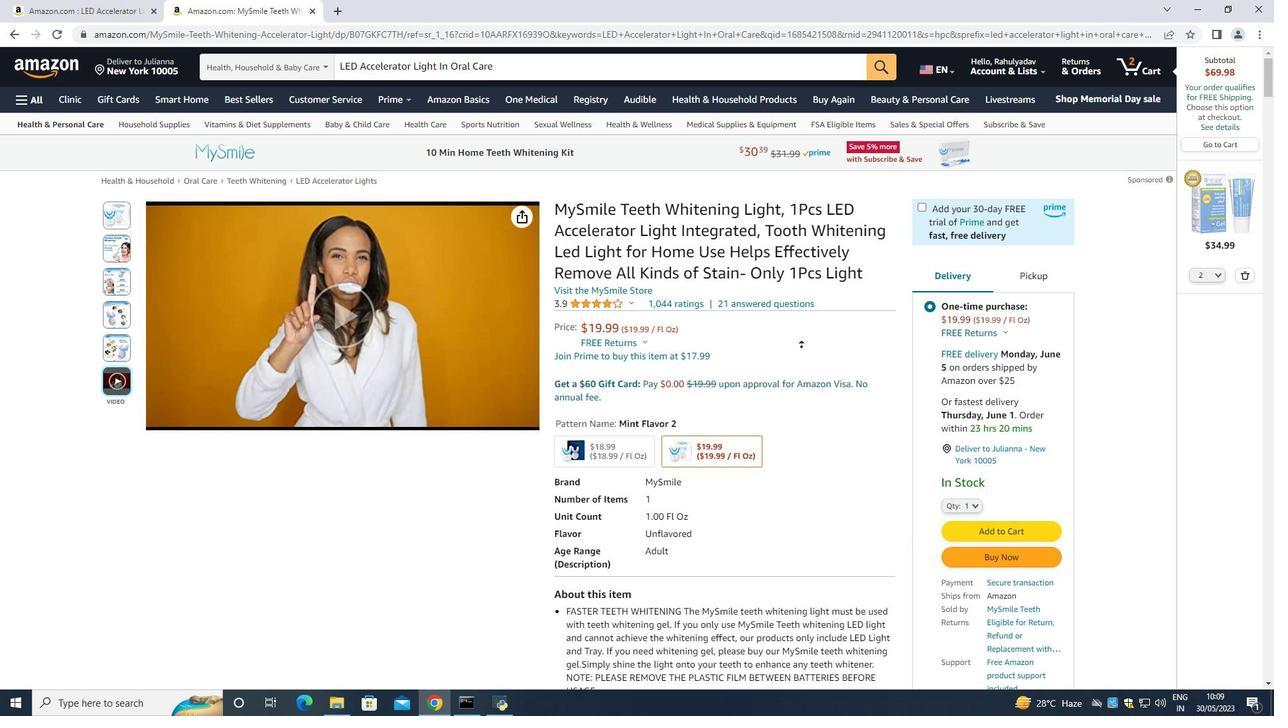 
Action: Mouse moved to (986, 485)
Screenshot: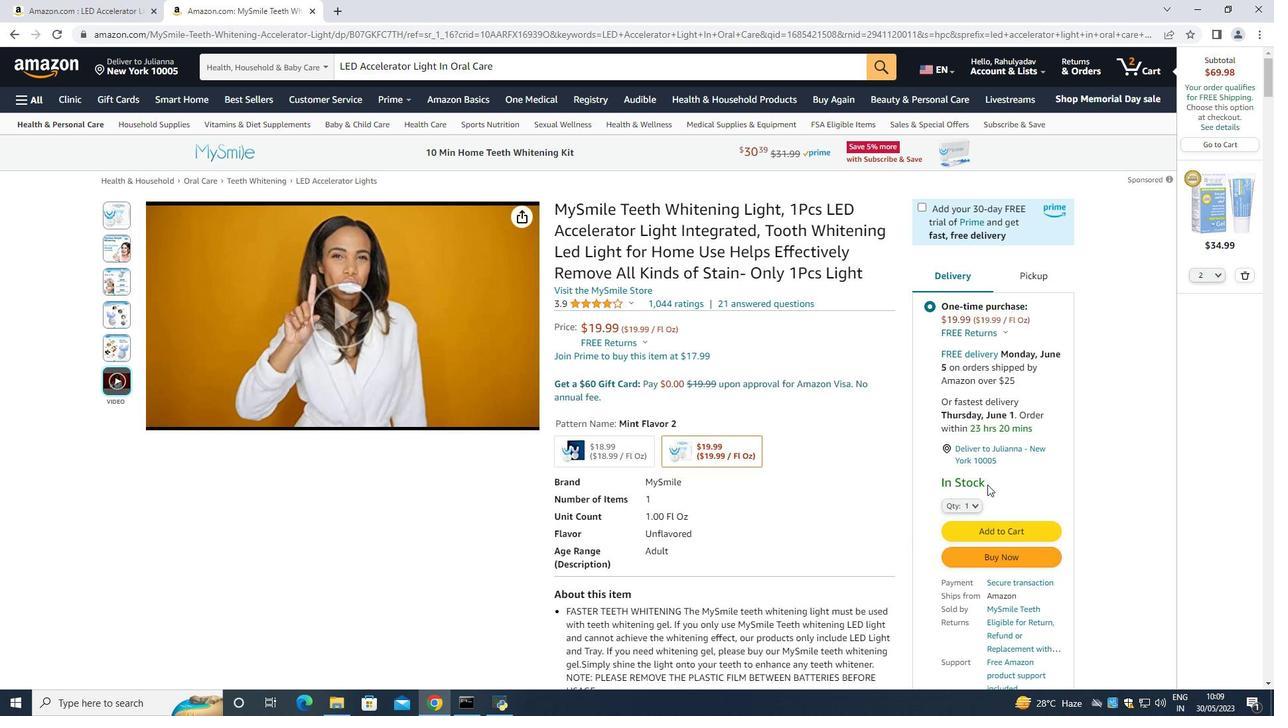 
Action: Mouse scrolled (986, 484) with delta (0, 0)
Screenshot: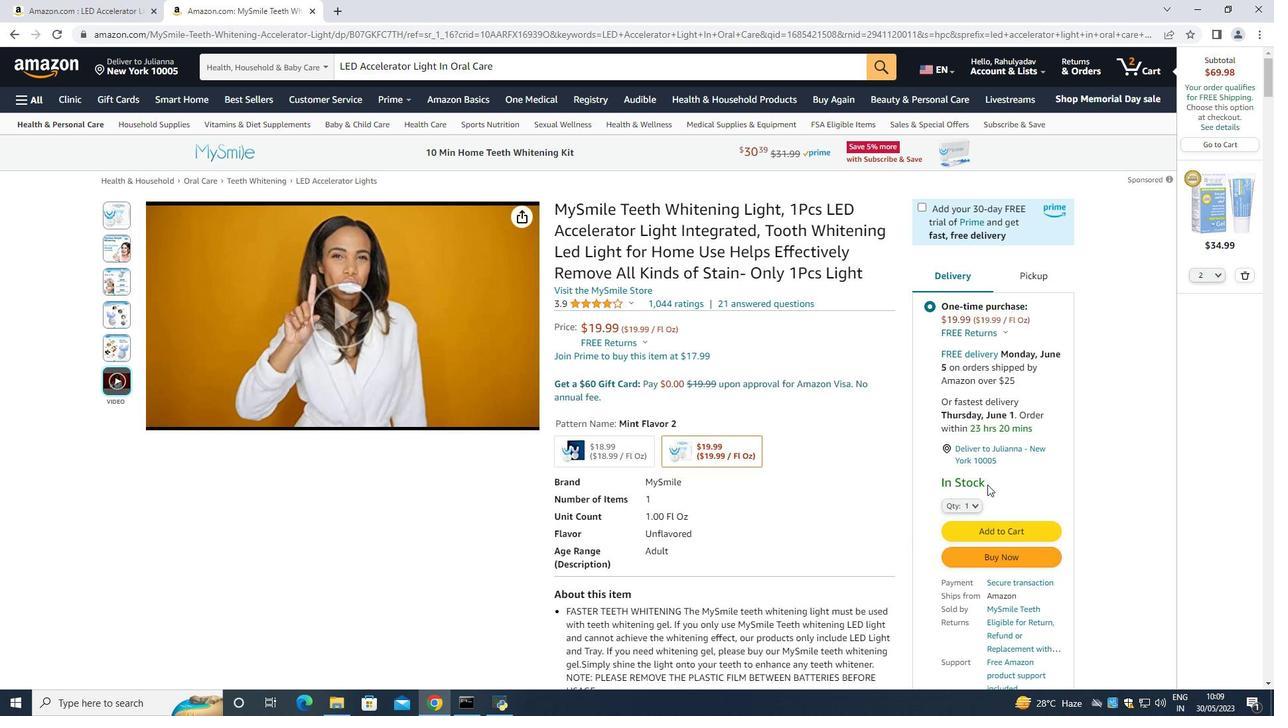 
Action: Mouse moved to (976, 479)
Screenshot: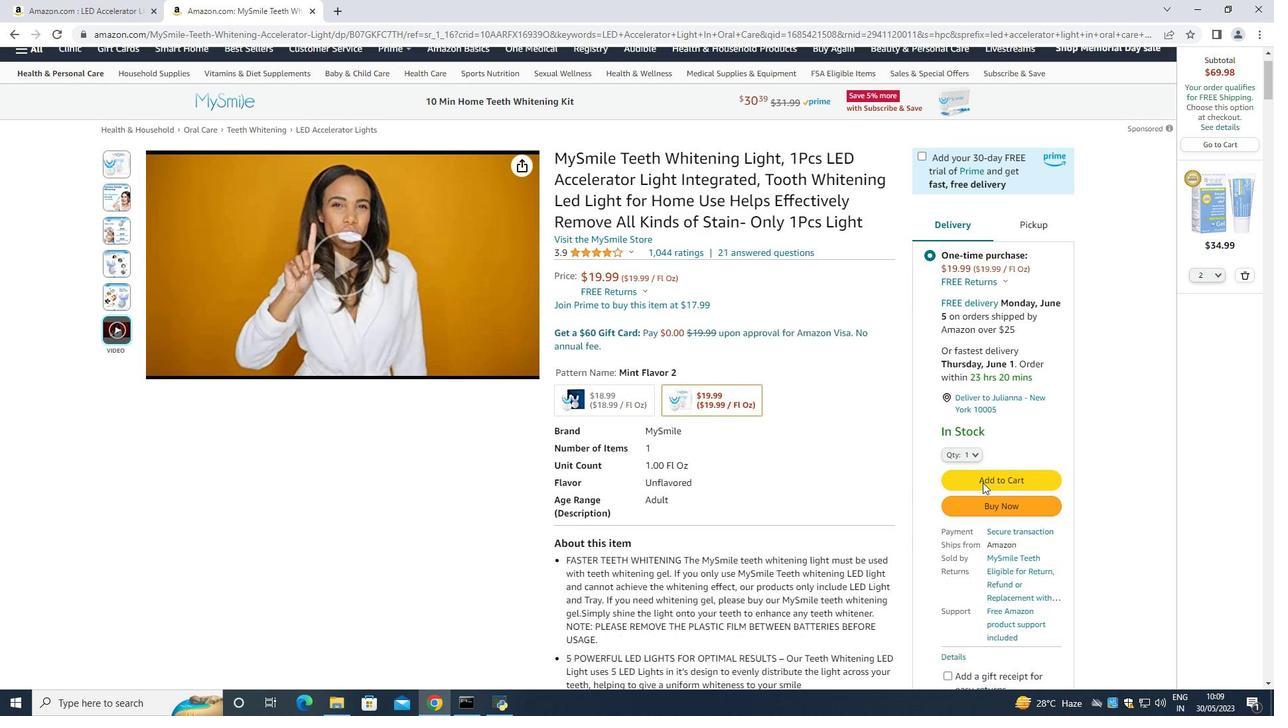 
Action: Mouse scrolled (980, 480) with delta (0, 0)
Screenshot: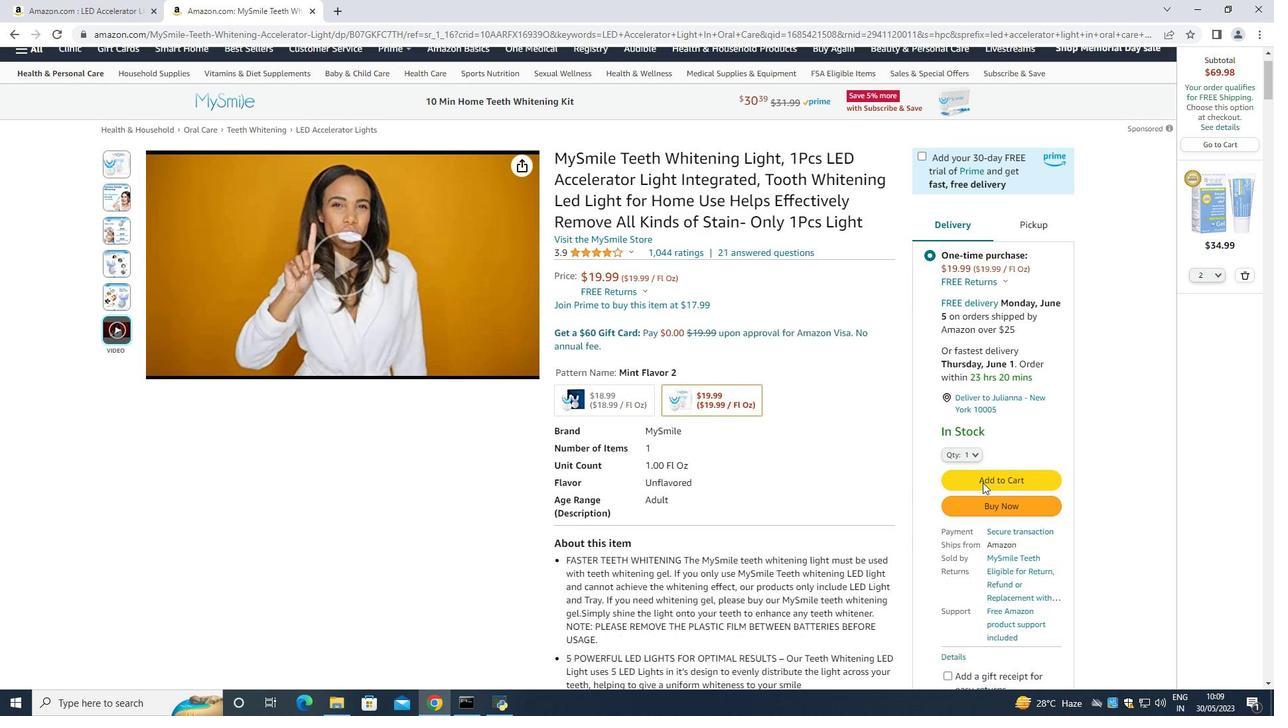 
Action: Mouse moved to (976, 479)
Screenshot: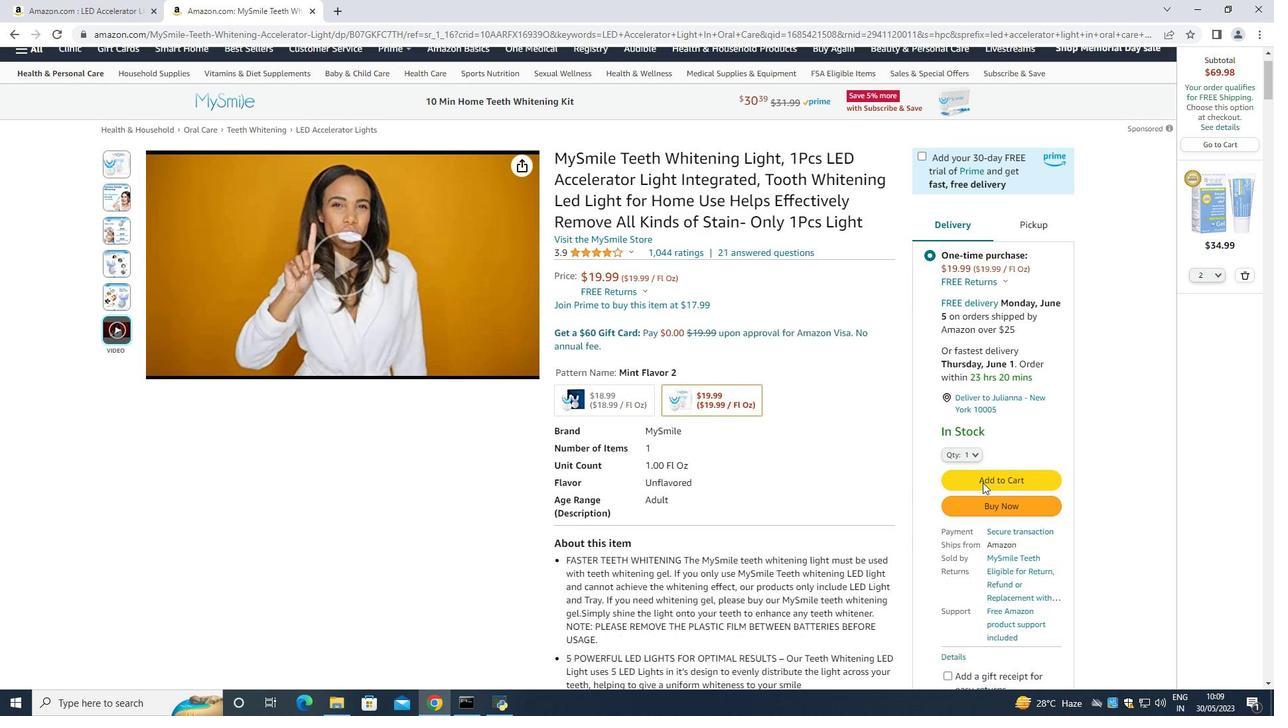 
Action: Mouse scrolled (976, 478) with delta (0, 0)
Screenshot: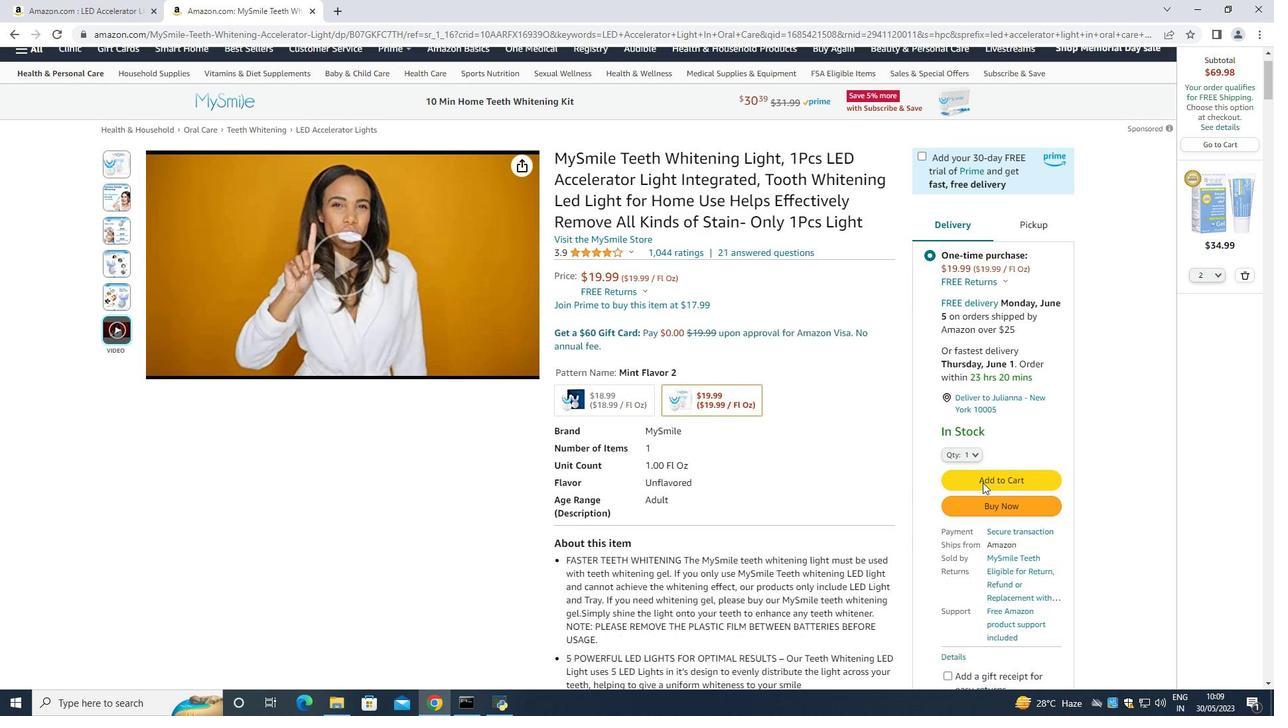 
Action: Mouse moved to (976, 306)
Screenshot: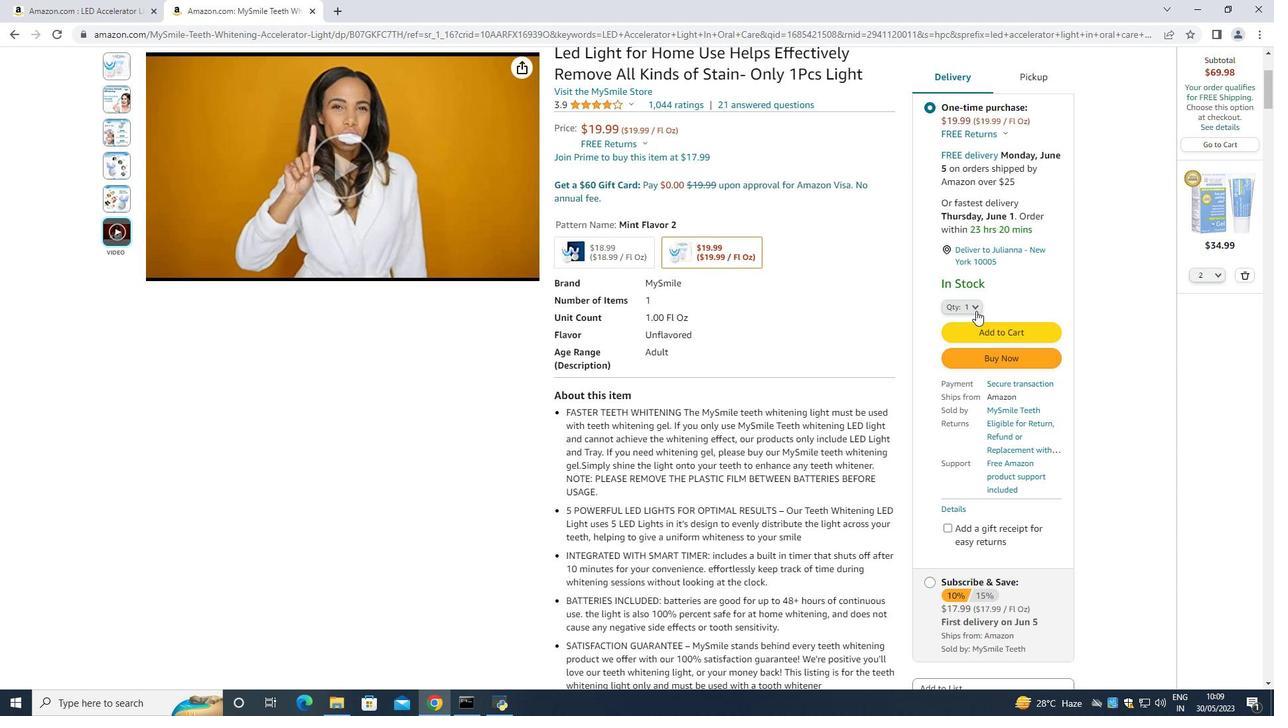 
Action: Mouse pressed left at (976, 306)
Screenshot: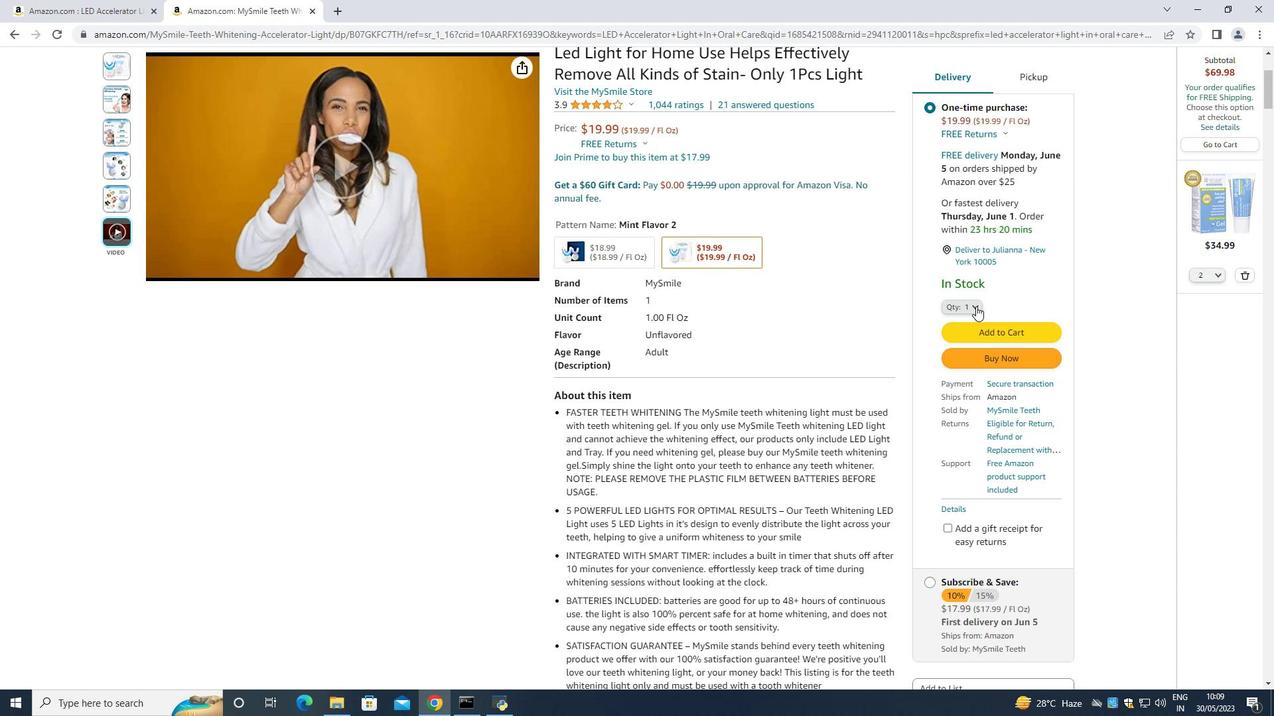 
Action: Mouse moved to (964, 343)
Screenshot: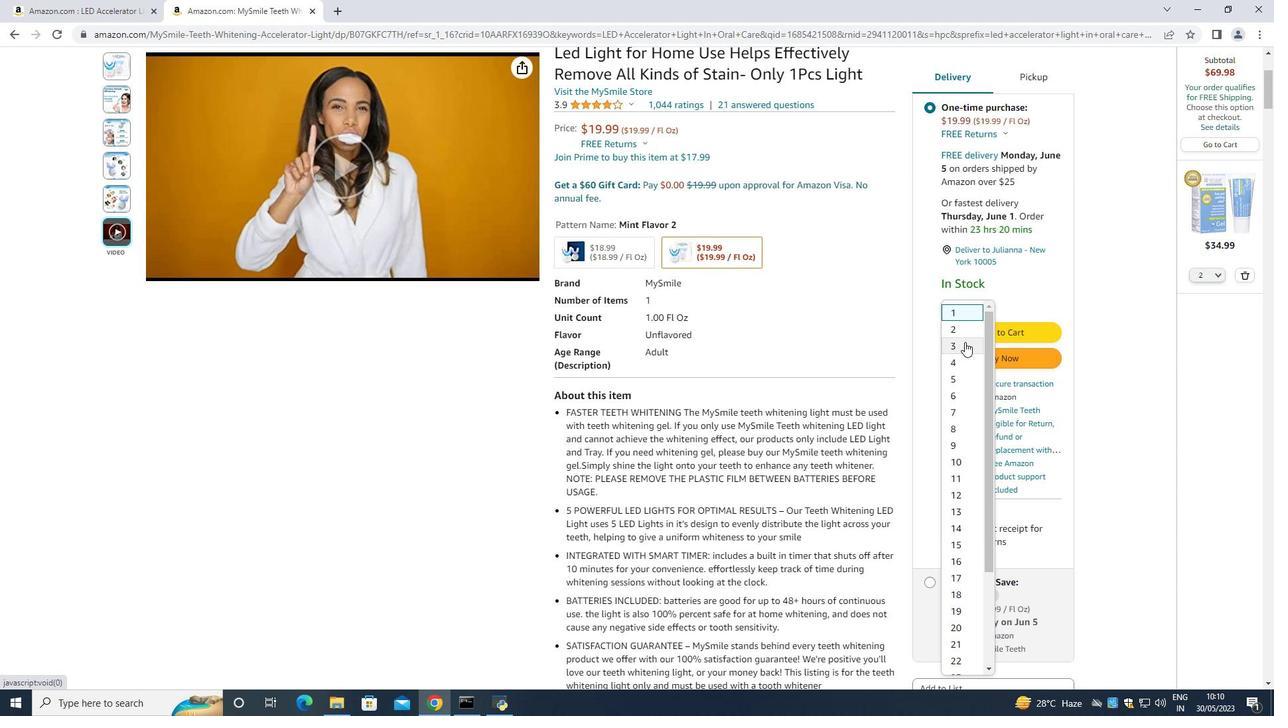 
Action: Mouse pressed left at (964, 343)
Screenshot: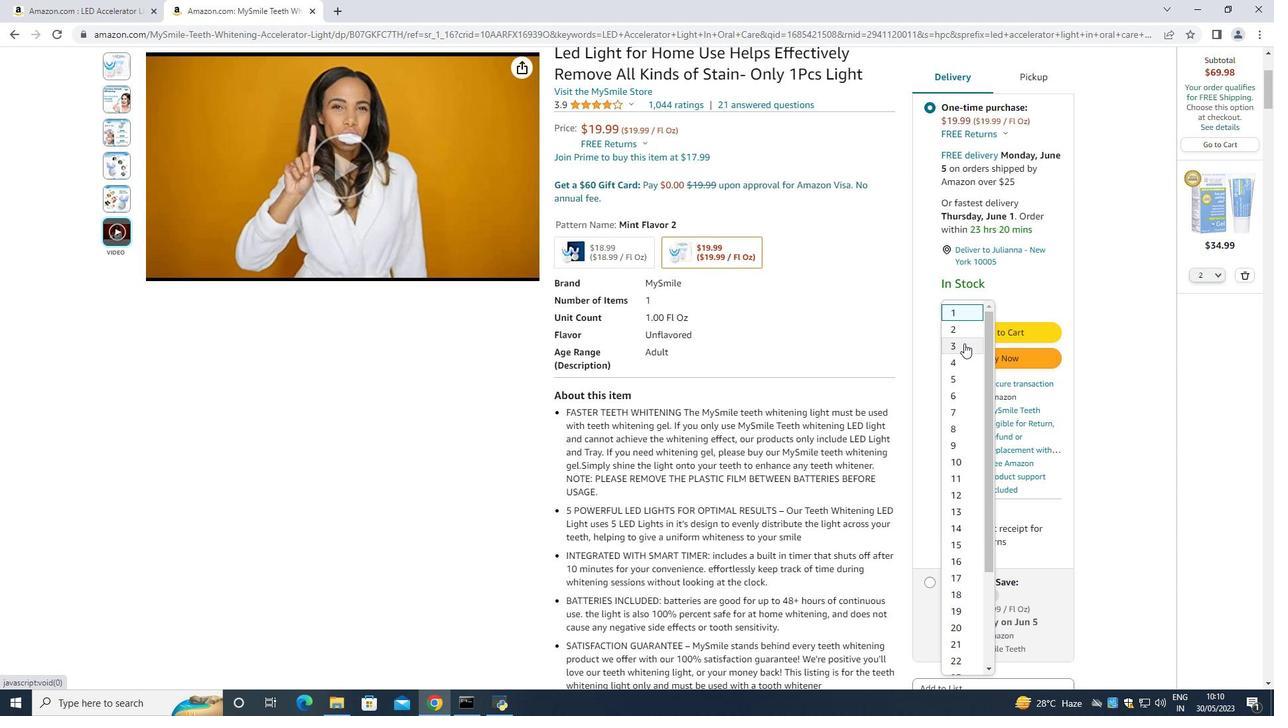 
Action: Mouse moved to (1012, 361)
Screenshot: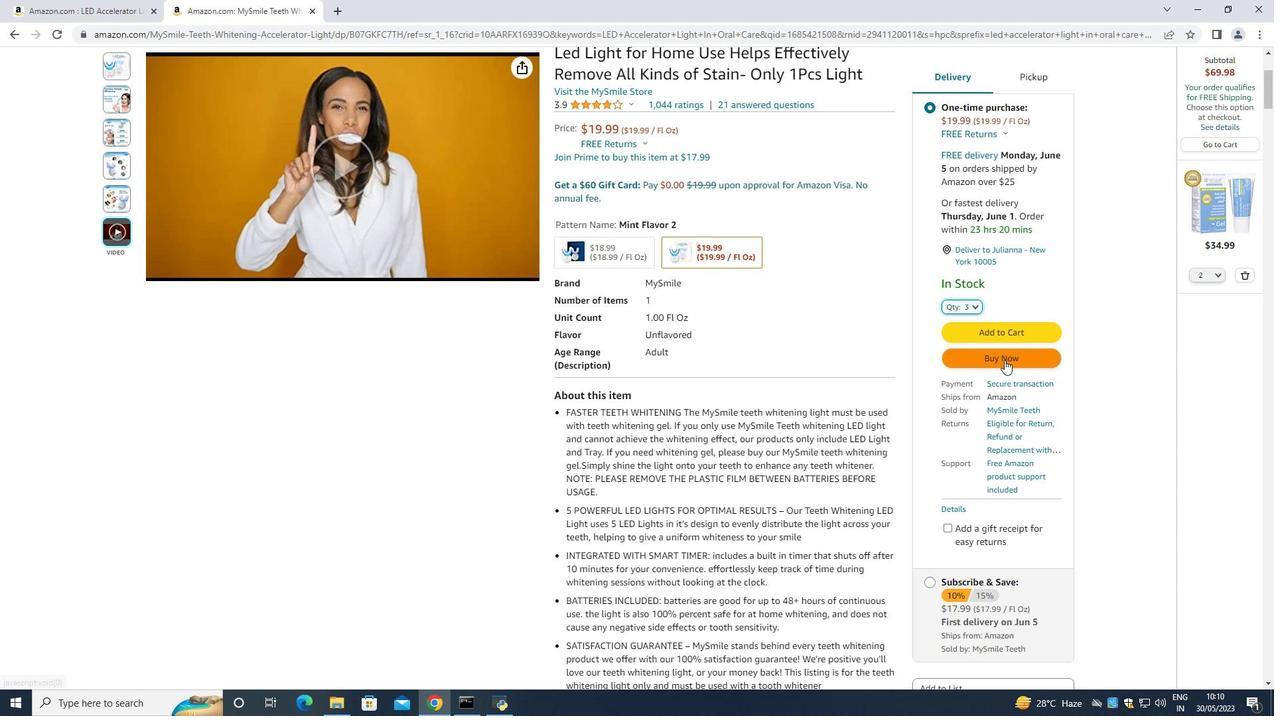
Action: Mouse pressed left at (1012, 361)
Screenshot: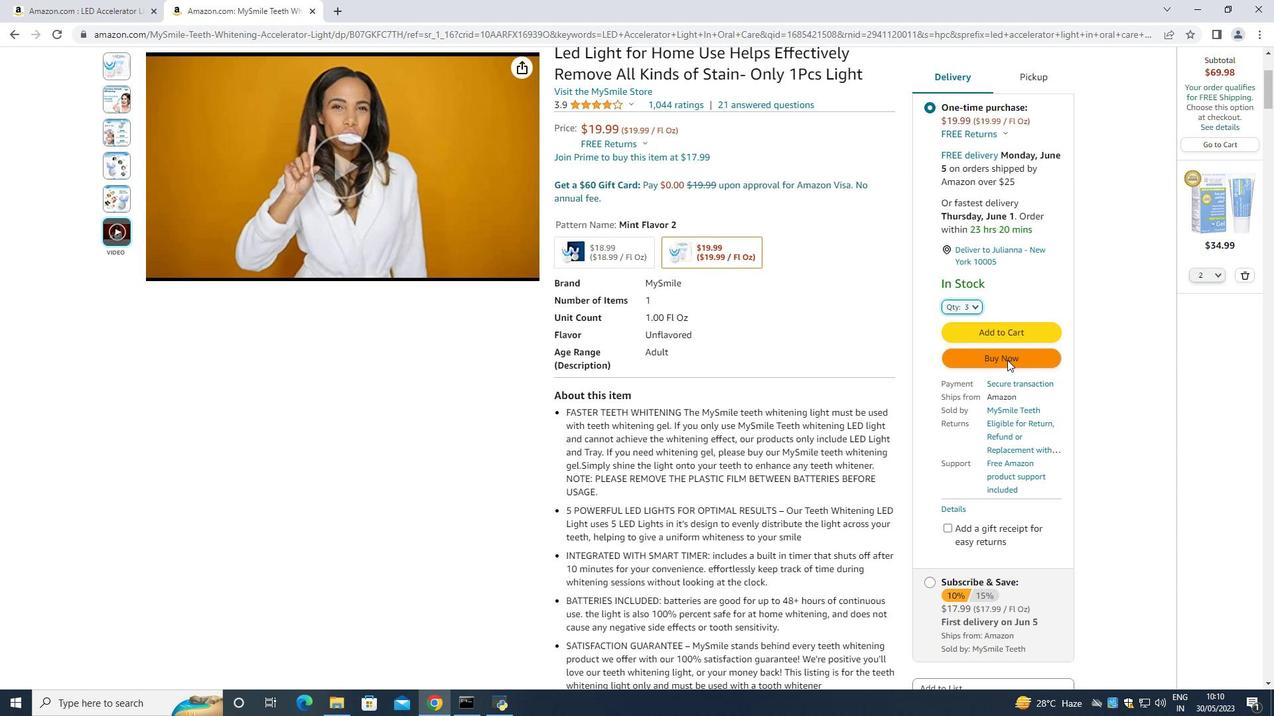 
Action: Mouse moved to (1011, 351)
Screenshot: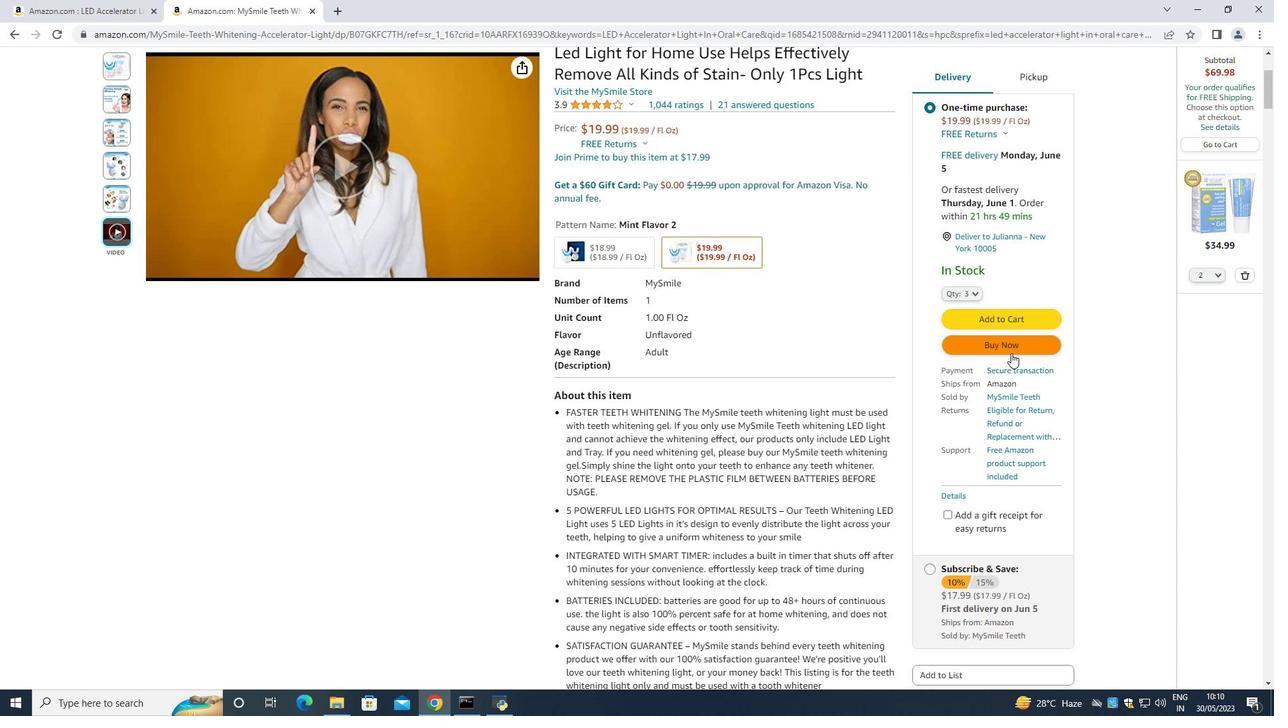 
Action: Mouse pressed left at (1011, 351)
Screenshot: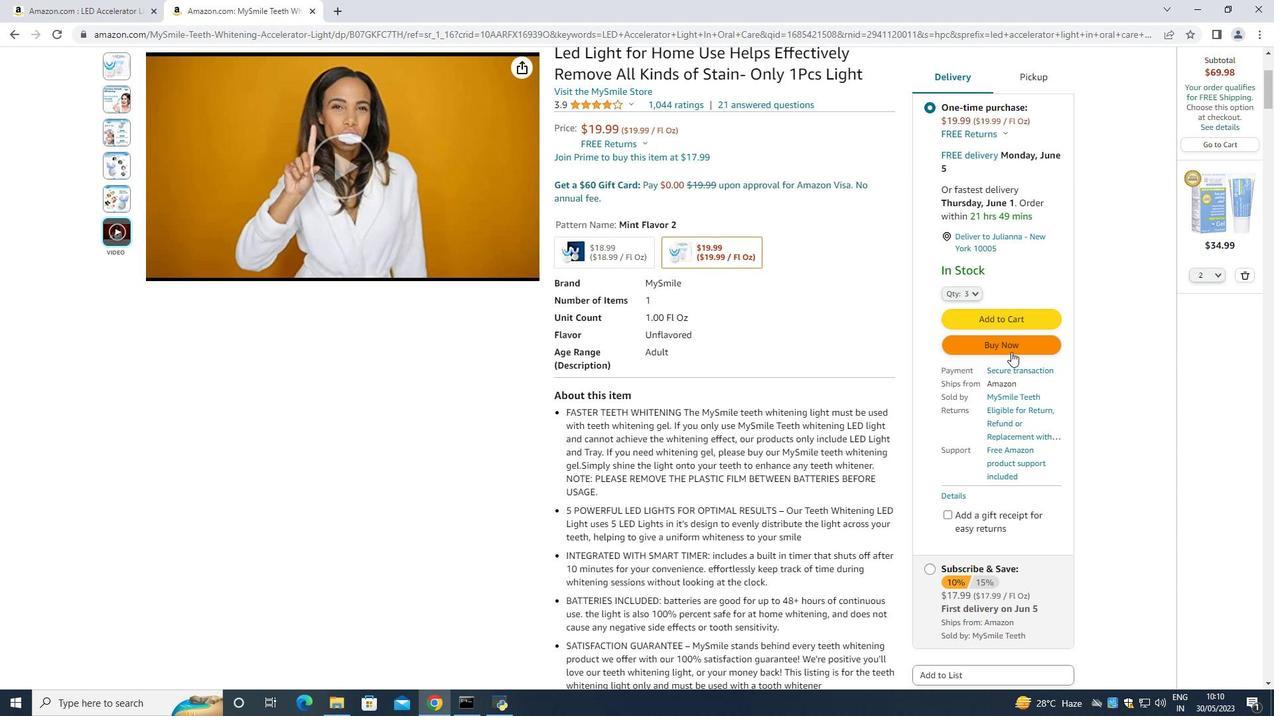 
Action: Mouse moved to (769, 116)
Screenshot: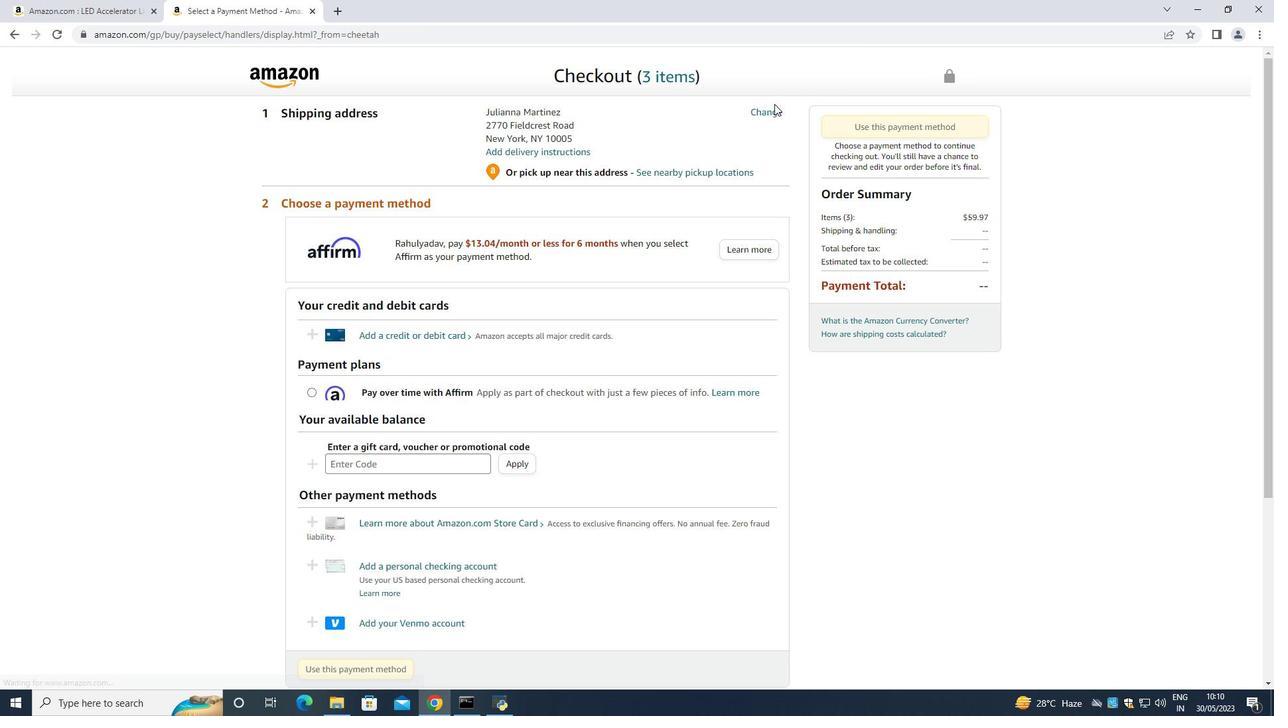 
Action: Mouse pressed left at (769, 116)
Screenshot: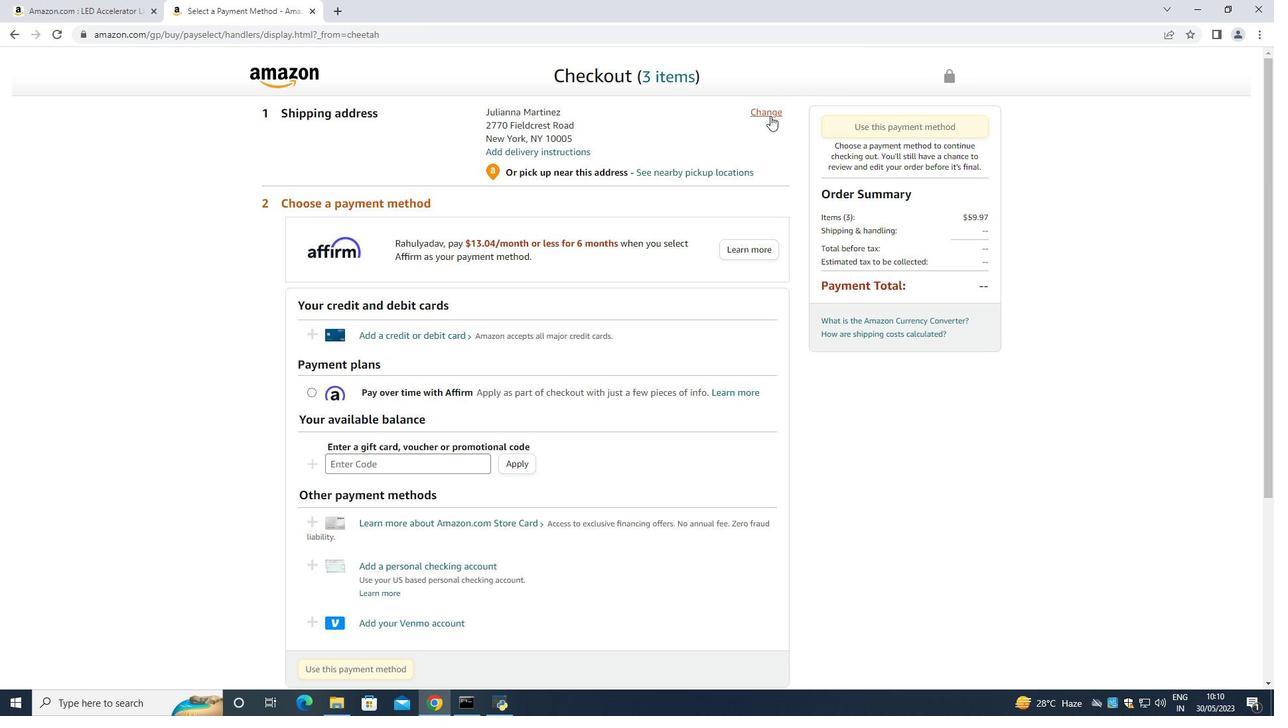 
Action: Mouse moved to (463, 185)
Screenshot: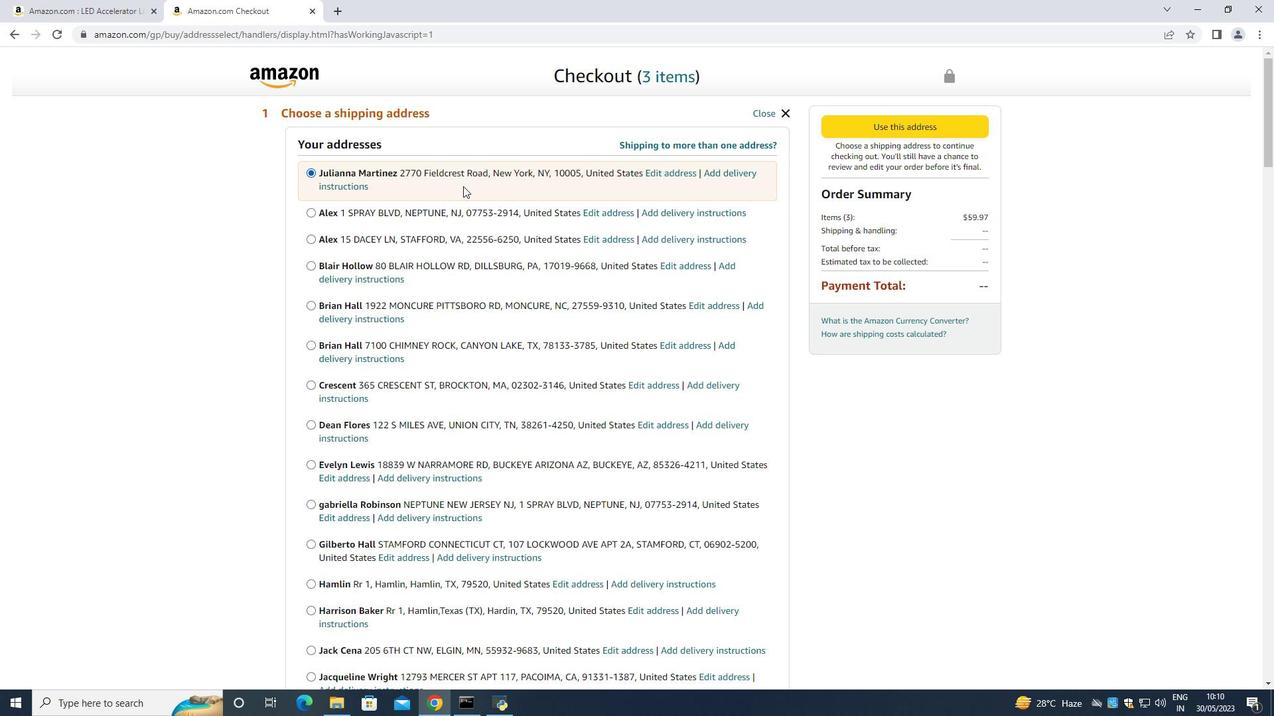 
Action: Mouse scrolled (463, 185) with delta (0, 0)
Screenshot: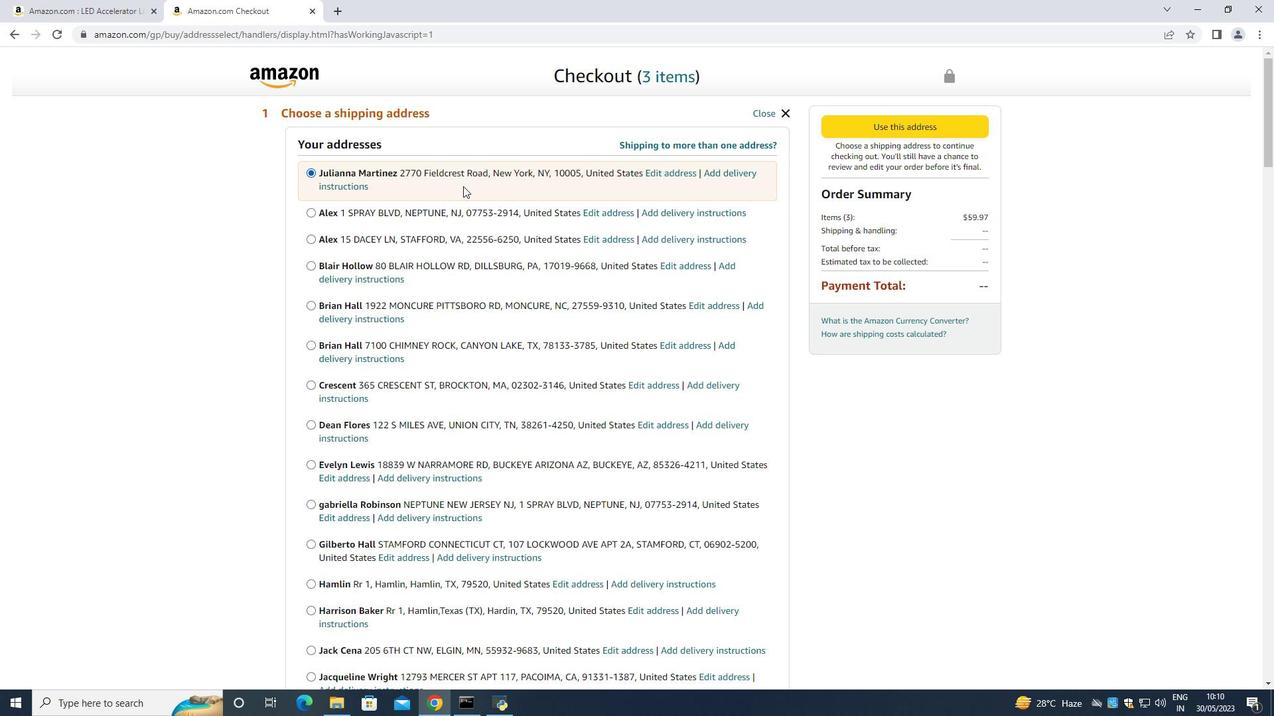 
Action: Mouse moved to (471, 182)
Screenshot: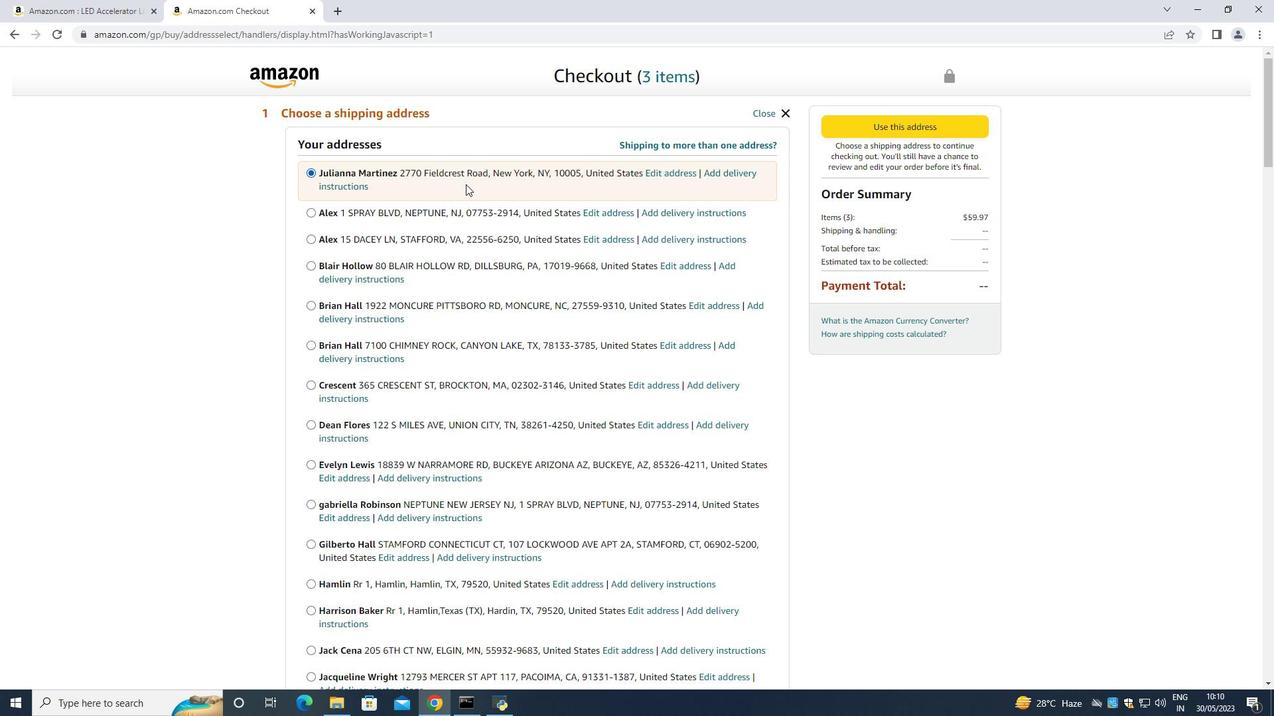 
Action: Mouse scrolled (470, 181) with delta (0, 0)
Screenshot: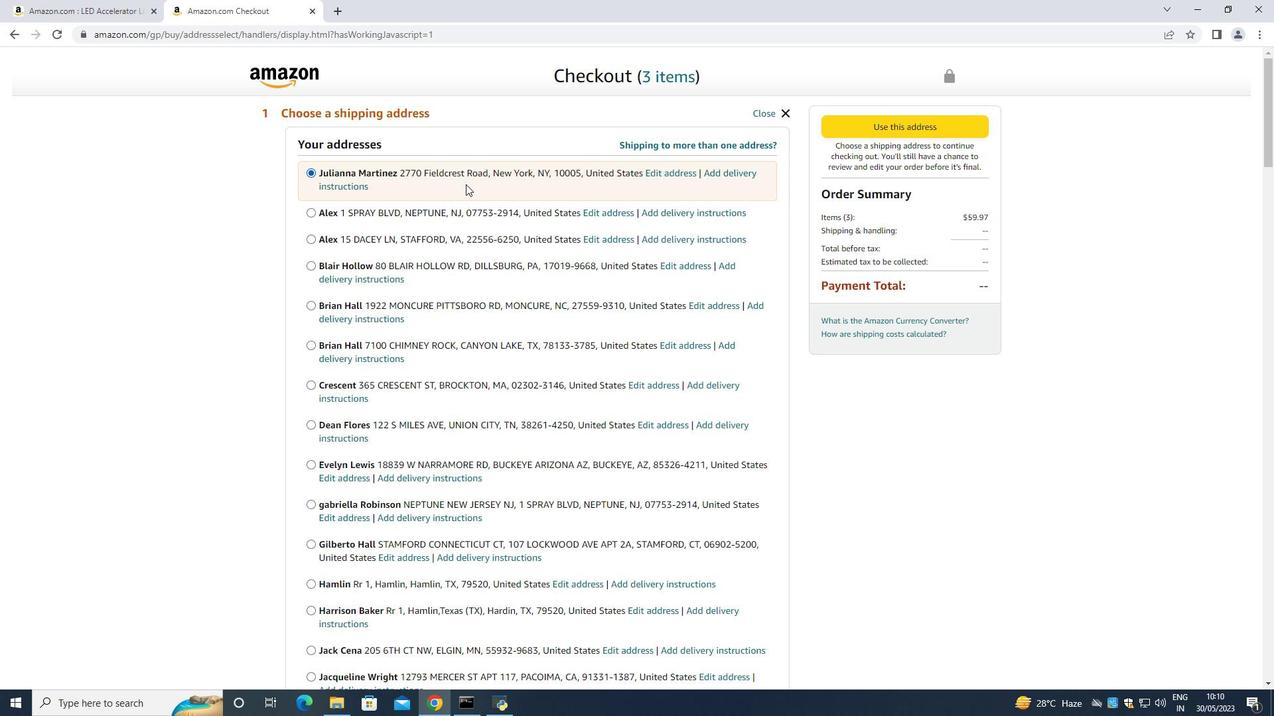 
Action: Mouse moved to (469, 181)
Screenshot: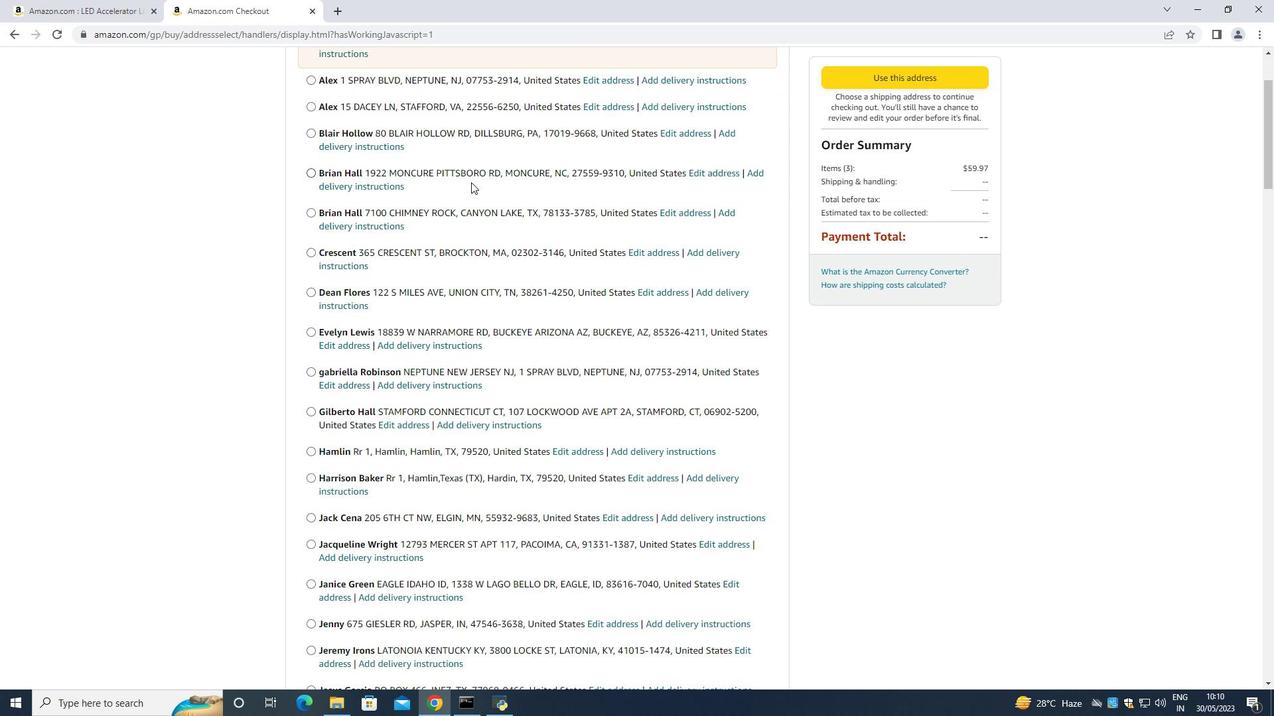 
Action: Key pressed <Key.space><Key.space><Key.space><Key.space><Key.space><Key.space><Key.space>
Screenshot: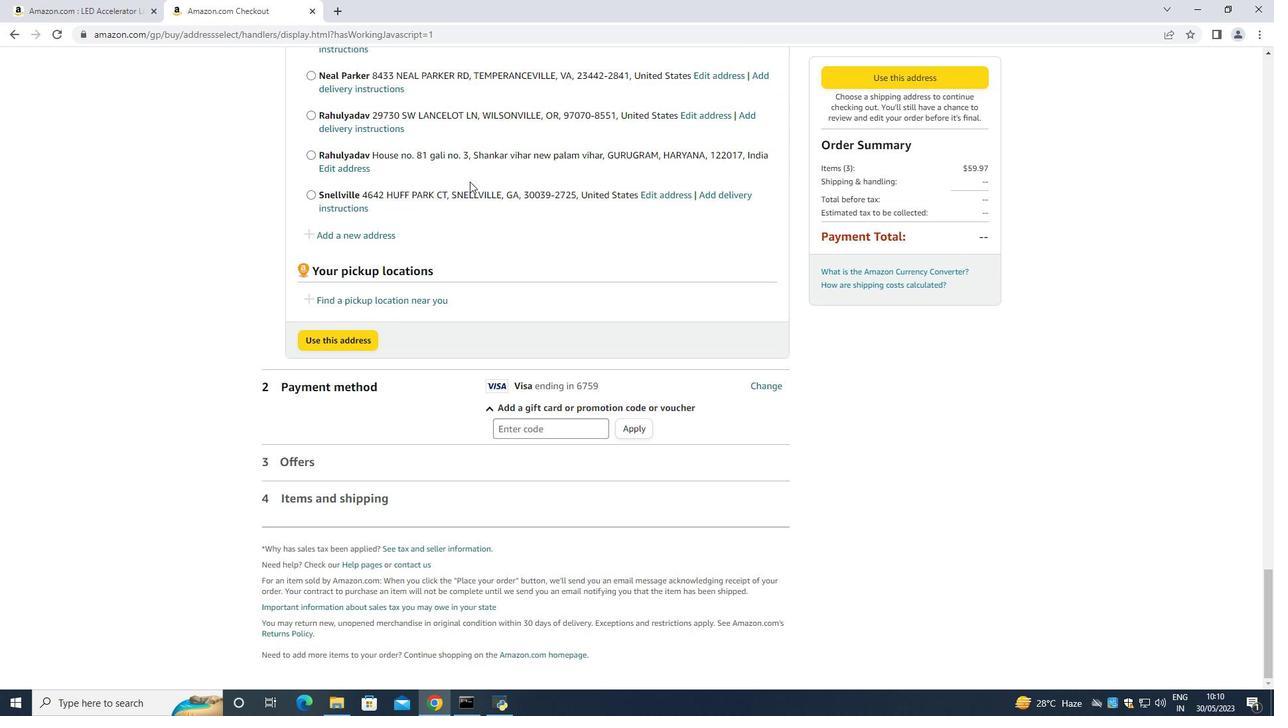 
Action: Mouse moved to (361, 234)
Screenshot: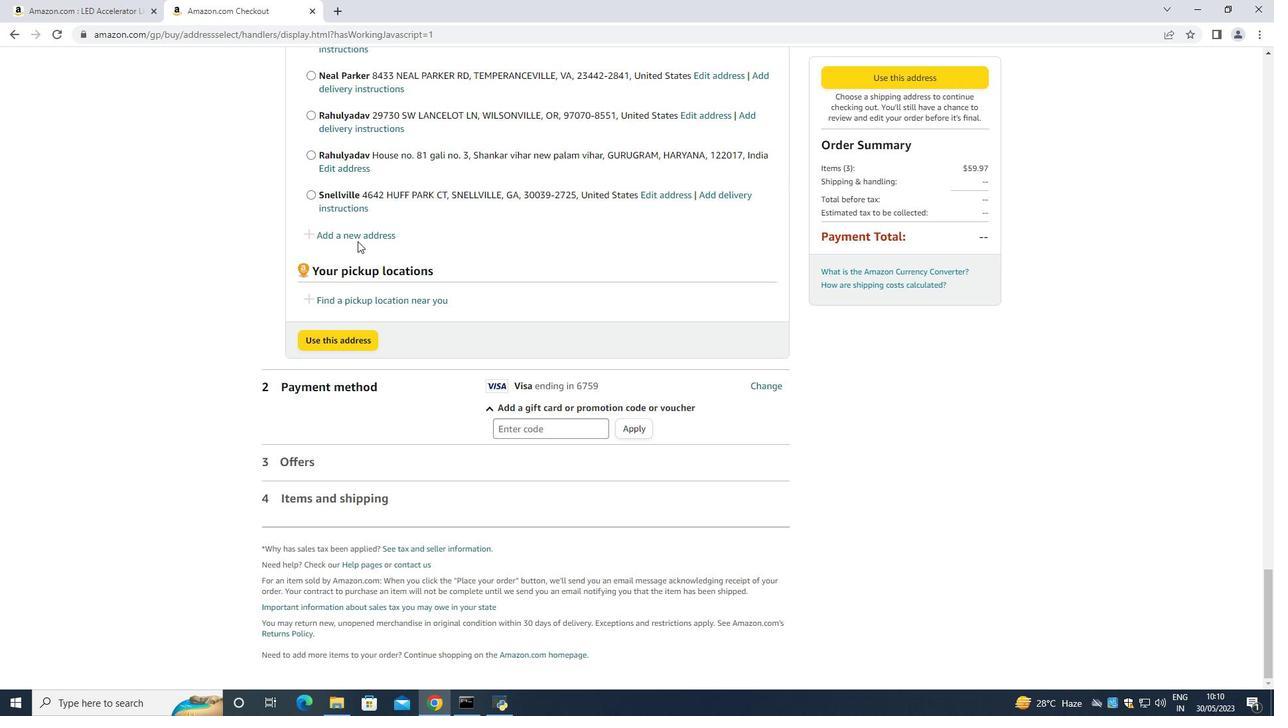 
Action: Mouse pressed left at (361, 234)
Screenshot: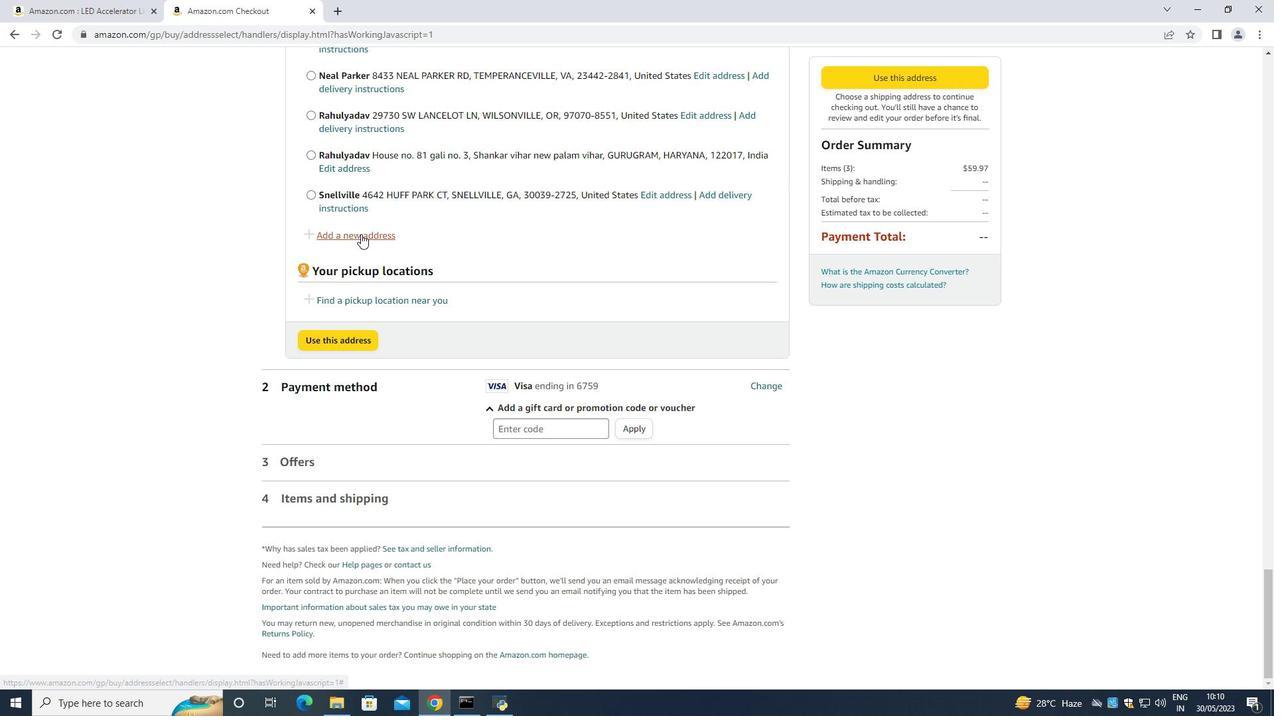 
Action: Mouse moved to (462, 309)
Screenshot: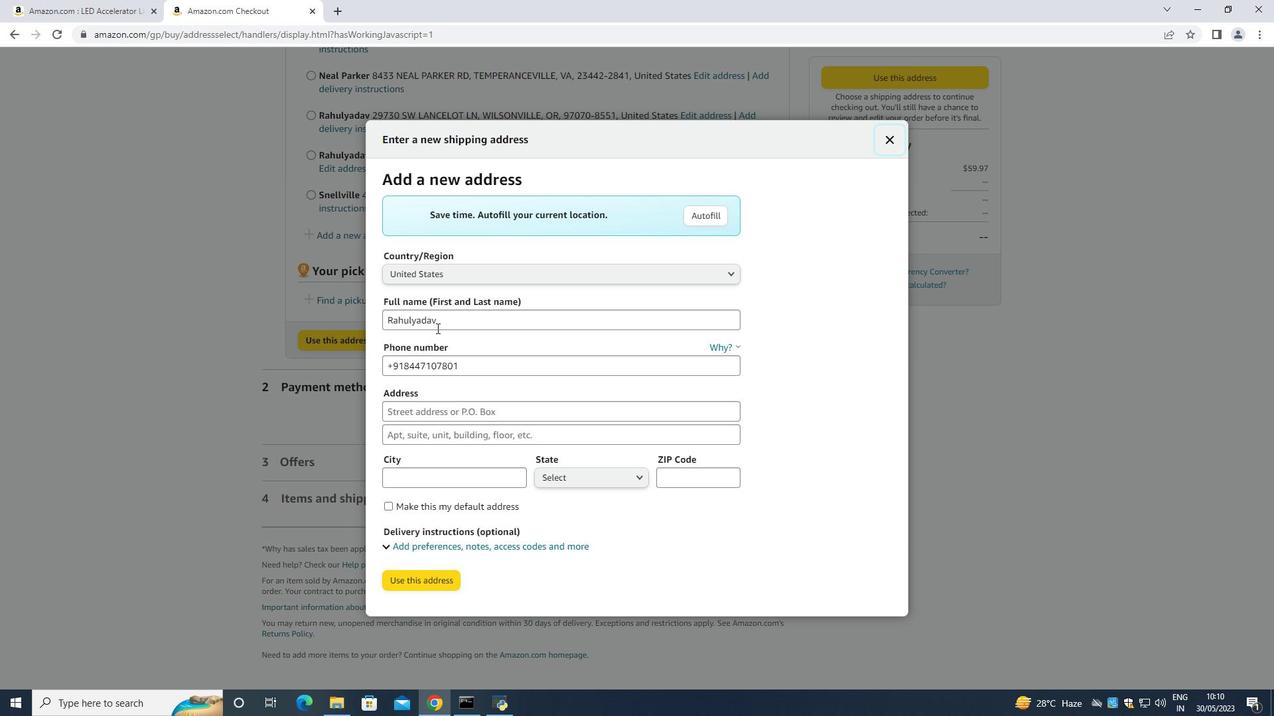 
Action: Mouse pressed left at (462, 309)
Screenshot: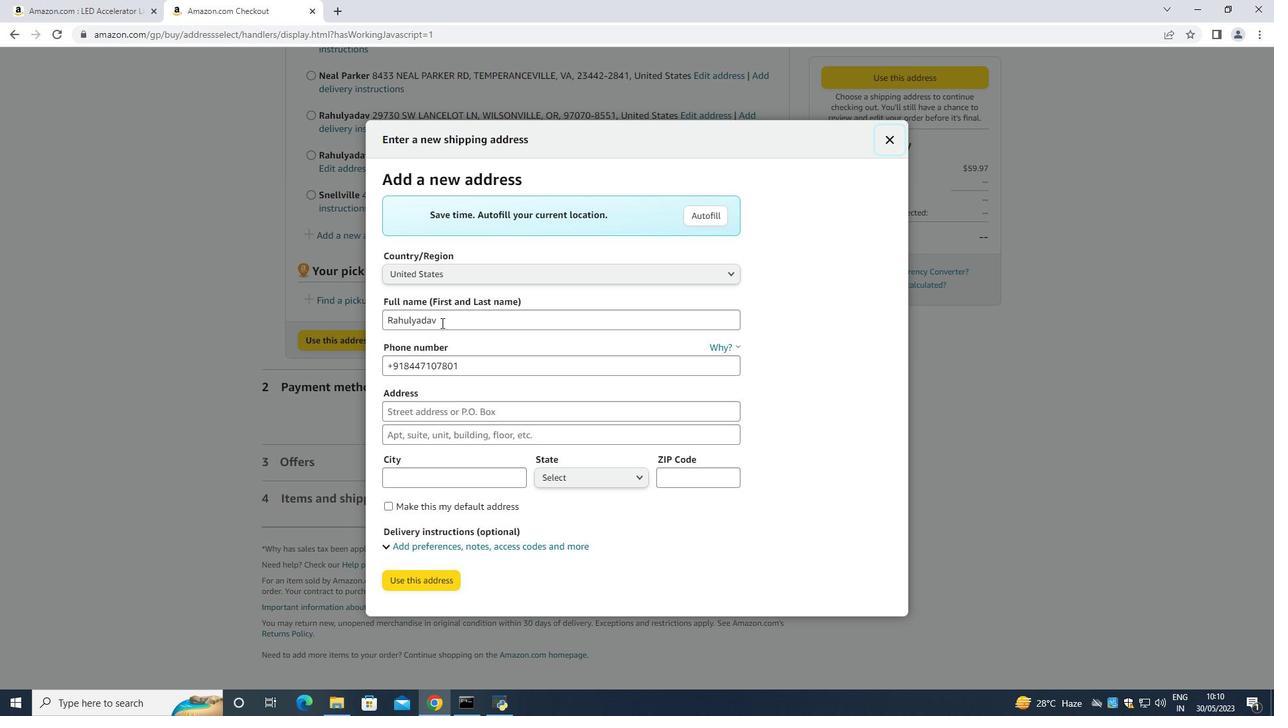 
Action: Mouse moved to (465, 312)
Screenshot: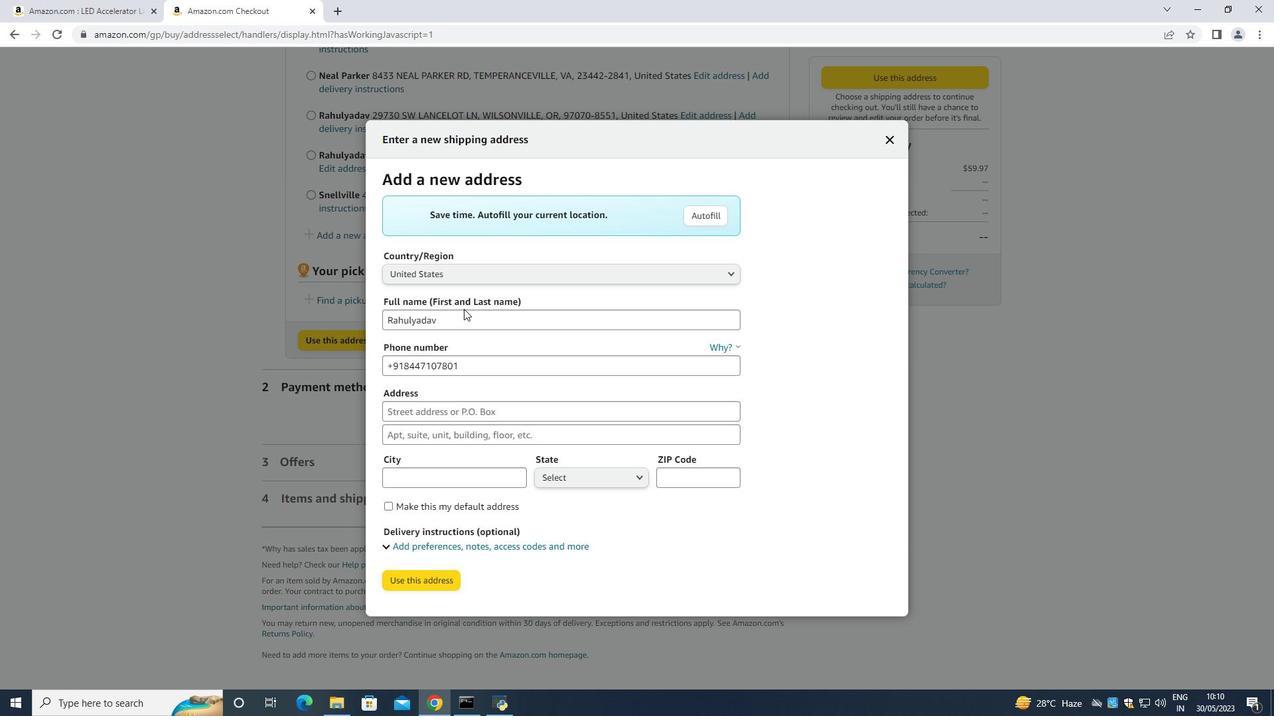 
Action: Mouse pressed left at (465, 312)
Screenshot: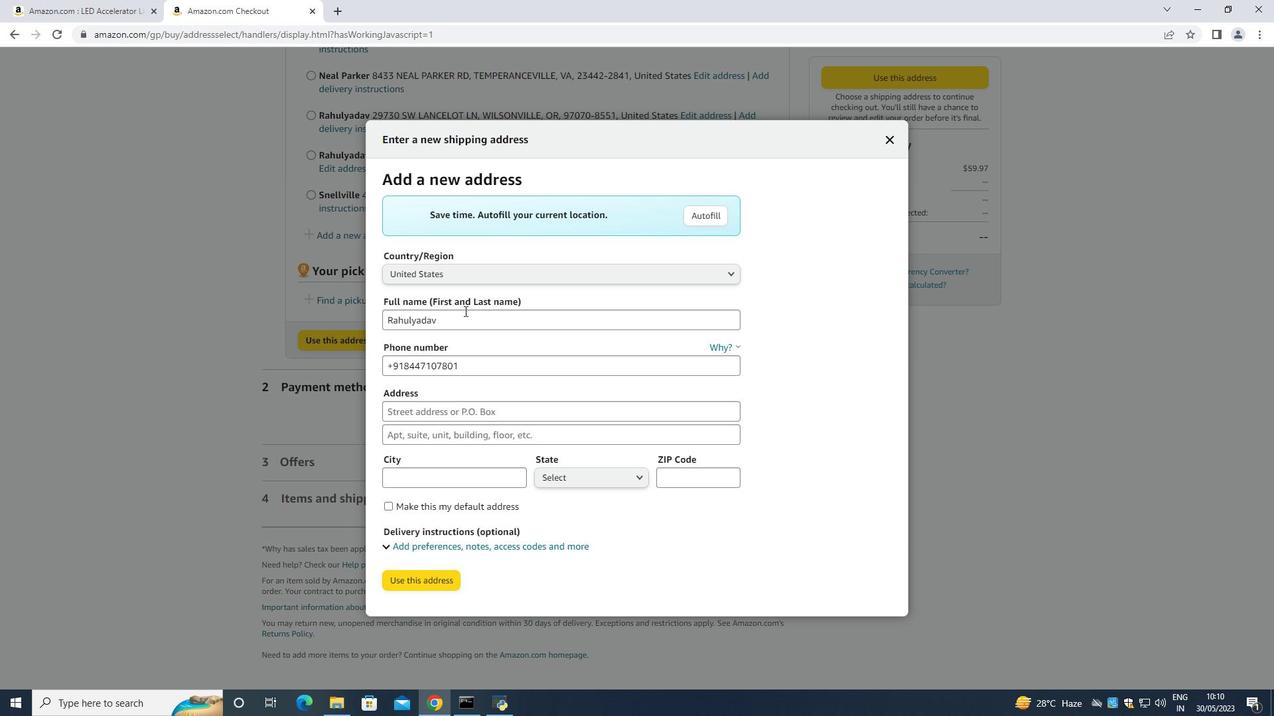 
Action: Mouse moved to (435, 298)
Screenshot: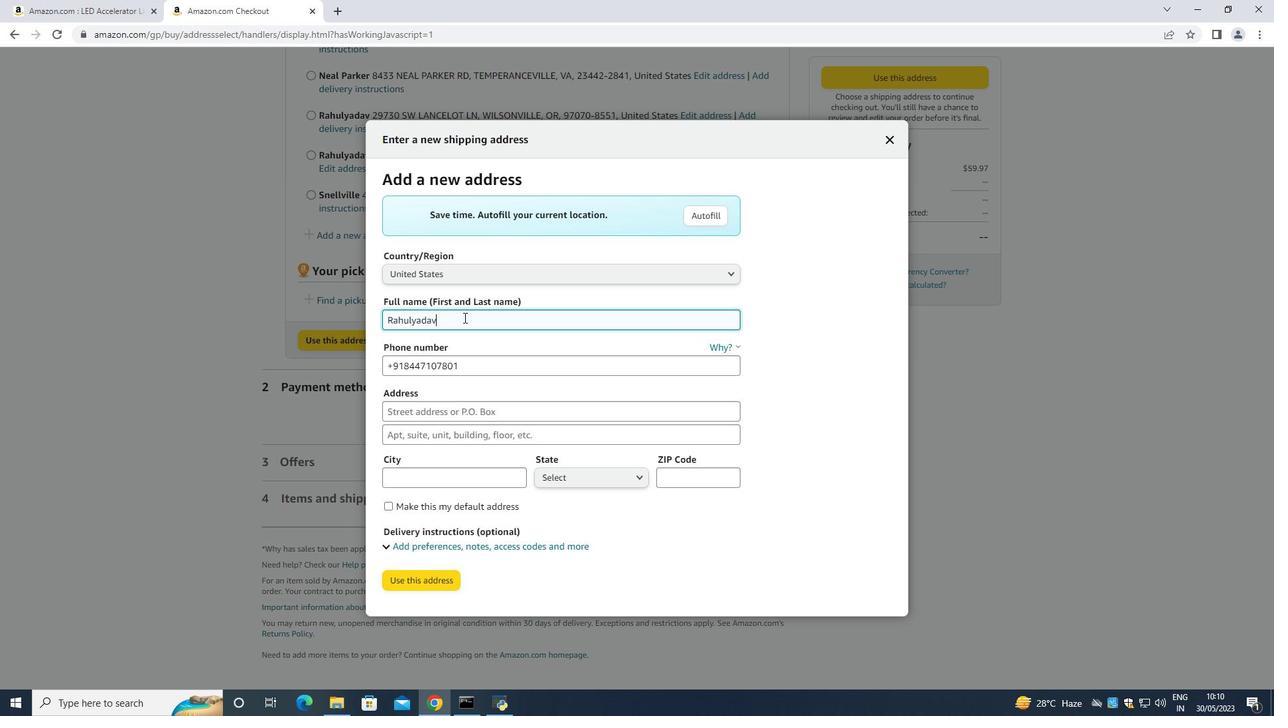 
Action: Key pressed <Key.backspace><Key.backspace><Key.backspace><Key.backspace><Key.backspace><Key.backspace><Key.backspace><Key.backspace><Key.backspace><Key.backspace><Key.backspace><Key.backspace><Key.backspace><Key.backspace><Key.backspace><Key.backspace><Key.backspace><Key.backspace><Key.backspace><Key.backspace><Key.backspace><Key.backspace><Key.shift><Key.shift><Key.shift><Key.shift><Key.shift><Key.shift><Key.shift><Key.shift><Key.shift><Key.shift><Key.shift><Key.shift><Key.shift><Key.shift><Key.shift><Key.shift><Key.shift><Key.shift><Key.shift><Key.shift><Key.shift>Kevin<Key.space><Key.shift><Key.shift><Key.shift><Key.shift><Key.shift><Key.shift><Key.shift>Parker<Key.space><Key.tab><Key.tab><Key.backspace>574225169
Screenshot: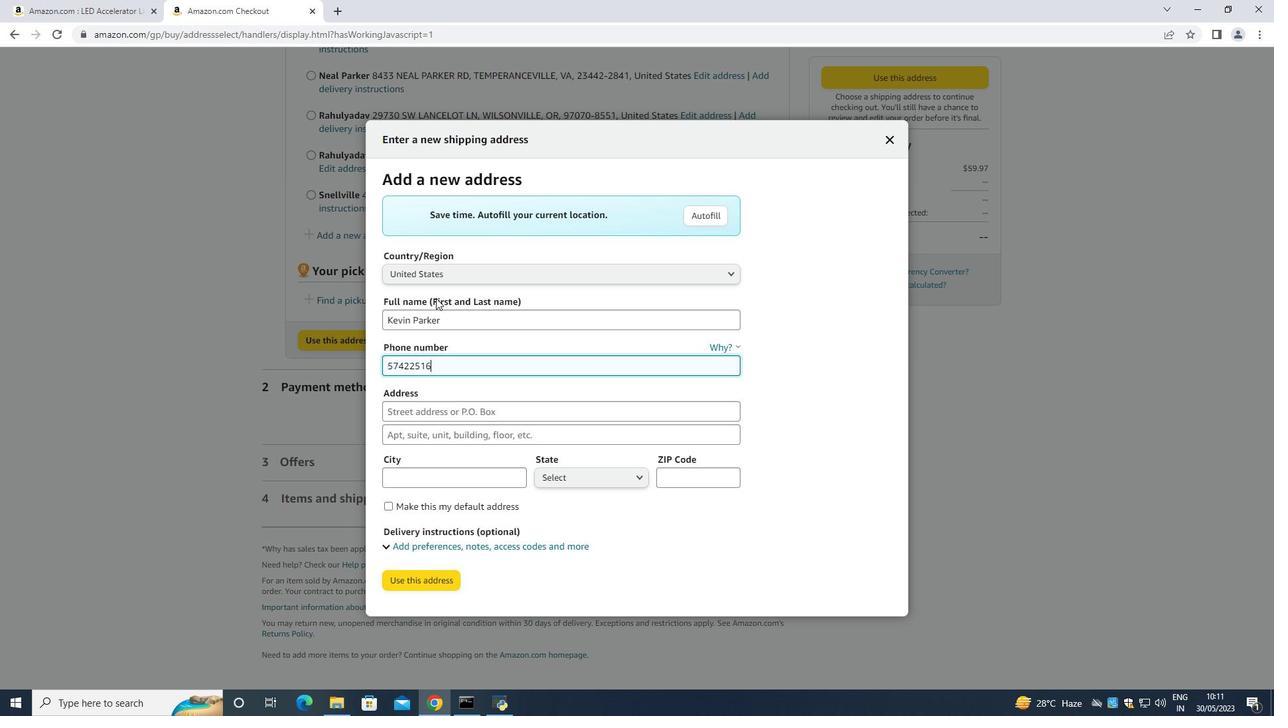 
Action: Mouse moved to (444, 412)
Screenshot: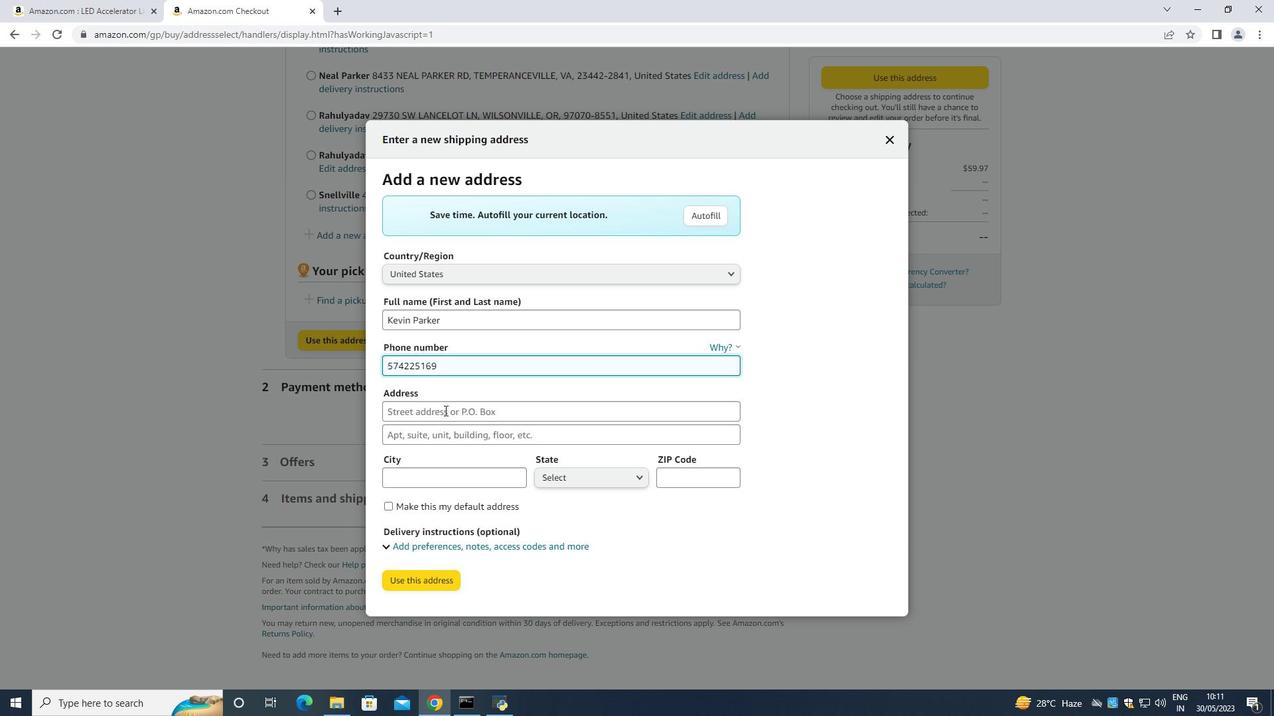 
Action: Mouse pressed left at (444, 412)
Screenshot: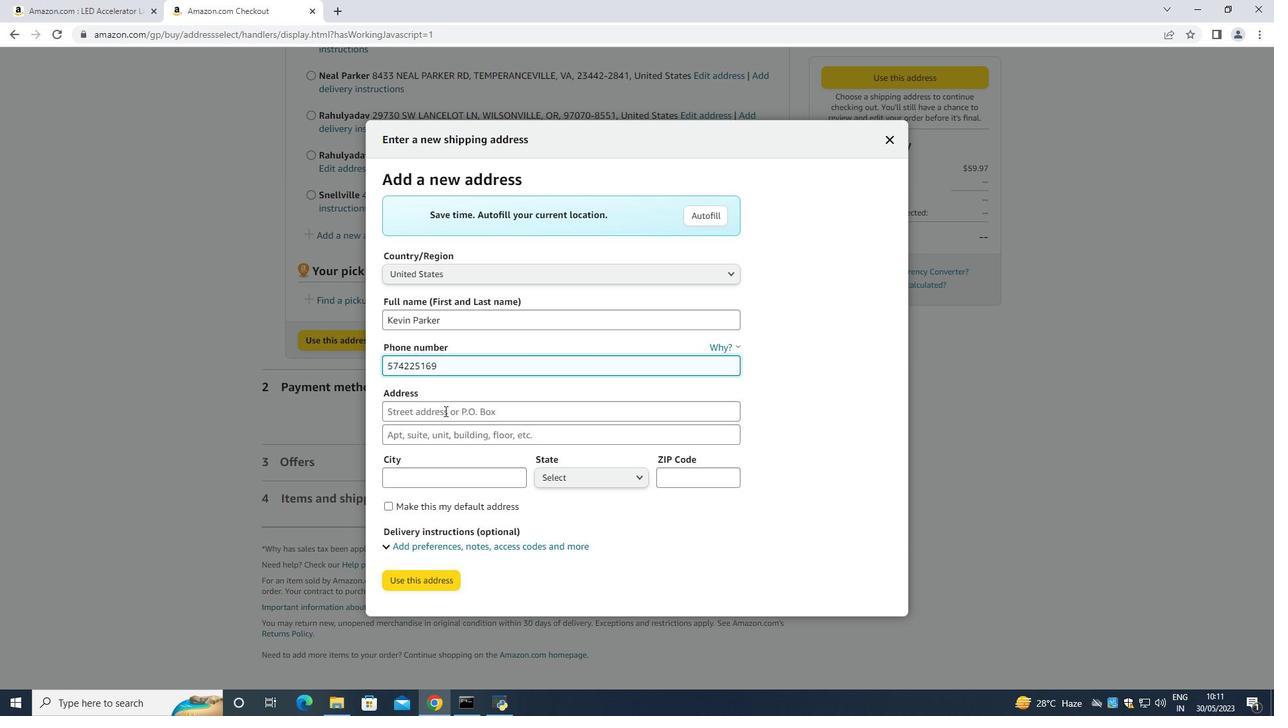 
Action: Mouse moved to (1124, 0)
Screenshot: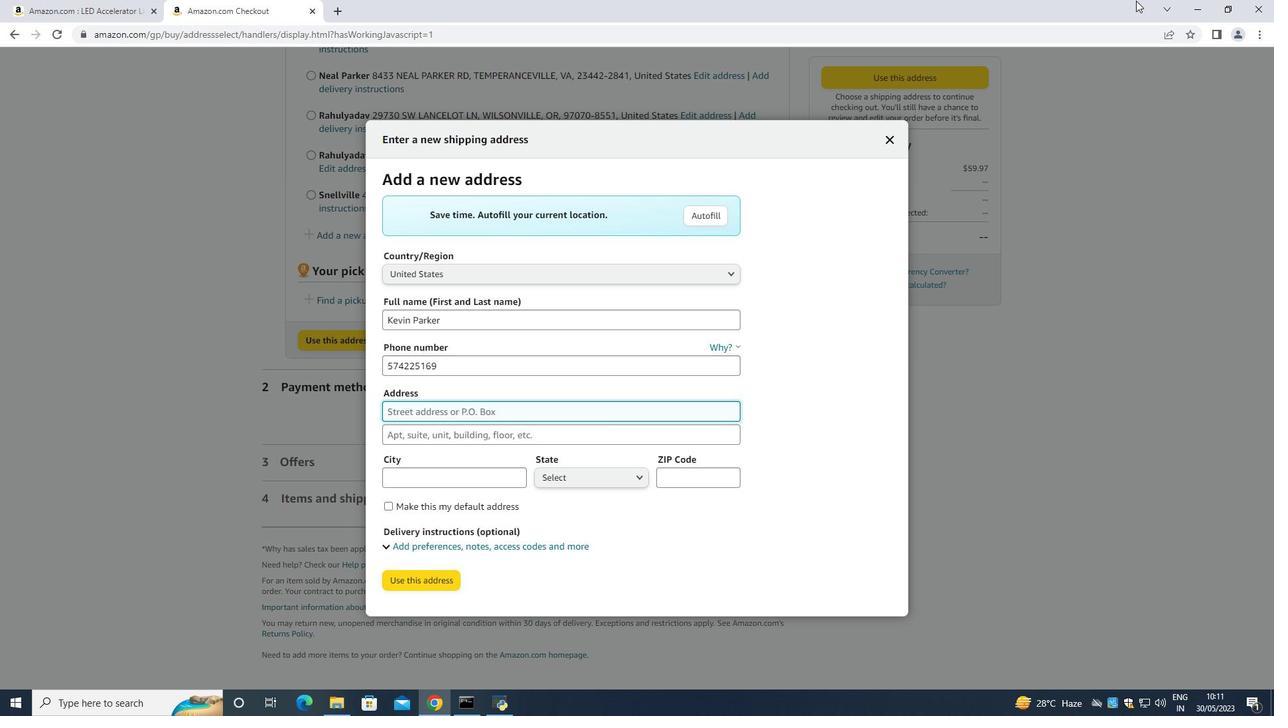 
Action: Key pressed 115<Key.backspace>25<Key.space><Key.shift>Sharon<Key.space><Key.shift><Key.shift><Key.shift><Key.shift><Key.shift><Key.shift><Key.shift><Key.shift><Key.shift><Key.shift><Key.shift><Key.shift><Key.shift><Key.shift><Key.shift><Key.shift><Key.shift_r>Lane<Key.space><Key.enter><Key.tab><Key.tab><Key.shift><Key.shift><Key.shift><Key.shift><Key.shift><Key.shift><Key.shift><Key.shift><Key.shift><Key.shift><Key.shift><Key.shift><Key.shift><Key.shift><Key.shift><Key.shift><Key.shift><Key.shift><Key.shift><Key.shift><Key.shift><Key.shift><Key.shift><Key.shift><Key.shift><Key.shift><Key.shift><Key.shift><Key.shift><Key.shift><Key.shift><Key.shift><Key.shift><Key.shift><Key.shift><Key.shift><Key.shift><Key.shift><Key.shift><Key.shift><Key.shift><Key.shift><Key.shift><Key.shift><Key.shift><Key.shift><Key.shift><Key.shift><Key.shift><Key.shift><Key.shift><Key.shift><Key.shift><Key.shift><Key.shift><Key.shift>South<Key.space><Key.shift>Bend<Key.space>
Screenshot: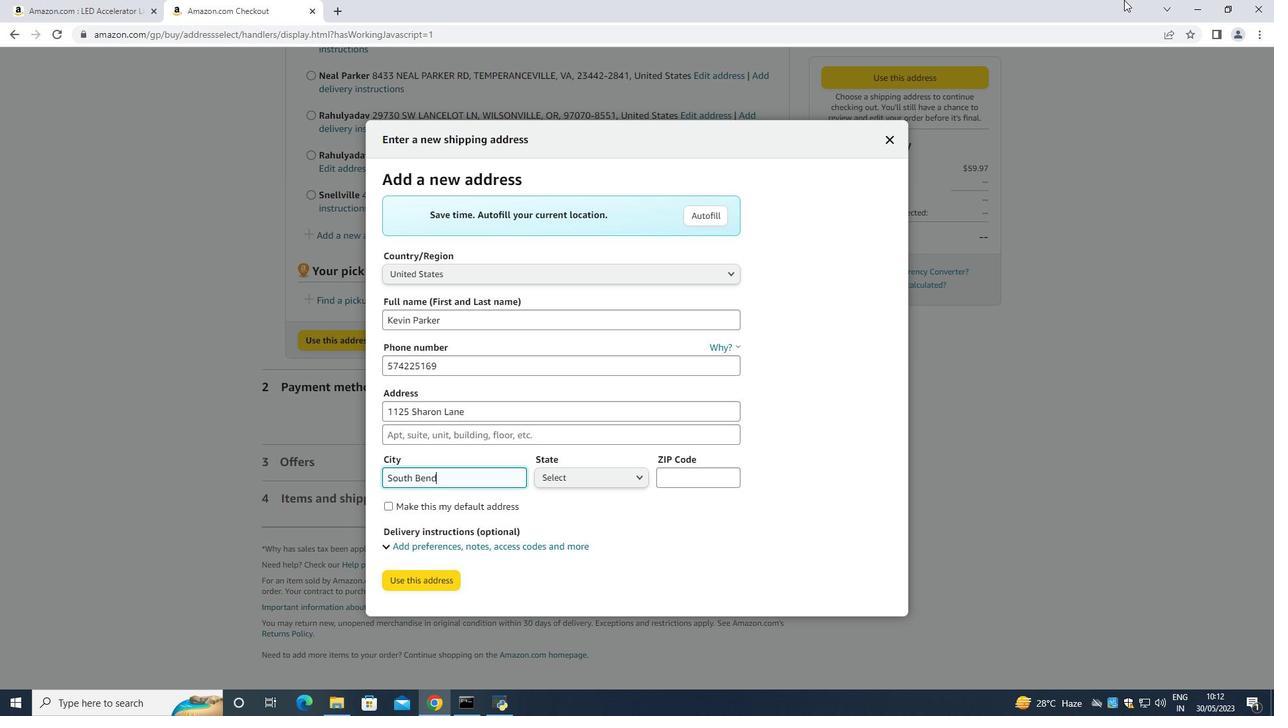 
Action: Mouse moved to (617, 472)
Screenshot: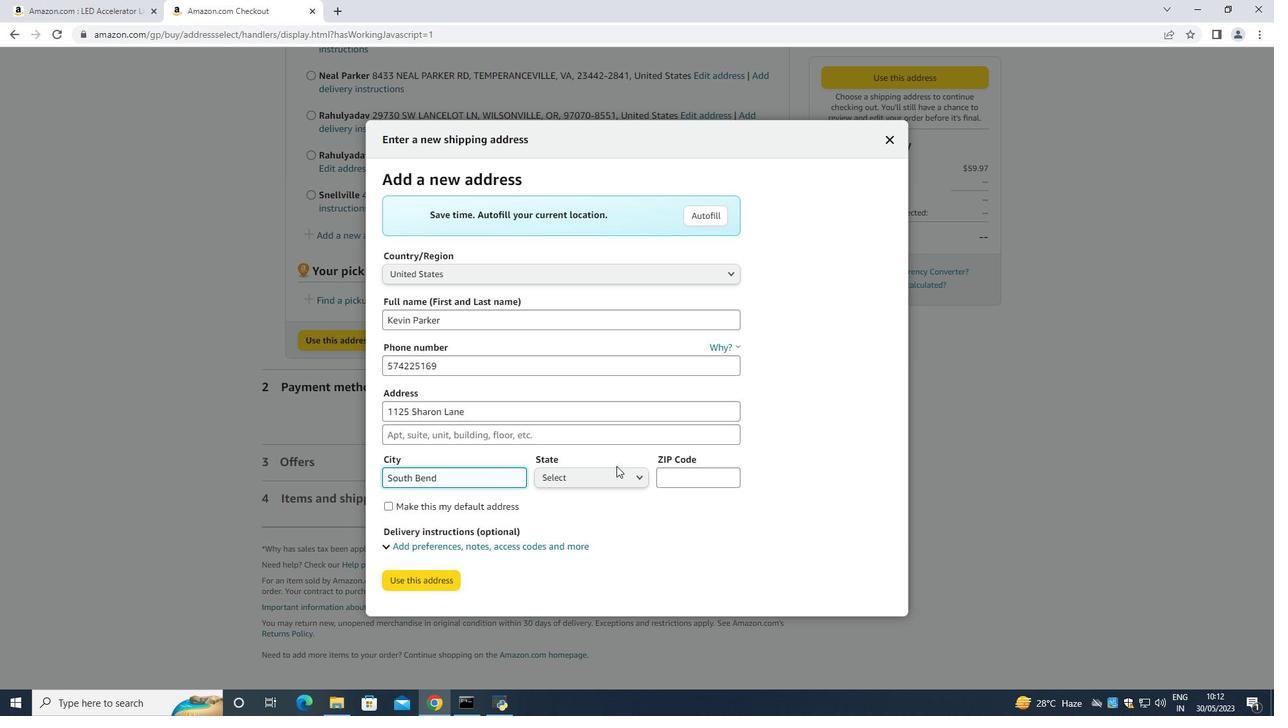 
Action: Mouse pressed left at (617, 472)
Screenshot: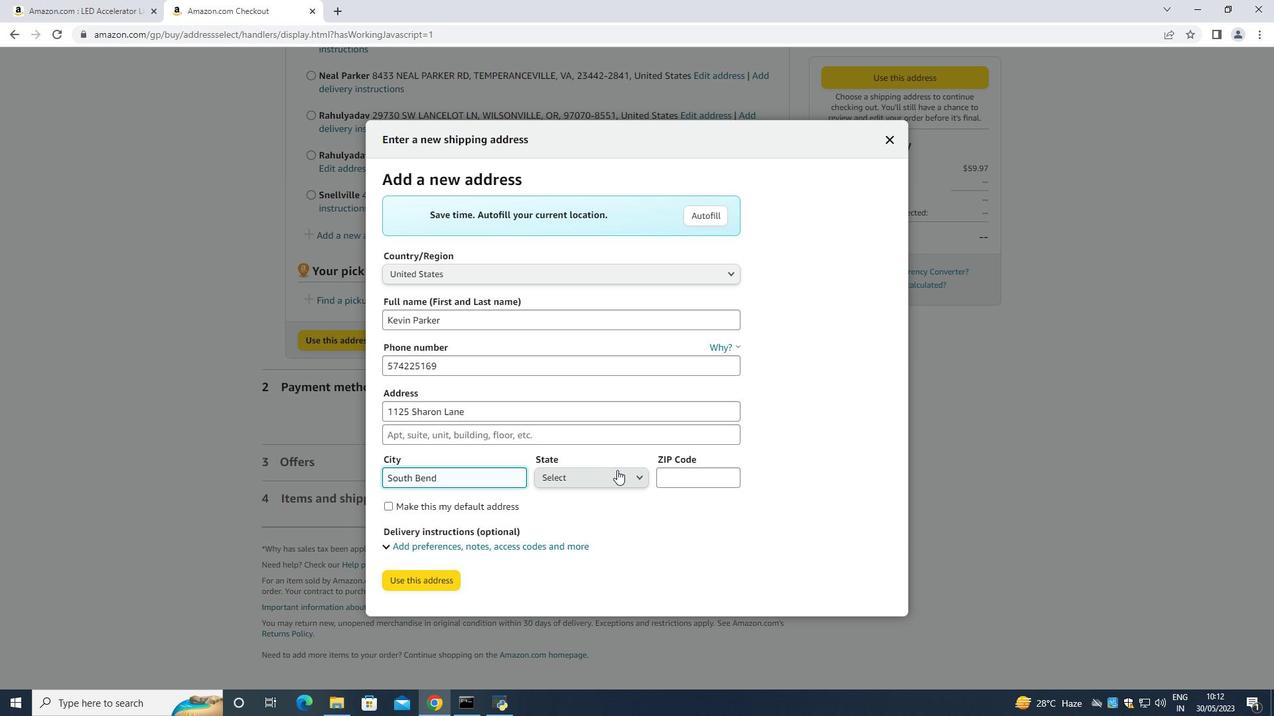 
Action: Mouse moved to (594, 357)
Screenshot: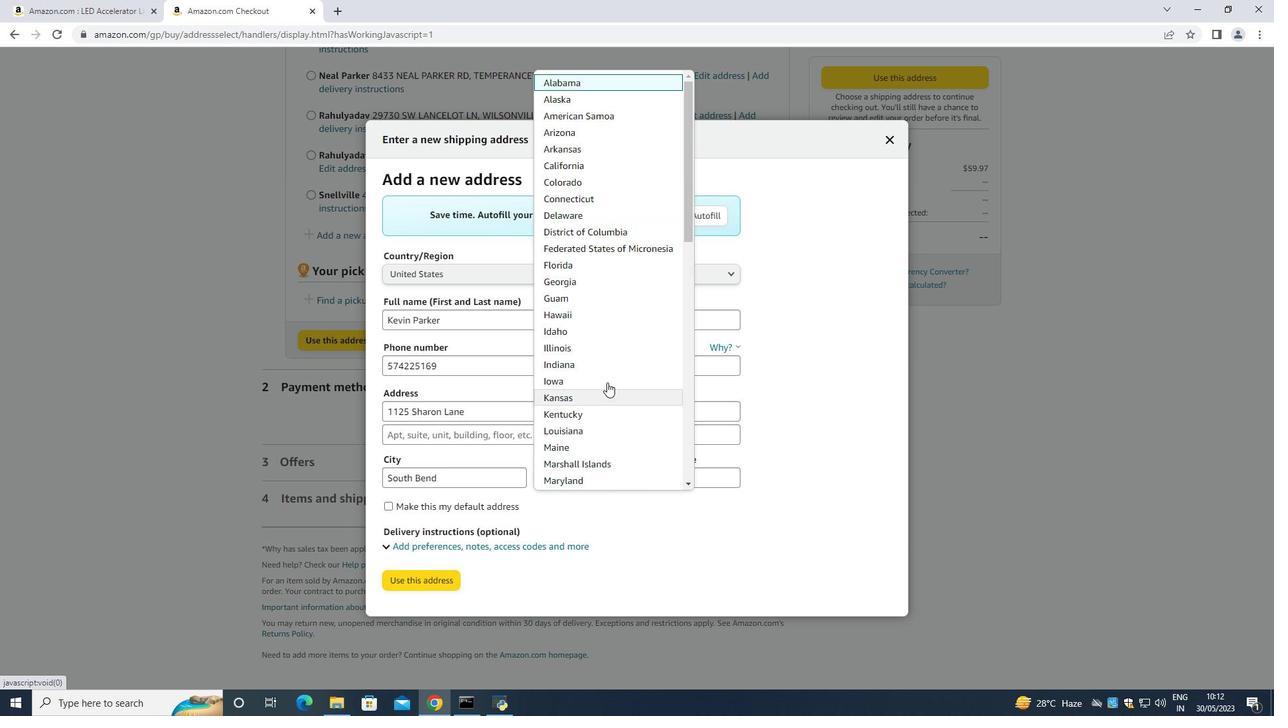 
Action: Mouse pressed left at (594, 357)
Screenshot: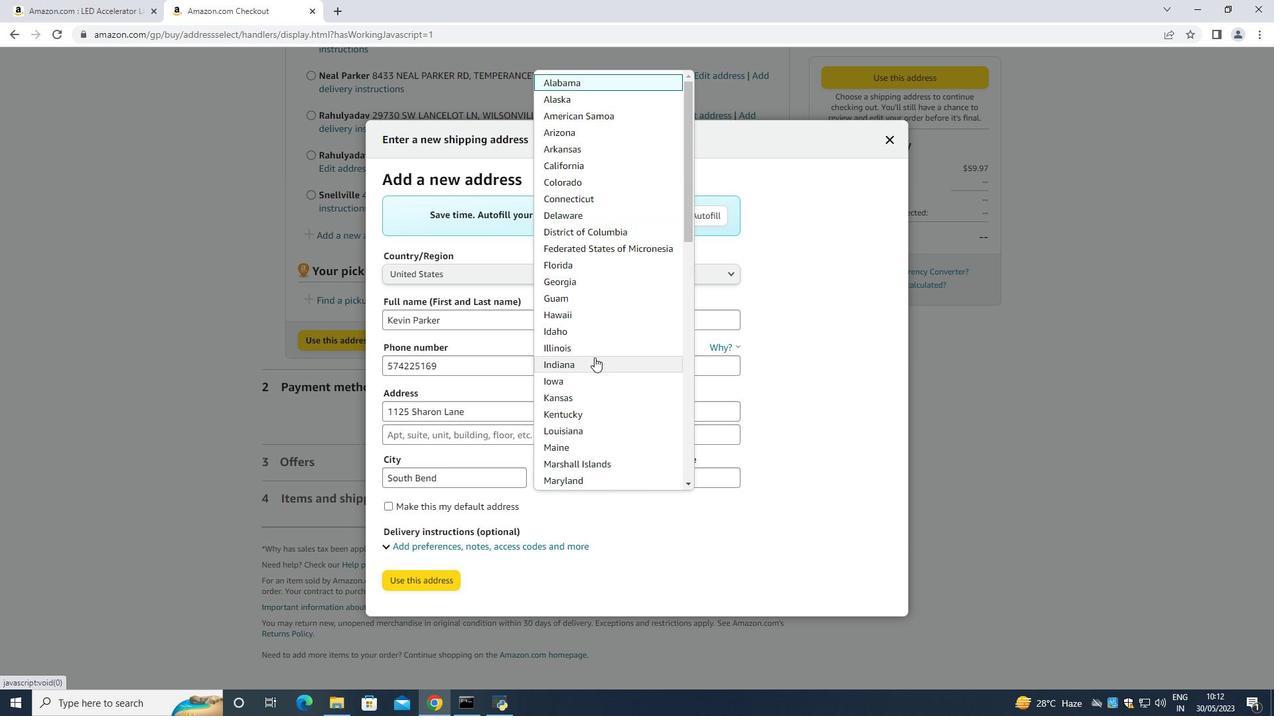 
Action: Mouse moved to (697, 473)
Screenshot: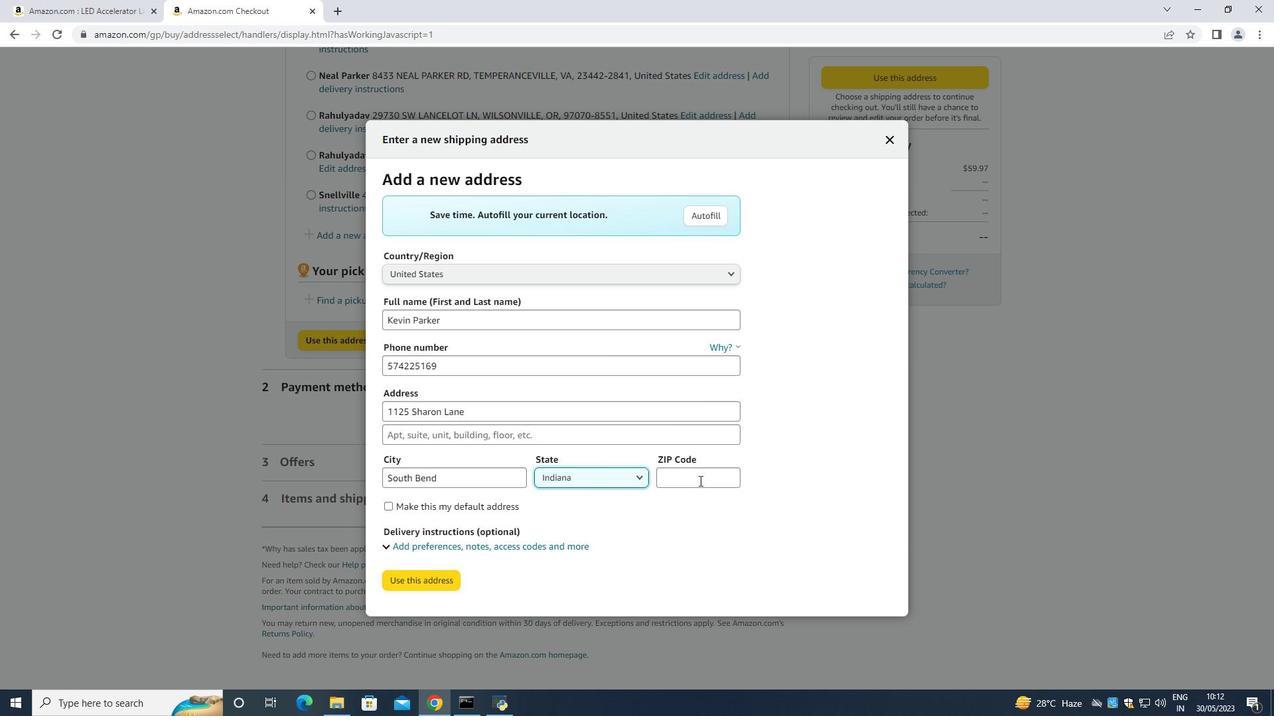 
Action: Mouse pressed left at (697, 473)
Screenshot: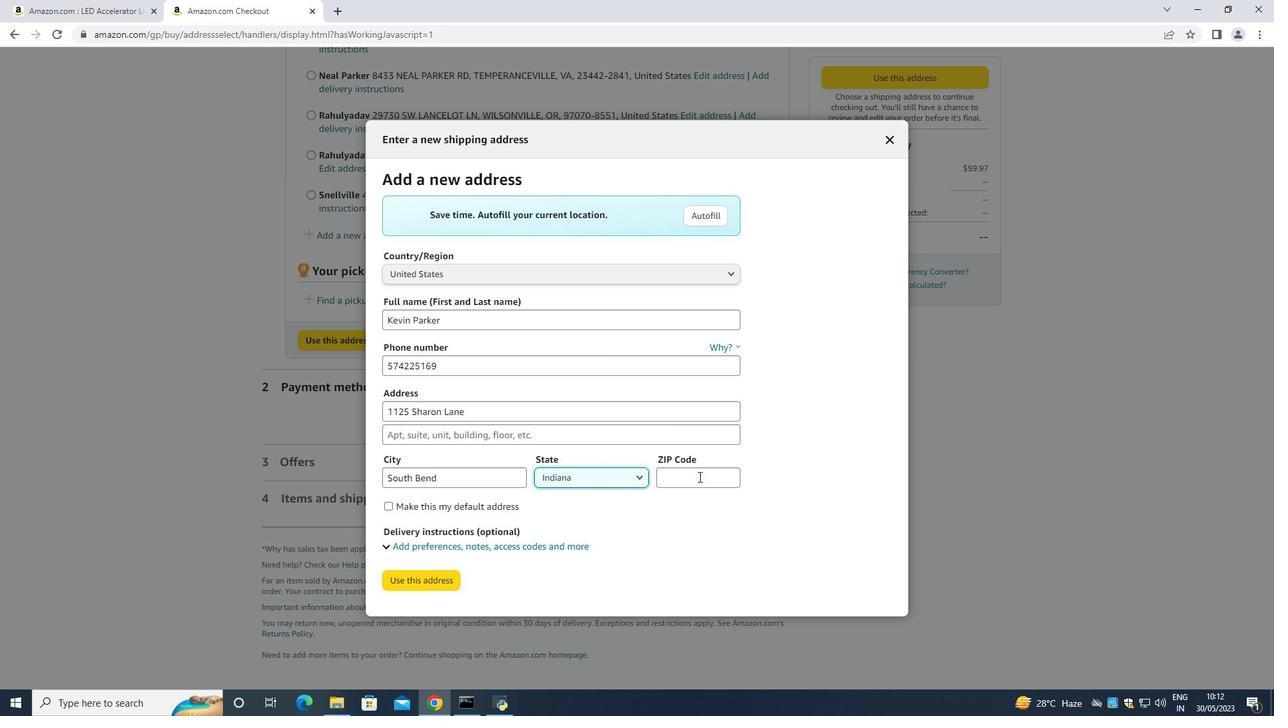
Action: Mouse moved to (699, 472)
Screenshot: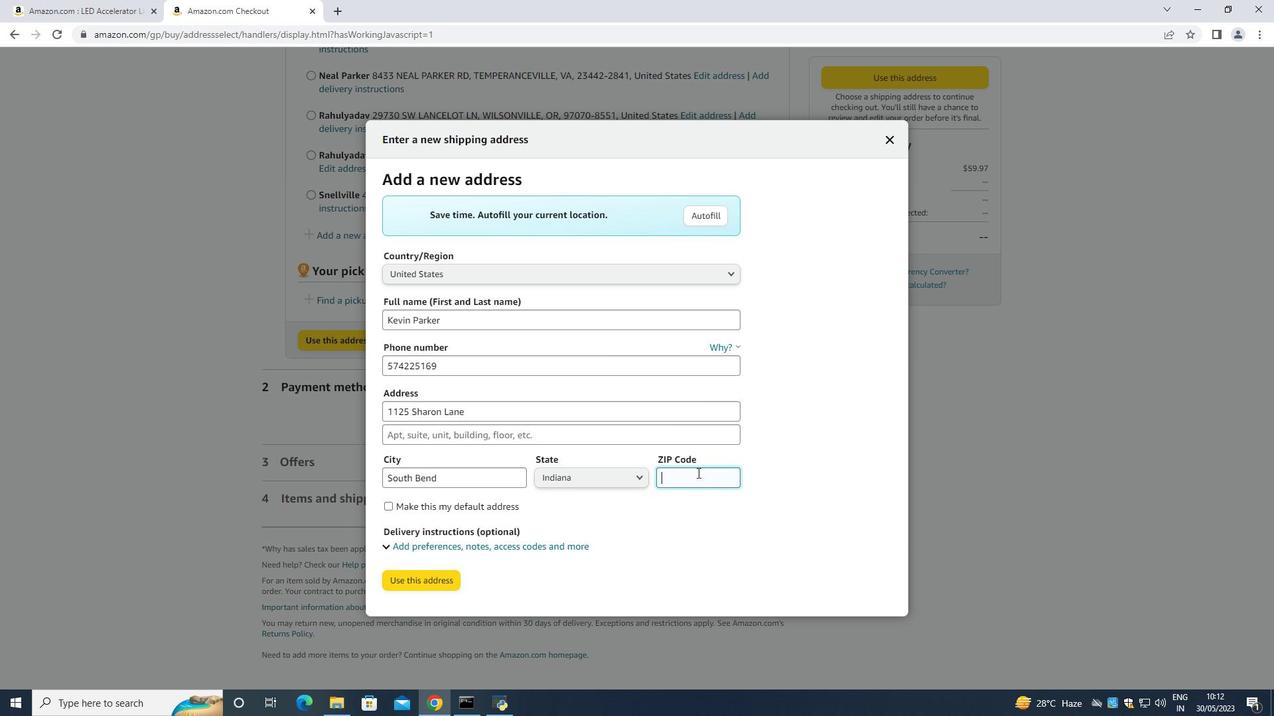 
Action: Key pressed 46625
Screenshot: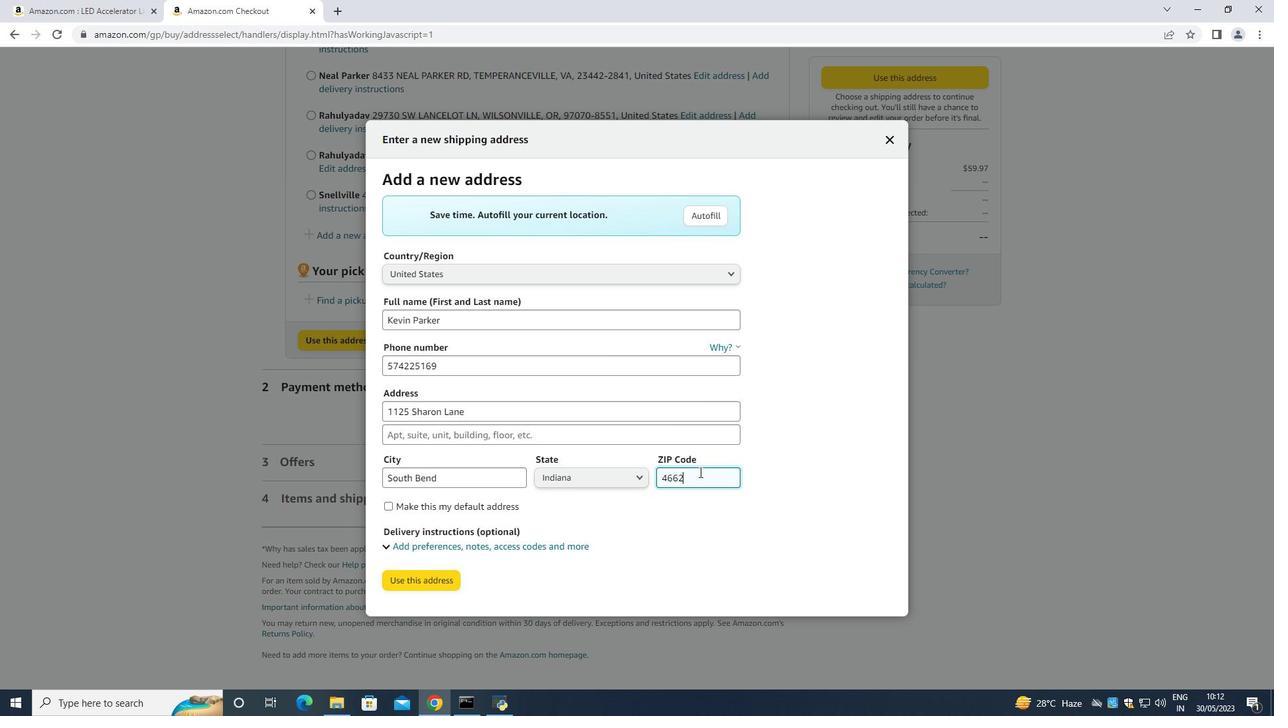 
Action: Mouse moved to (398, 605)
Screenshot: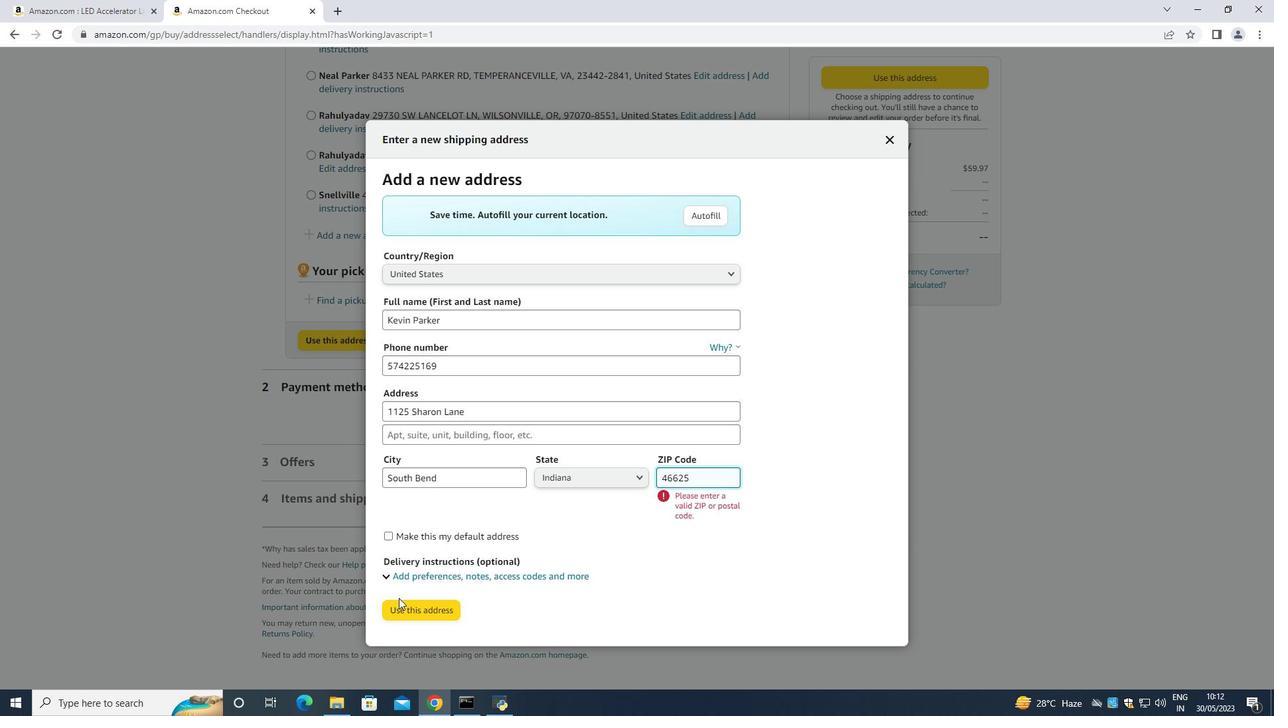 
Action: Mouse pressed left at (398, 605)
Screenshot: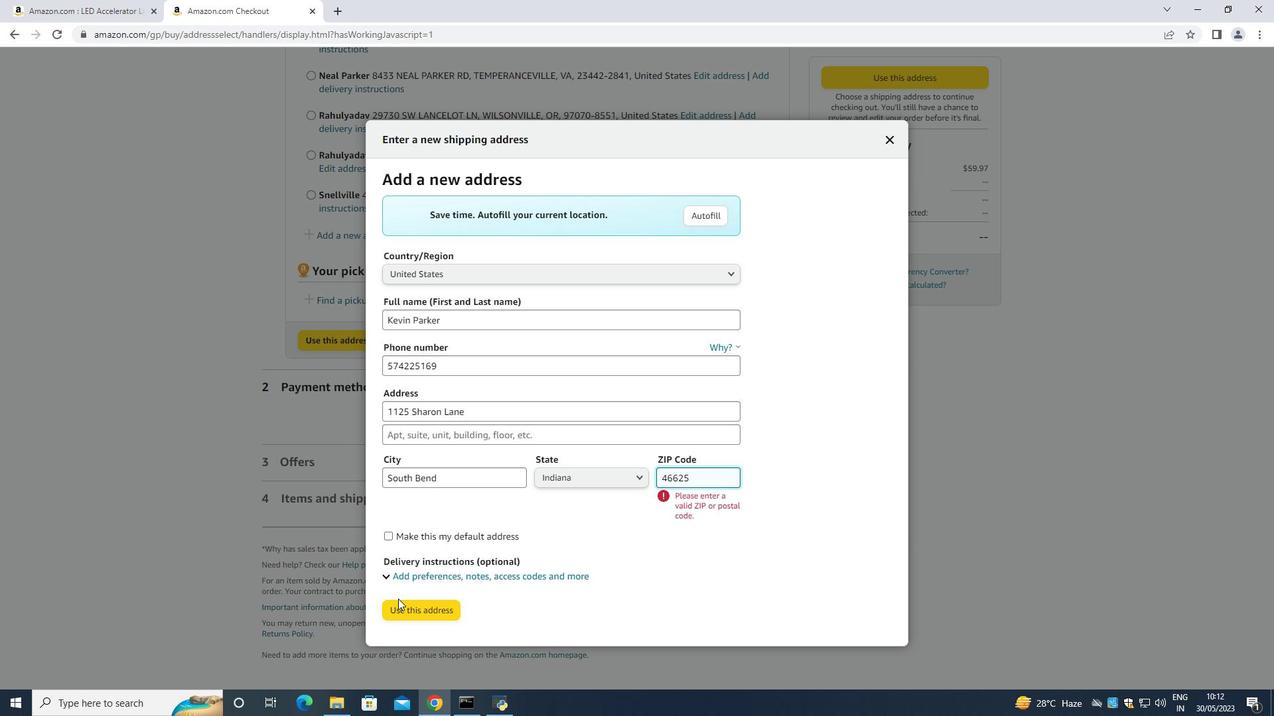
Action: Mouse moved to (416, 665)
Screenshot: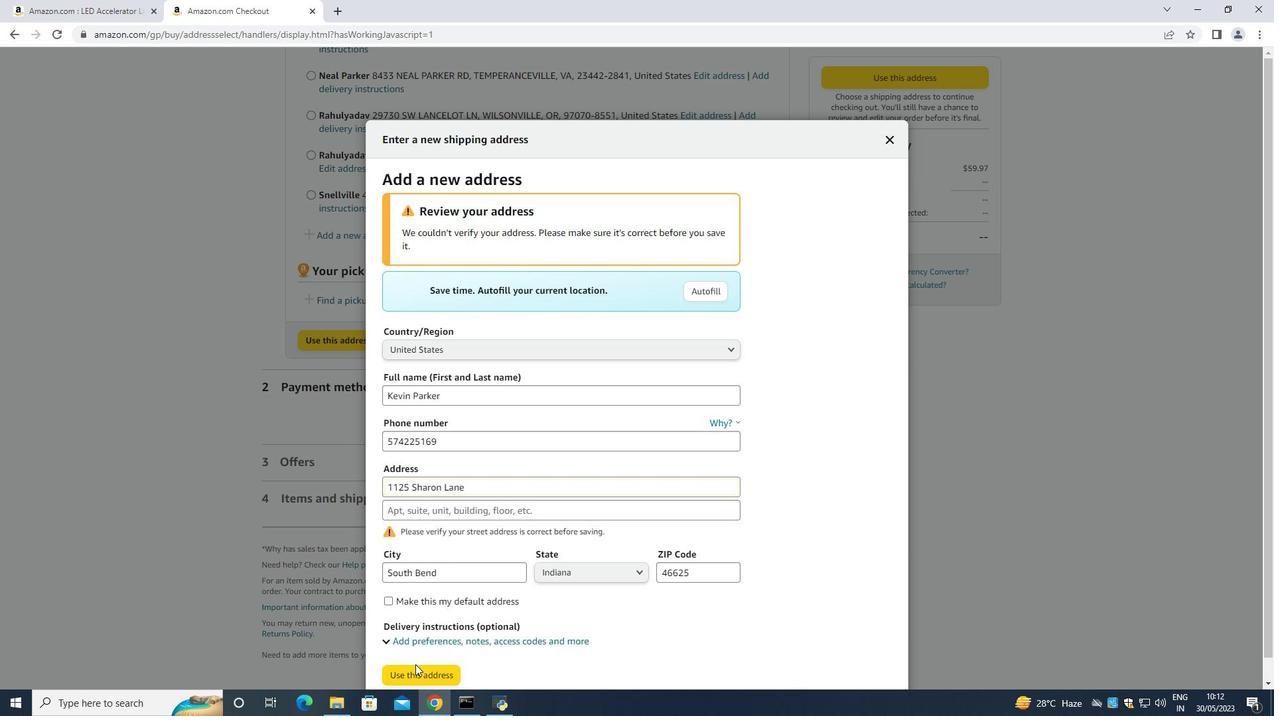 
Action: Mouse pressed left at (416, 665)
Screenshot: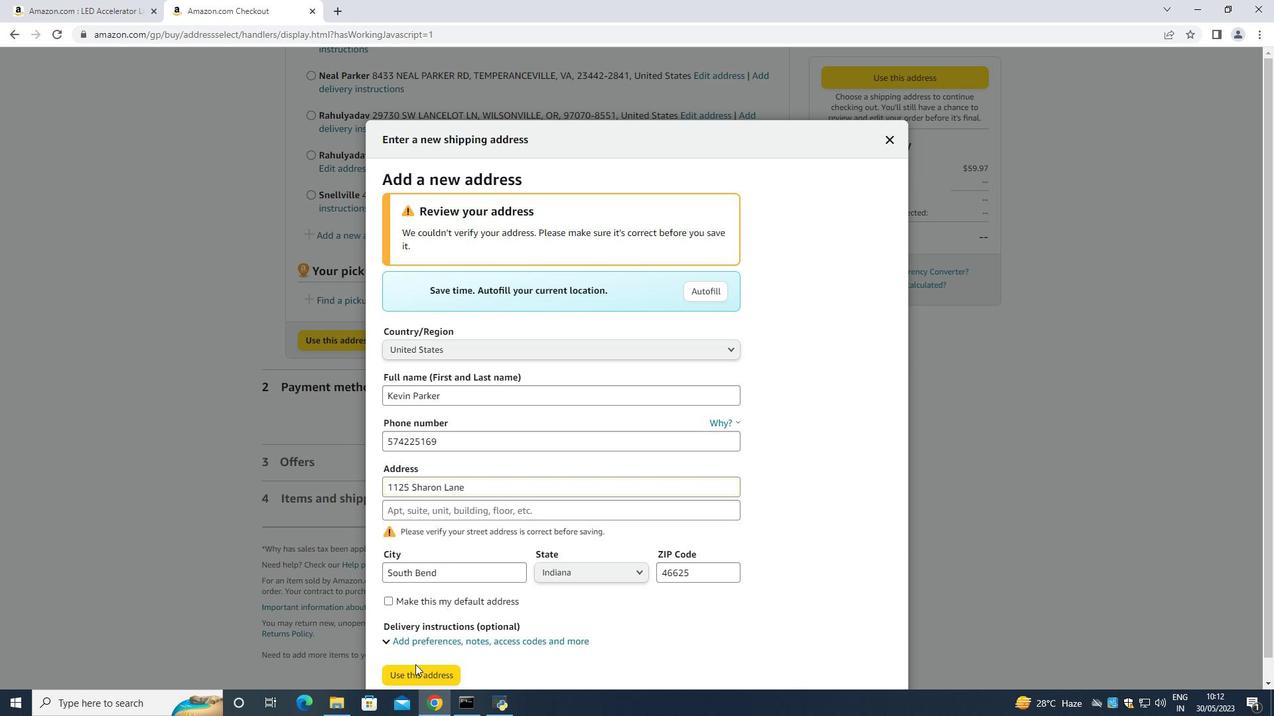 
Action: Mouse moved to (401, 311)
Screenshot: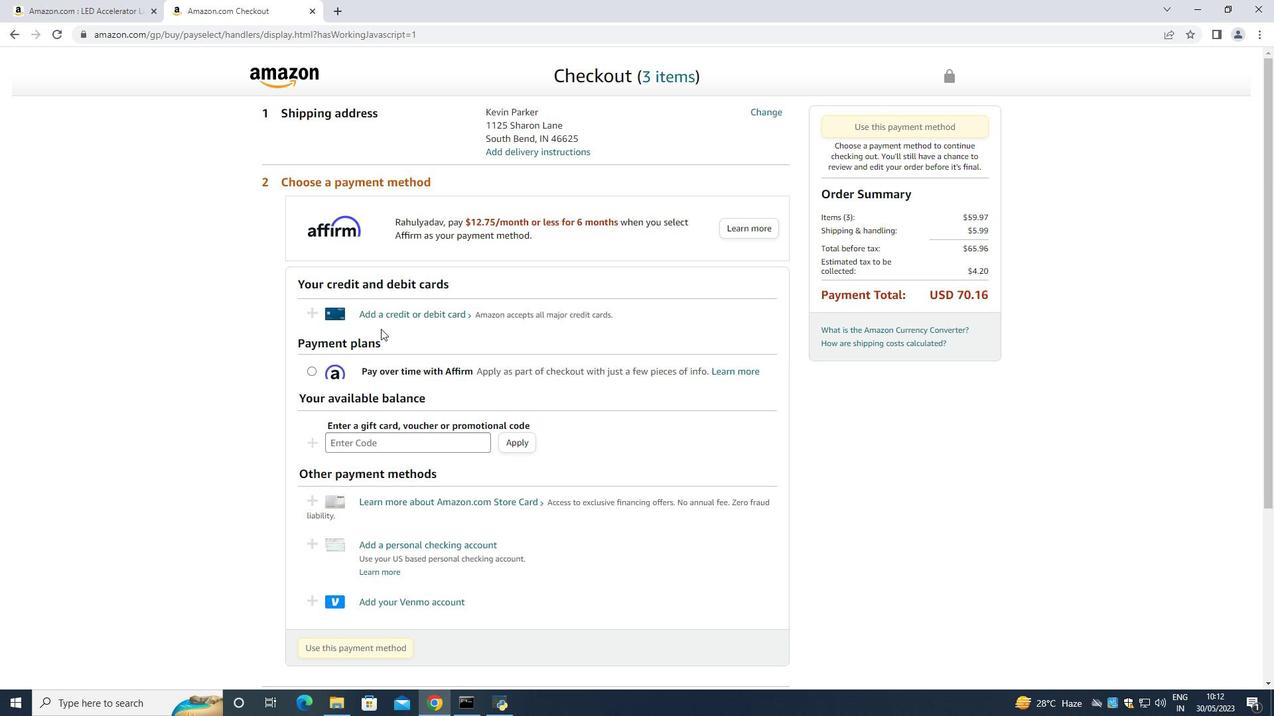
Action: Mouse pressed left at (401, 311)
Screenshot: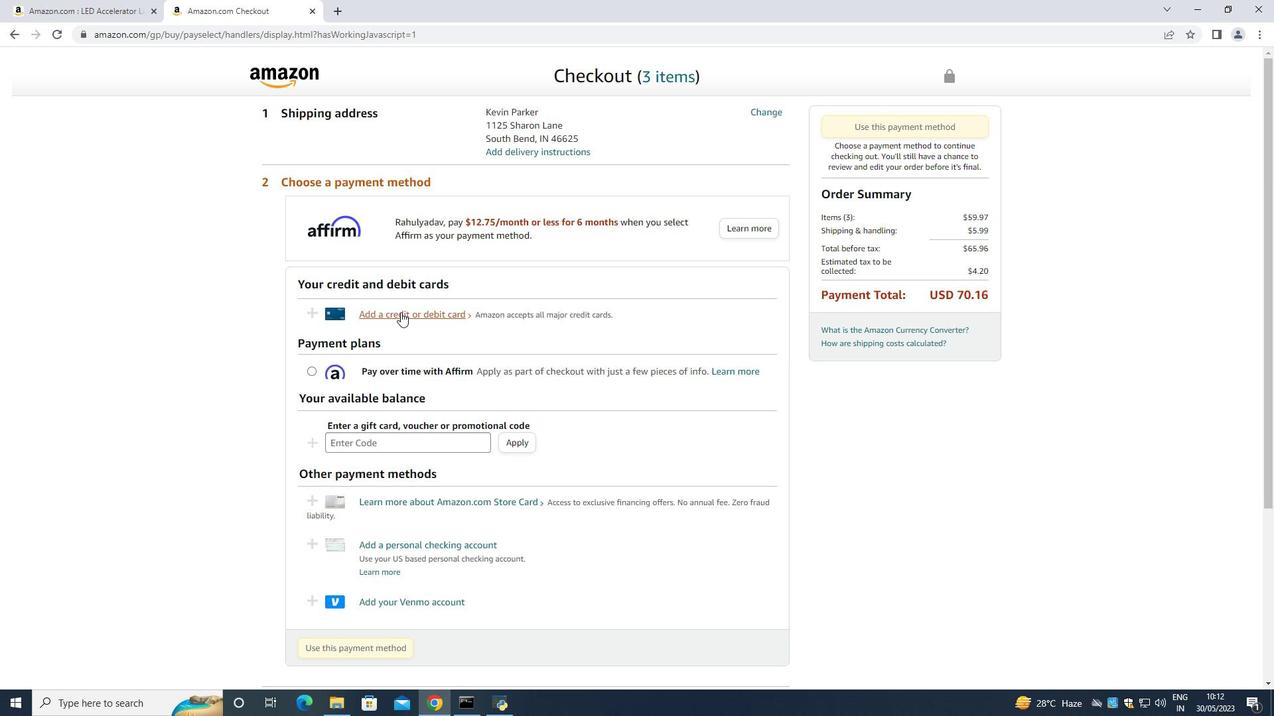 
Action: Mouse moved to (540, 302)
Screenshot: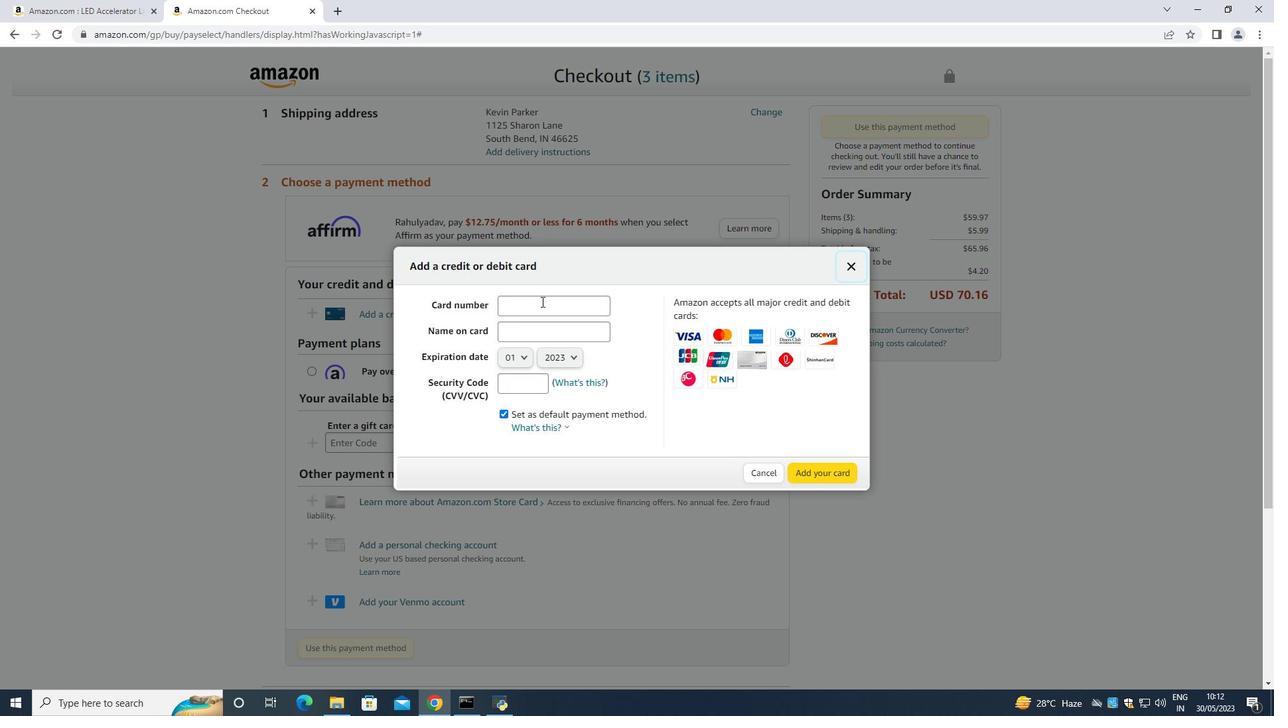 
Action: Mouse pressed left at (540, 302)
Screenshot: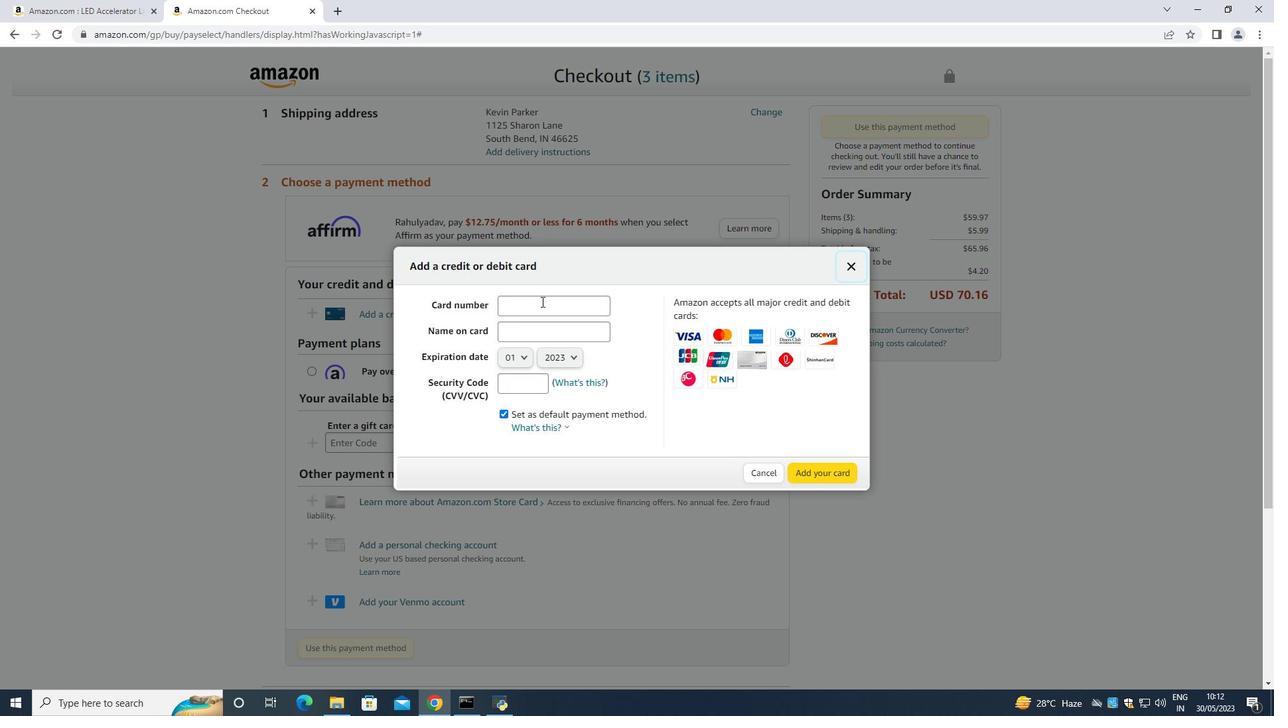 
Action: Key pressed 56985475125579+65
Screenshot: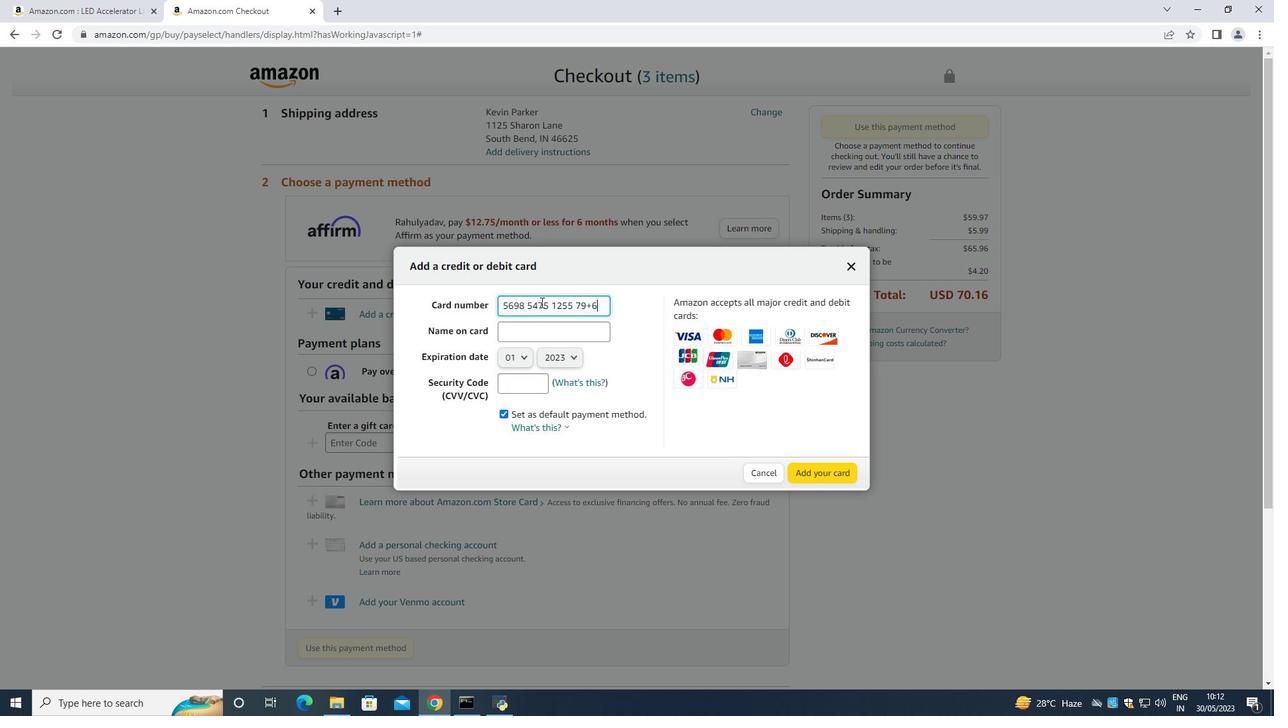
Action: Mouse moved to (591, 306)
Screenshot: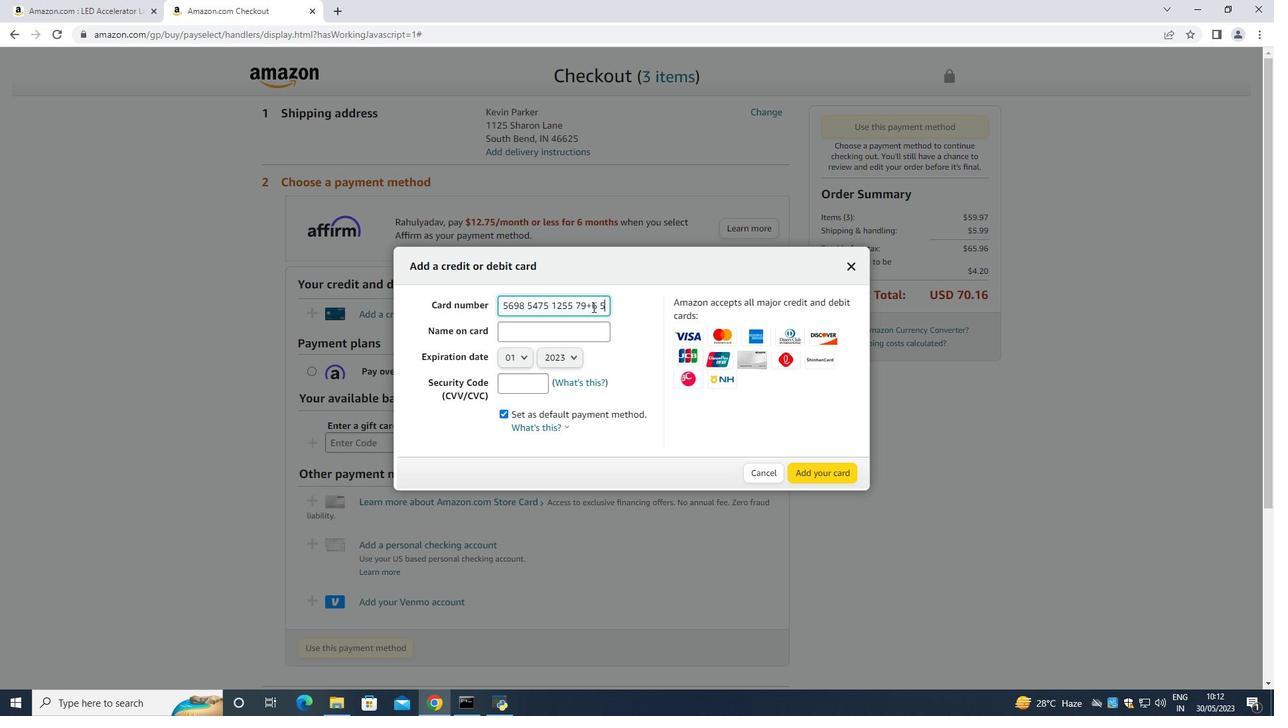 
Action: Mouse pressed left at (591, 306)
Screenshot: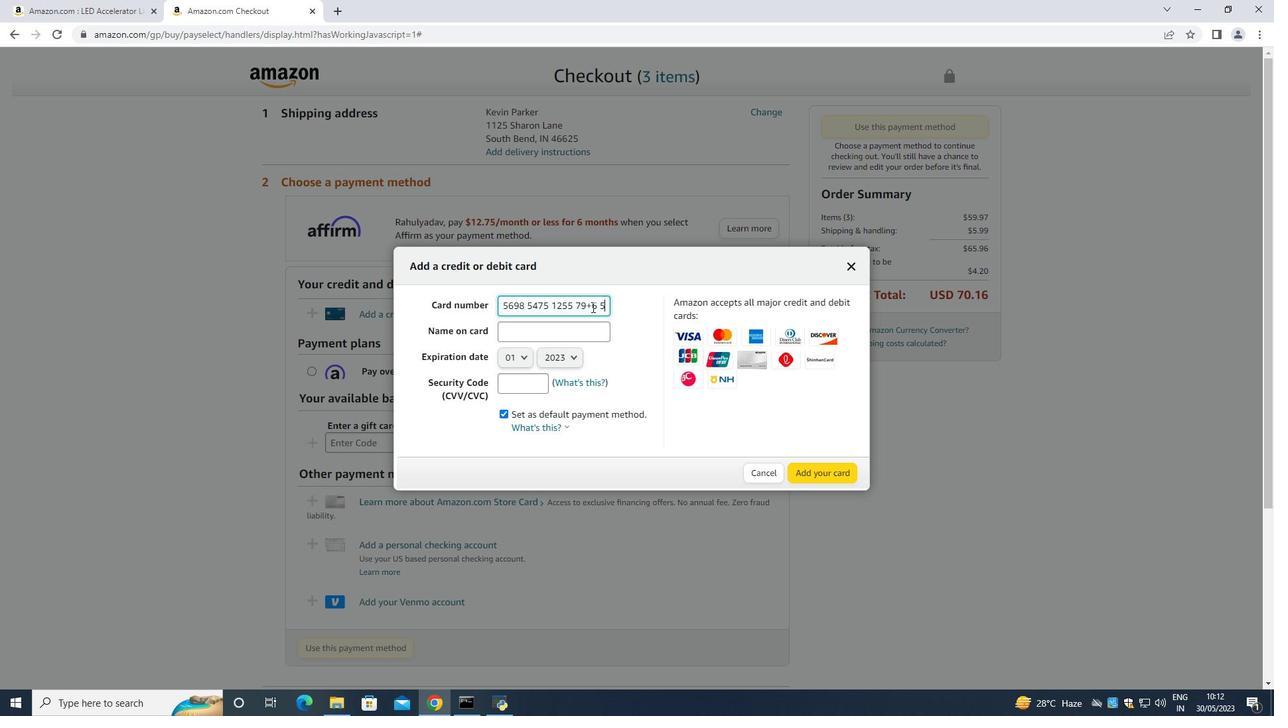 
Action: Mouse moved to (589, 306)
Screenshot: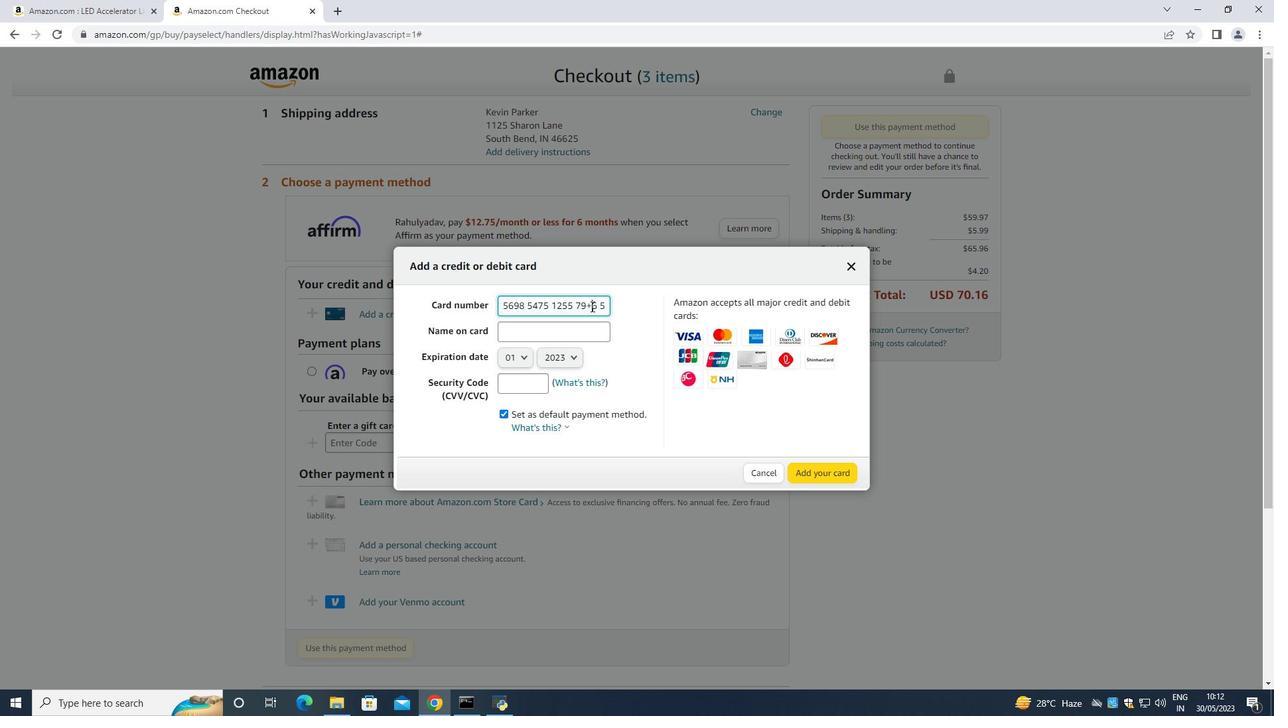 
Action: Key pressed <Key.backspace>
Screenshot: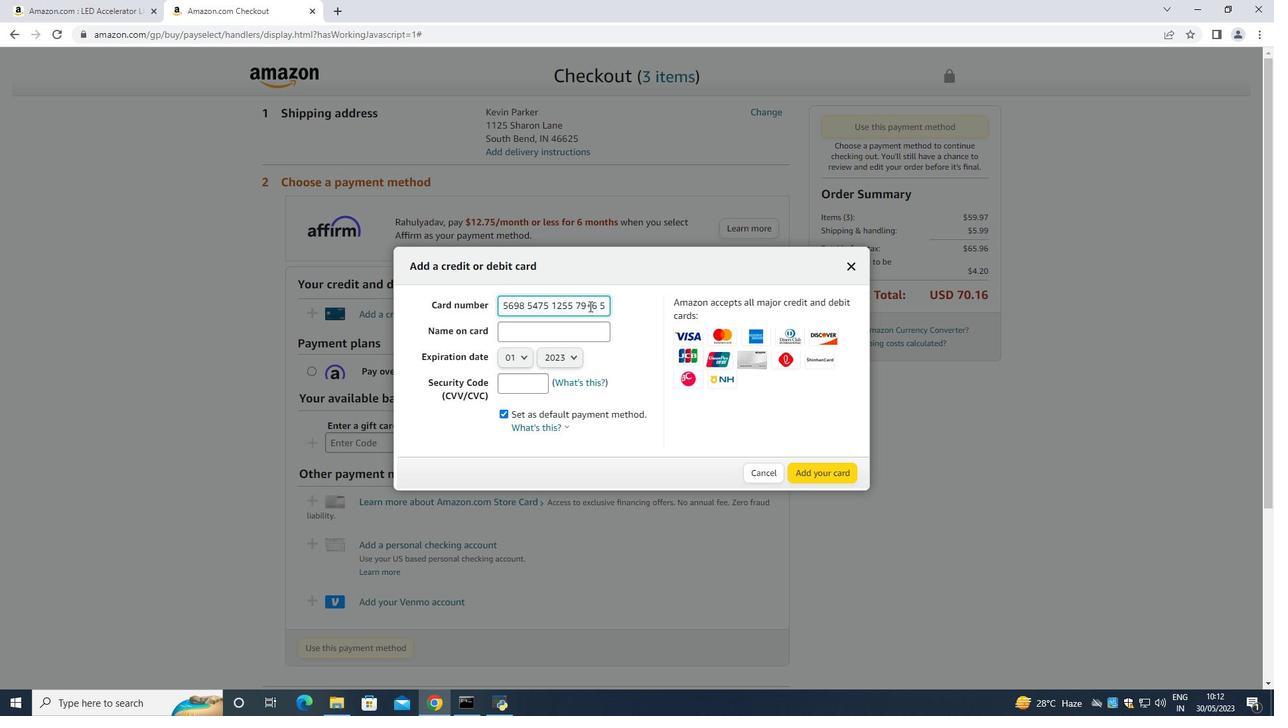 
Action: Mouse moved to (506, 338)
Screenshot: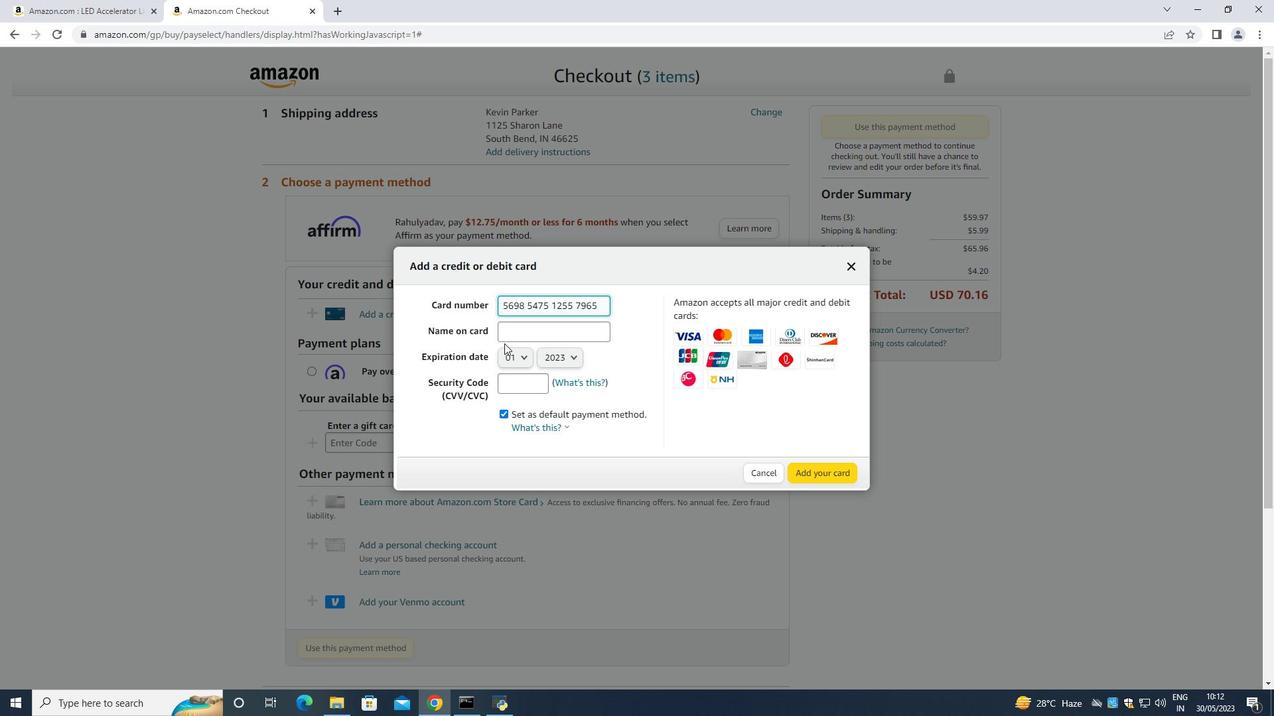 
Action: Mouse pressed left at (506, 338)
Screenshot: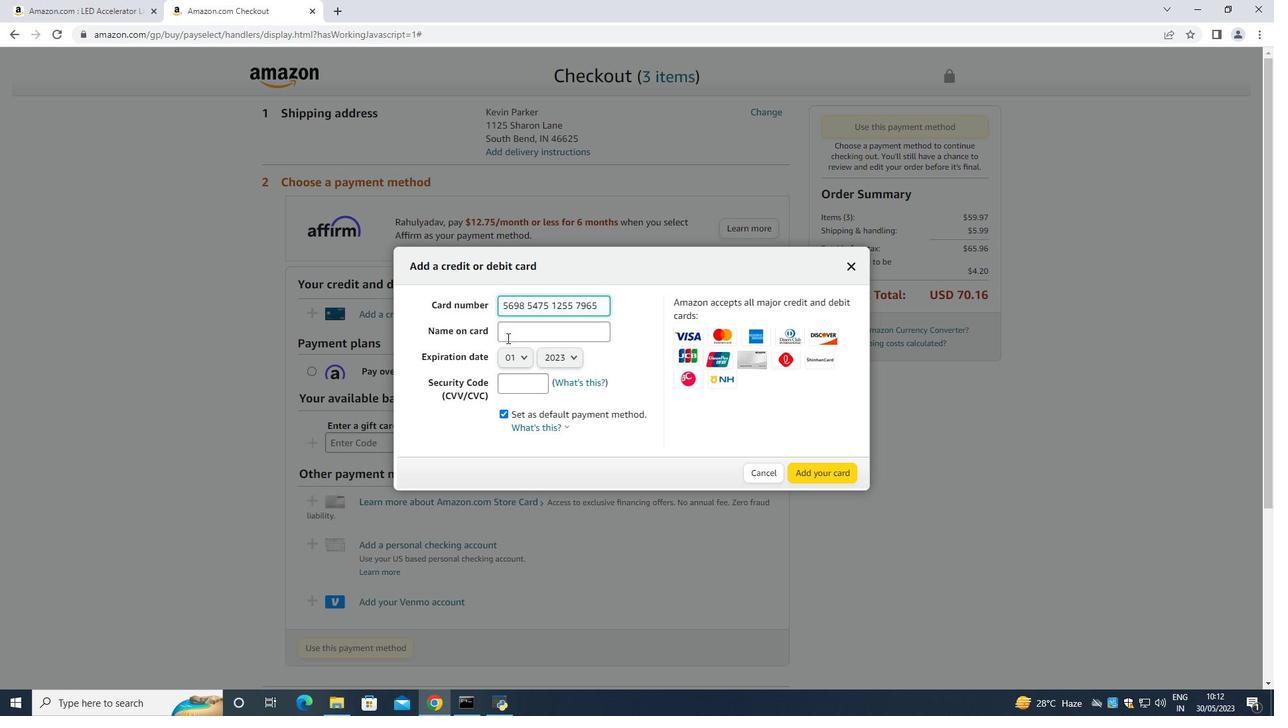 
Action: Key pressed <Key.shift><Key.shift><Key.shift><Key.shift><Key.shift><Key.shift><Key.shift><Key.shift><Key.shift><Key.shift><Key.shift><Key.shift><Key.shift><Key.shift><Key.shift><Key.shift><Key.shift><Key.shift><Key.shift><Key.shift><Key.shift><Key.shift><Key.shift><Key.shift><Key.shift><Key.shift><Key.shift><Key.shift><Key.shift><Key.shift><Key.shift><Key.shift><Key.shift><Key.shift><Key.shift><Key.shift><Key.shift><Key.shift><Key.shift><Key.shift><Key.shift><Key.shift><Key.shift><Key.shift><Key.shift><Key.shift><Key.shift><Key.shift><Key.shift><Key.shift><Key.shift><Key.shift><Key.shift><Key.shift><Key.shift><Key.shift><Key.shift><Key.shift><Key.shift><Key.shift><Key.shift><Key.shift><Key.shift><Key.shift><Key.shift><Key.shift><Key.shift><Key.shift><Key.shift>Kevin<Key.space><Key.shift_r>Parker<Key.space><Key.tab><Key.enter><Key.left><Key.left><Key.down><Key.down><Key.down><Key.down><Key.down><Key.down><Key.down><Key.right><Key.right><Key.down><Key.right><Key.right><Key.right><Key.right><Key.down><Key.down><Key.down><Key.enter><Key.tab><Key.enter><Key.down><Key.enter>
Screenshot: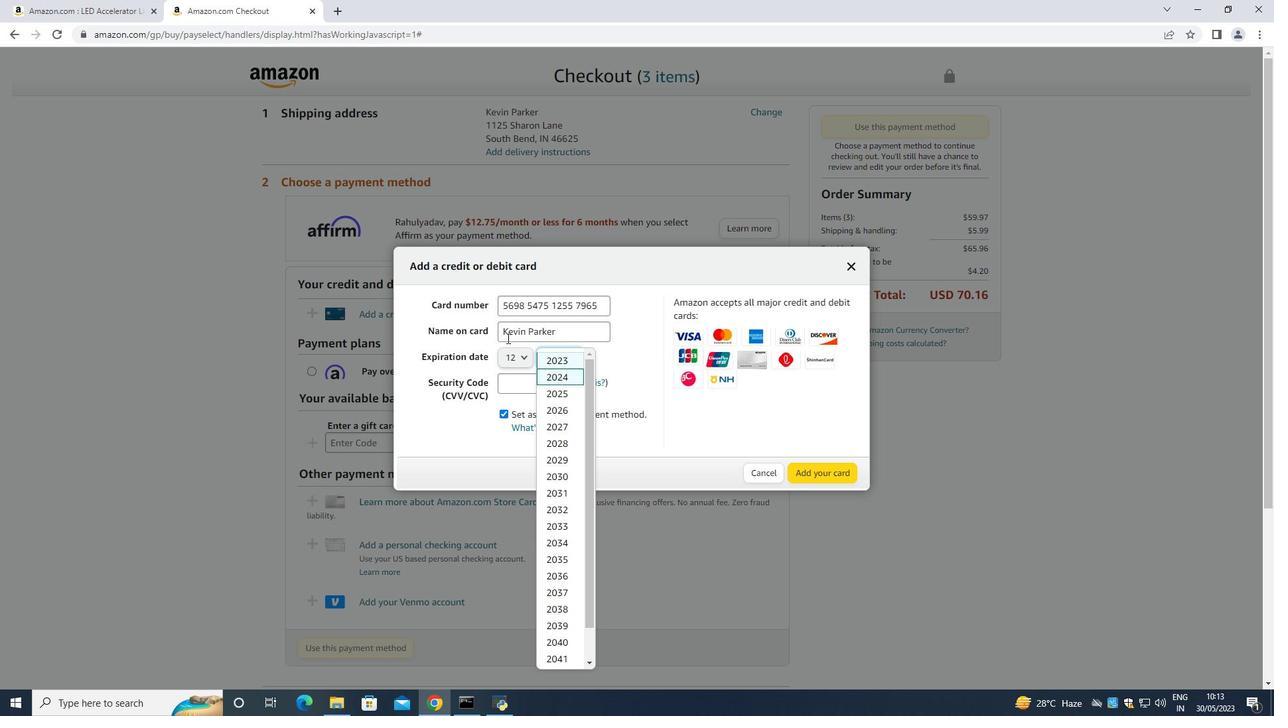 
Action: Mouse moved to (525, 389)
Screenshot: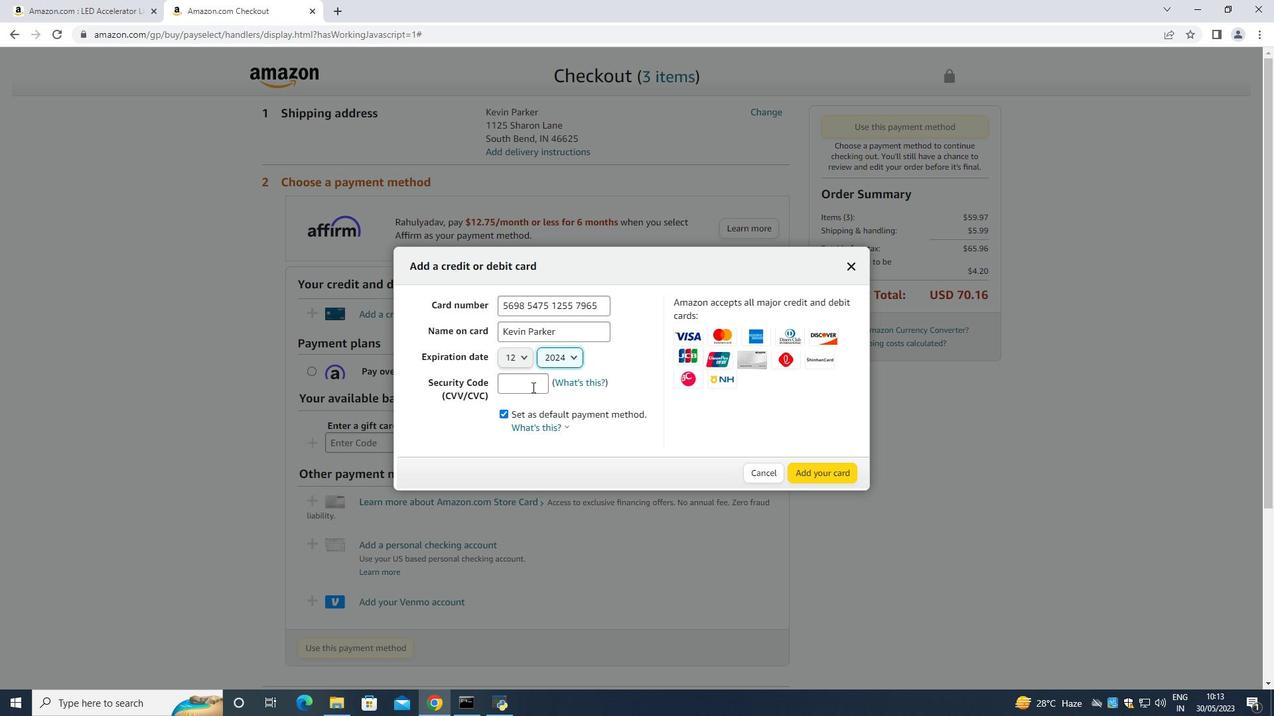 
Action: Mouse pressed left at (525, 389)
Screenshot: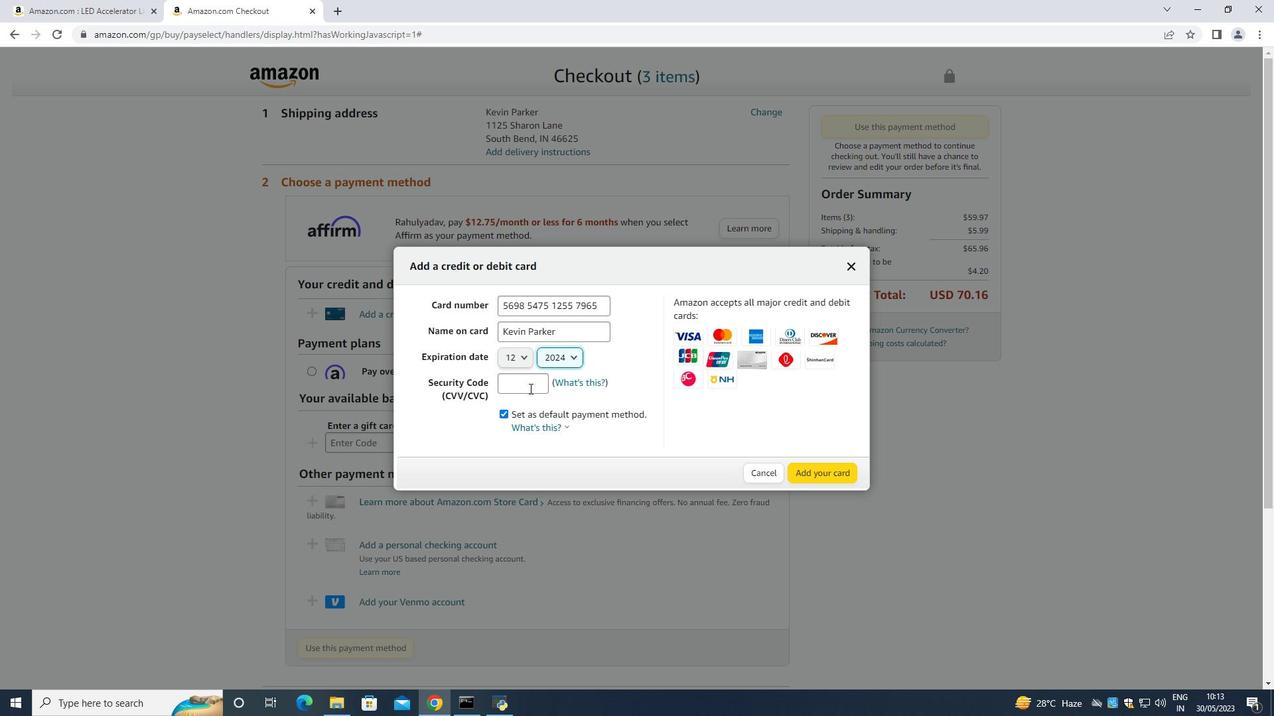 
Action: Mouse moved to (520, 388)
Screenshot: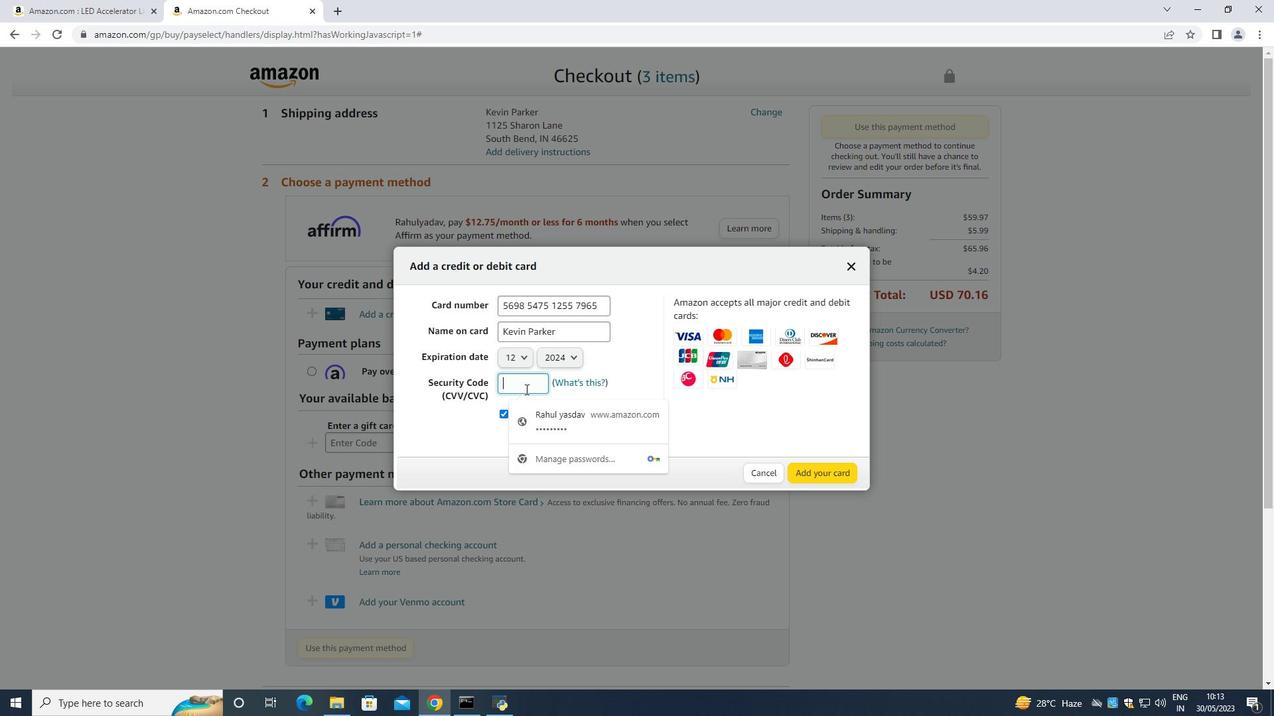 
Action: Key pressed 549
Screenshot: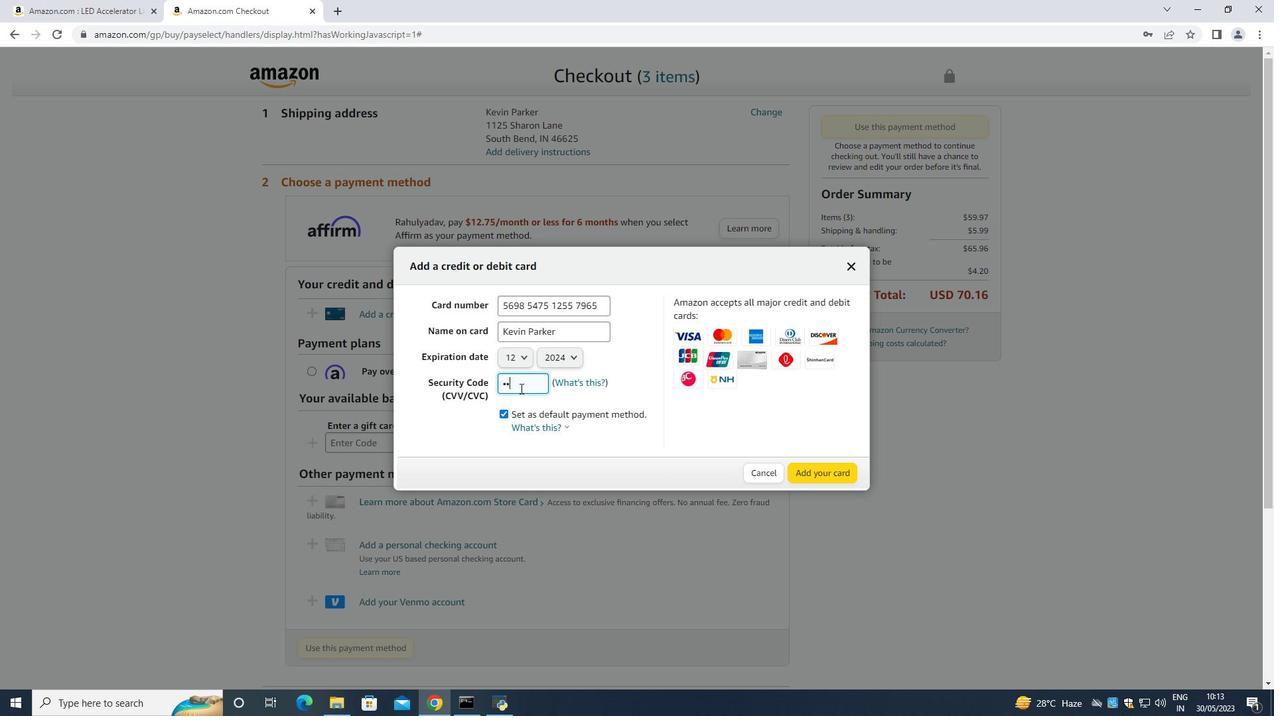
Action: Mouse moved to (806, 447)
Screenshot: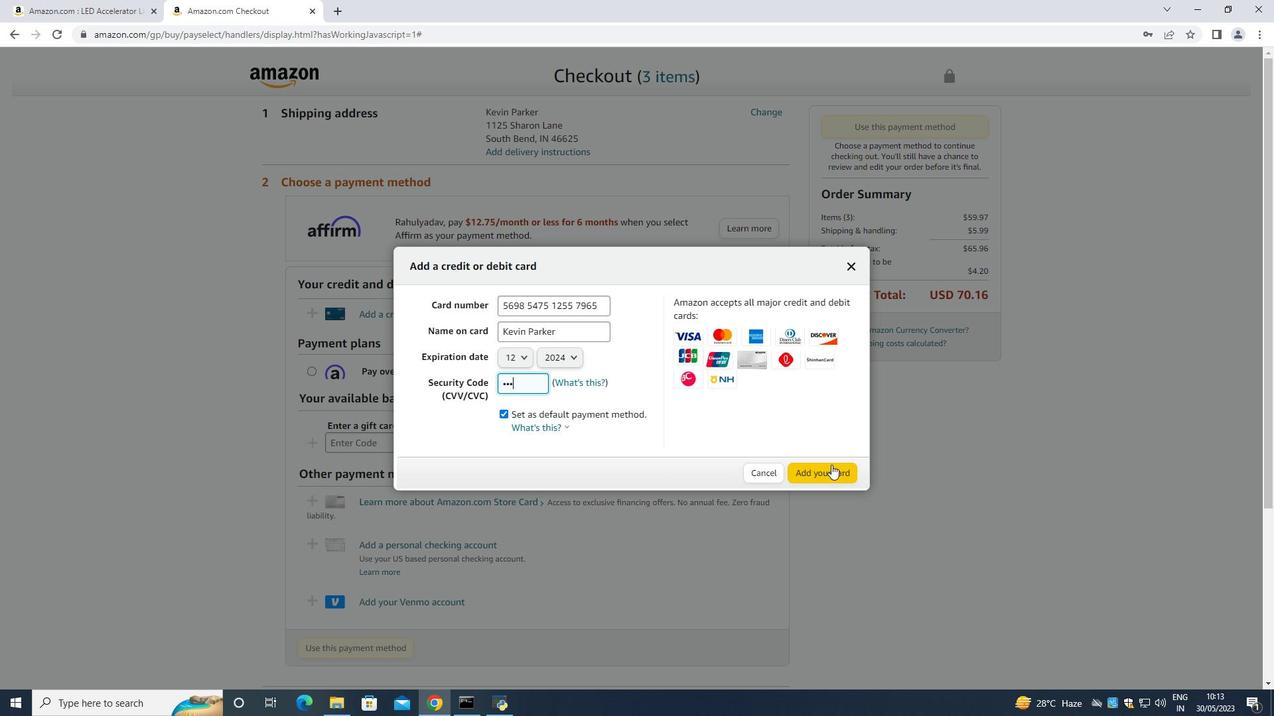 
